 Task: Look for Airbnb options in Winnipeg, Canada from 16th December, 2023 to 28th December, 2023 for 3 adults. Place can be entire room with 2 bedrooms having 2 beds and 2 bathrooms. Property type can be hotel.
Action: Mouse moved to (612, 120)
Screenshot: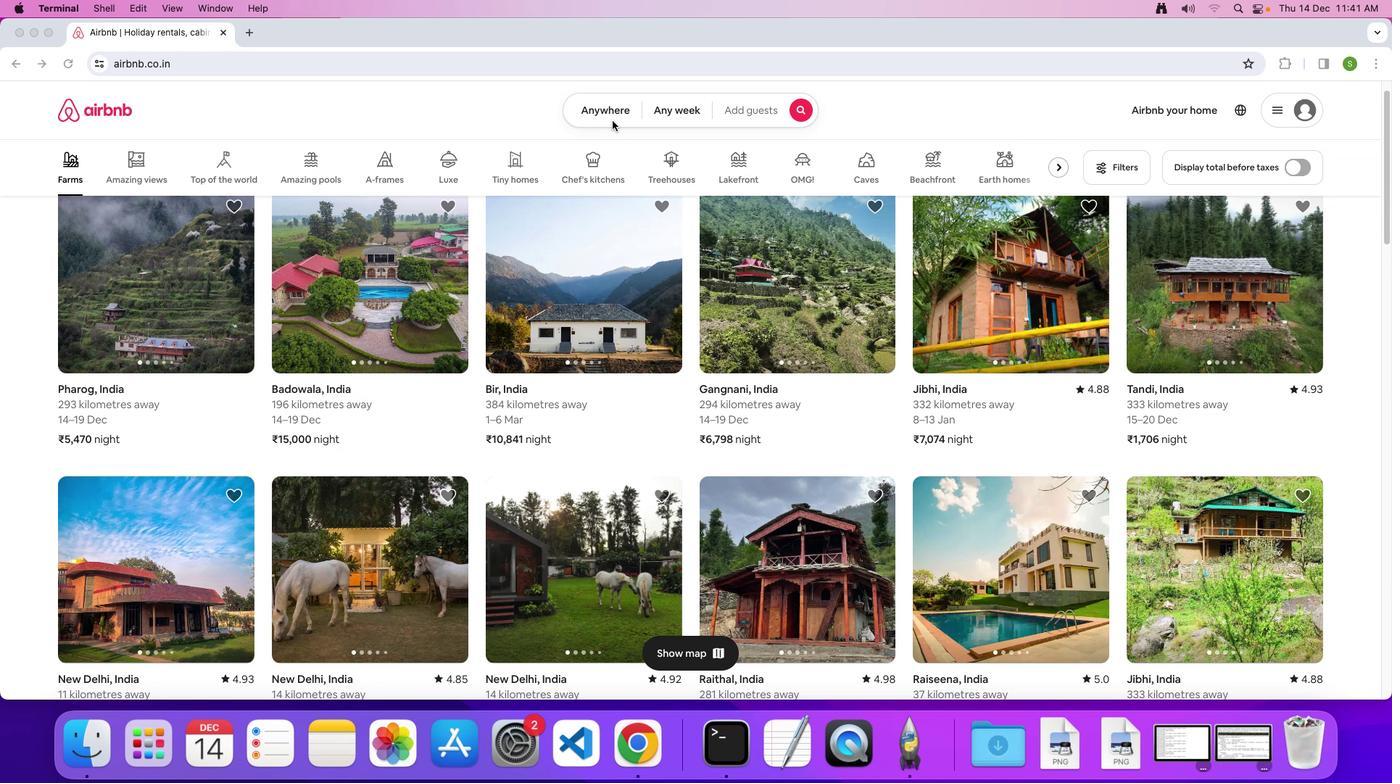 
Action: Mouse pressed left at (612, 120)
Screenshot: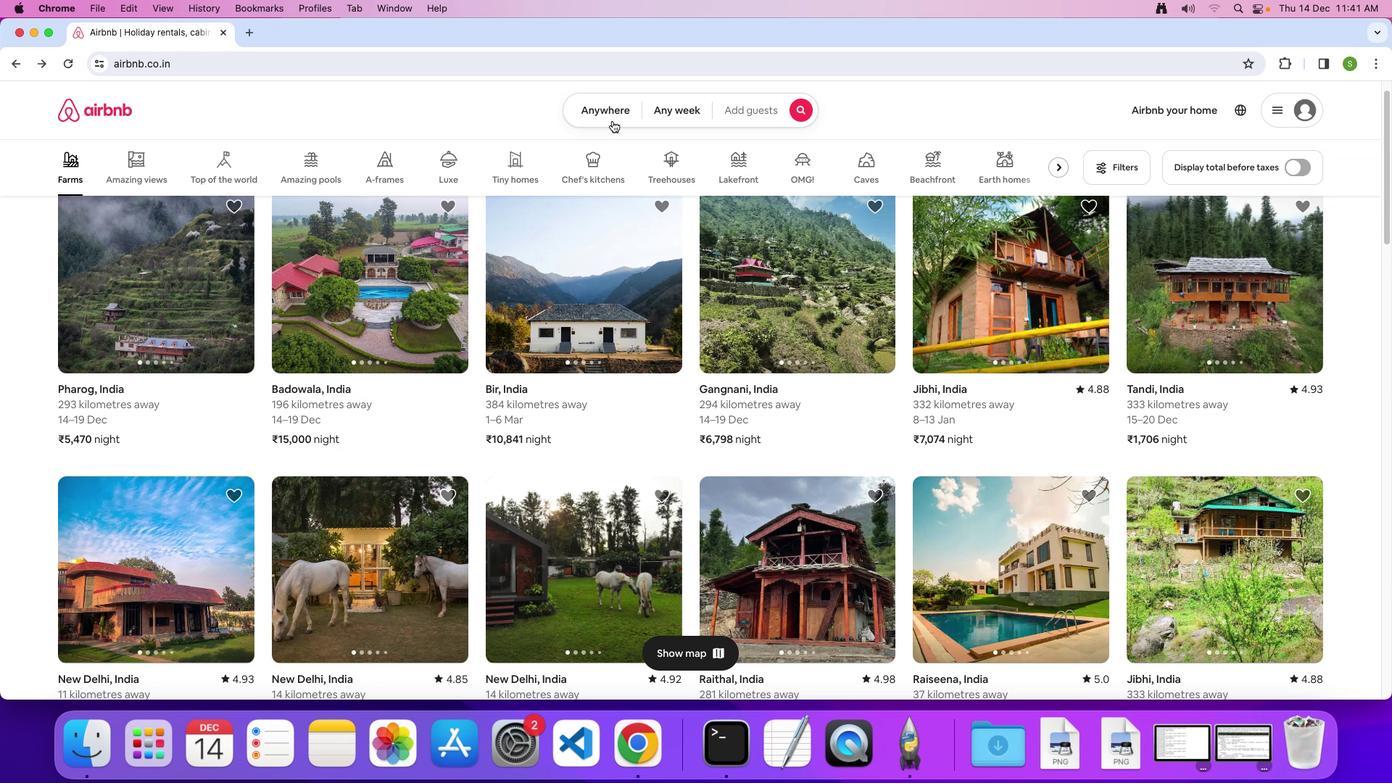 
Action: Mouse moved to (607, 117)
Screenshot: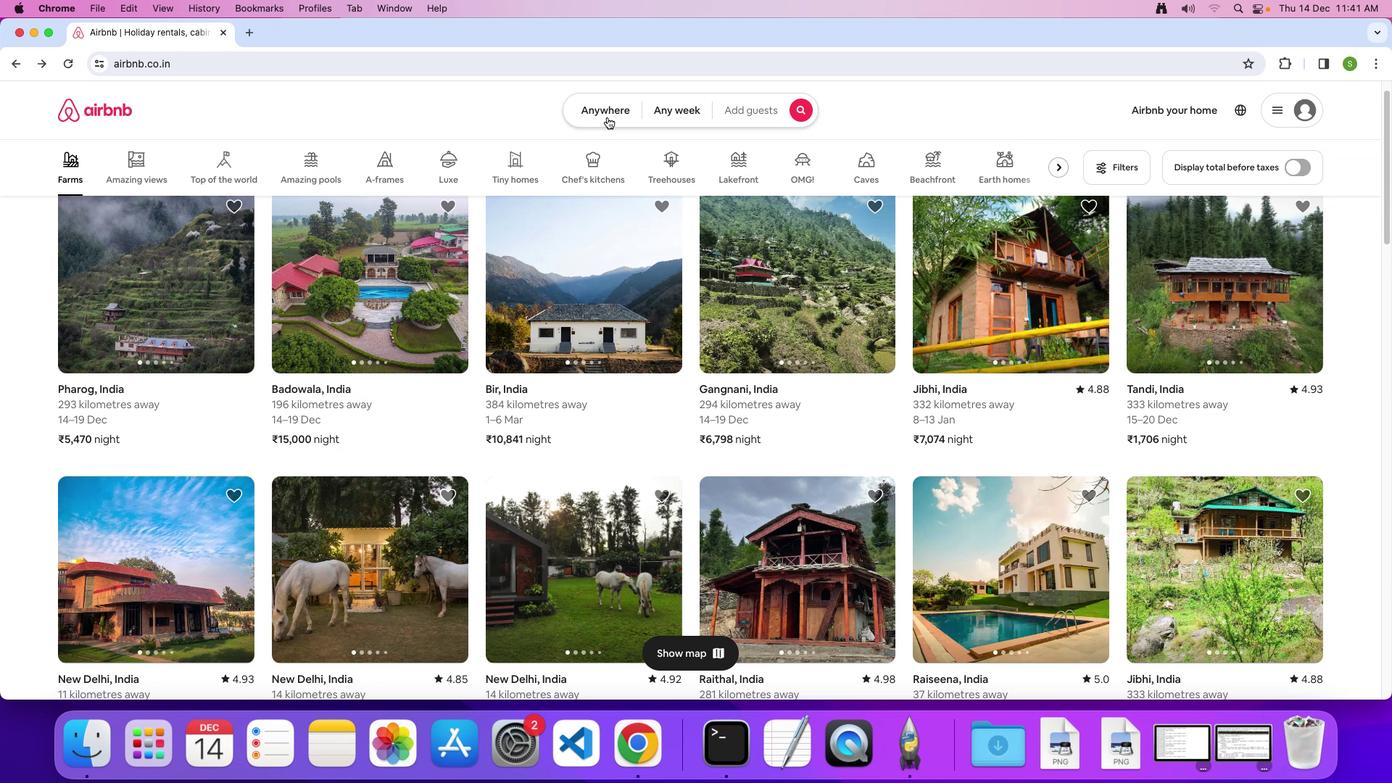 
Action: Mouse pressed left at (607, 117)
Screenshot: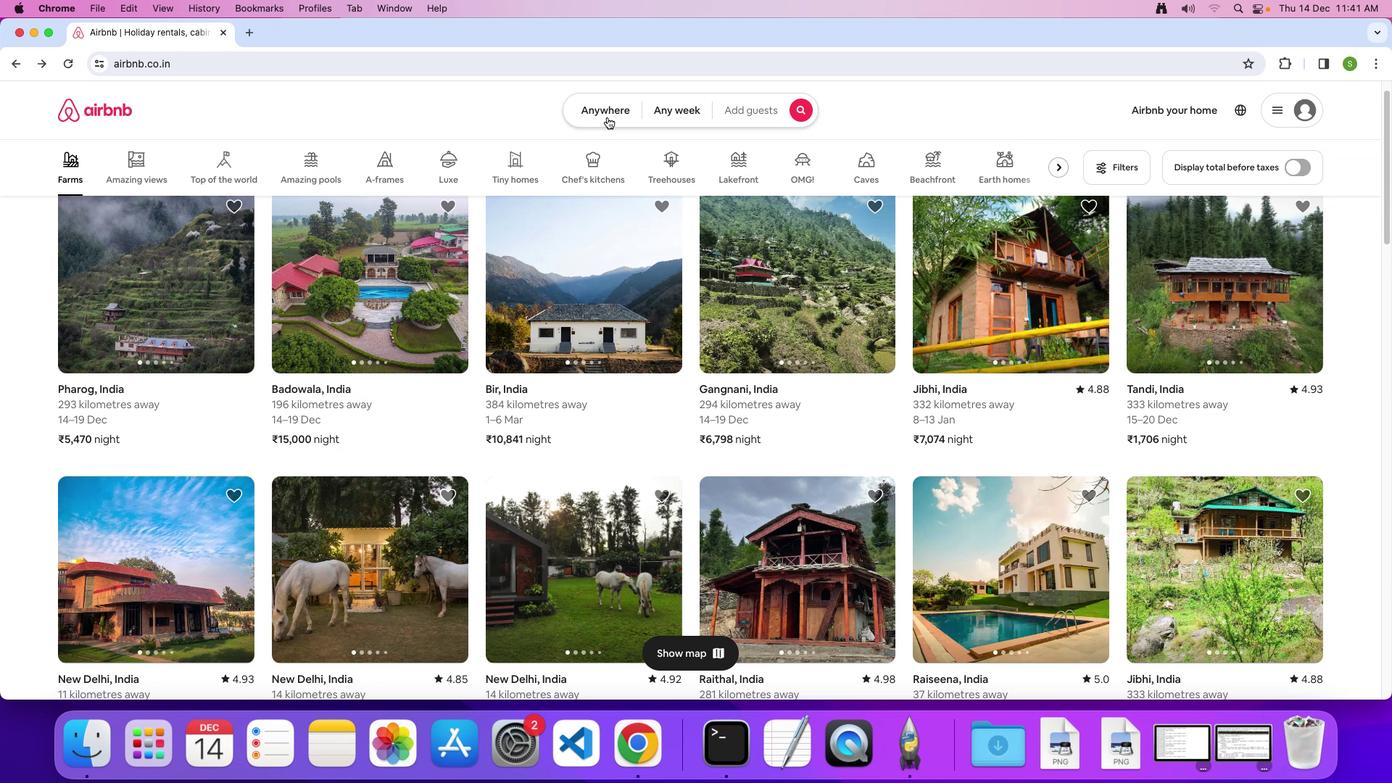 
Action: Mouse moved to (551, 159)
Screenshot: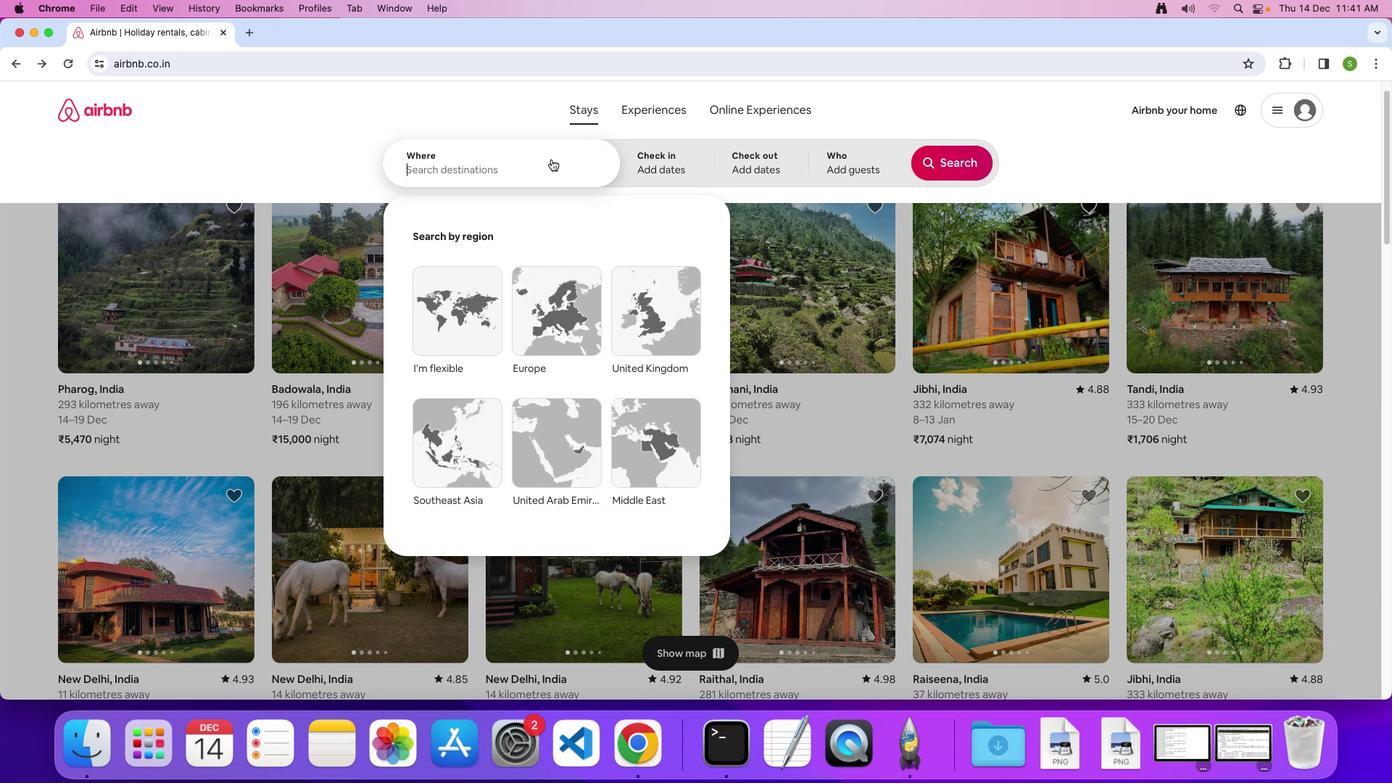 
Action: Mouse pressed left at (551, 159)
Screenshot: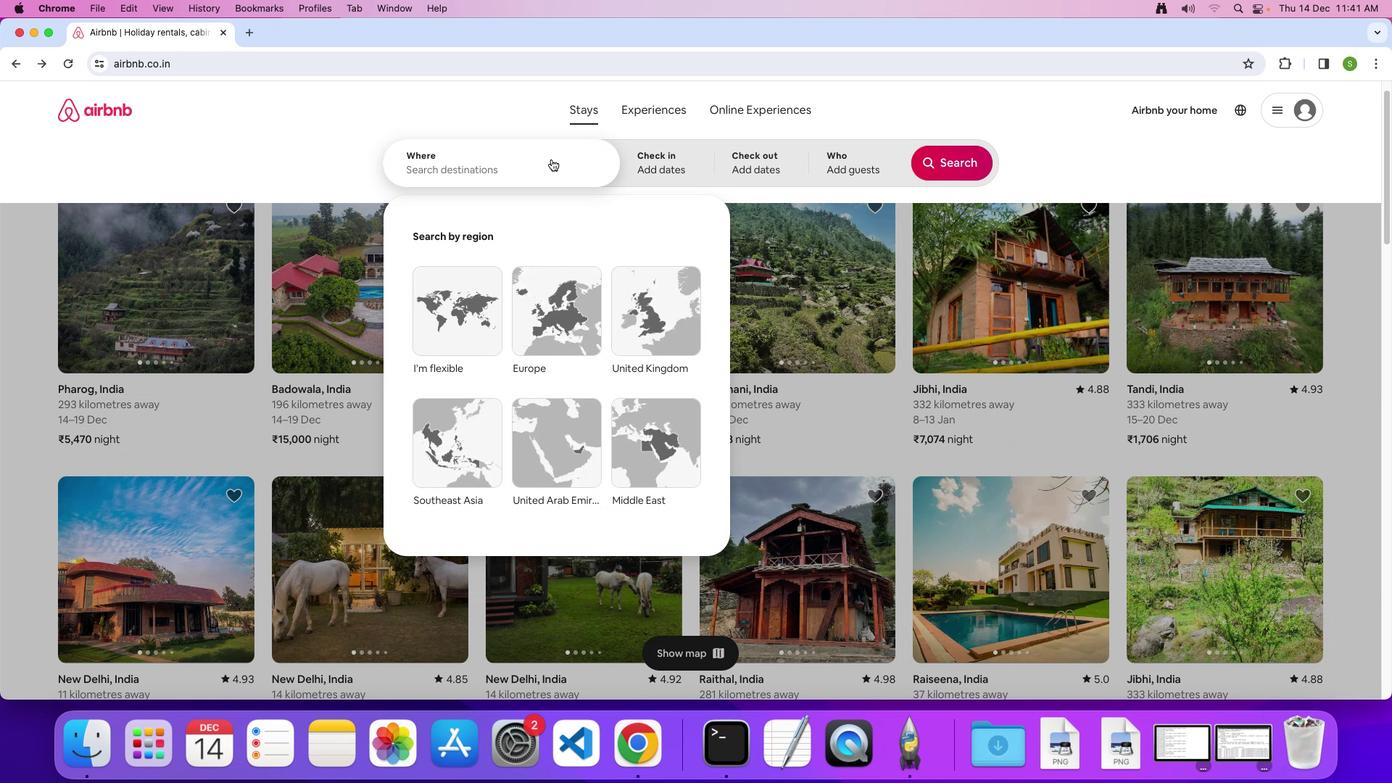 
Action: Key pressed 'W'Key.caps_lock'i''n''n''i''p''e''g'','Key.spaceKey.shift'C''a''n''a''d''a'Key.enter
Screenshot: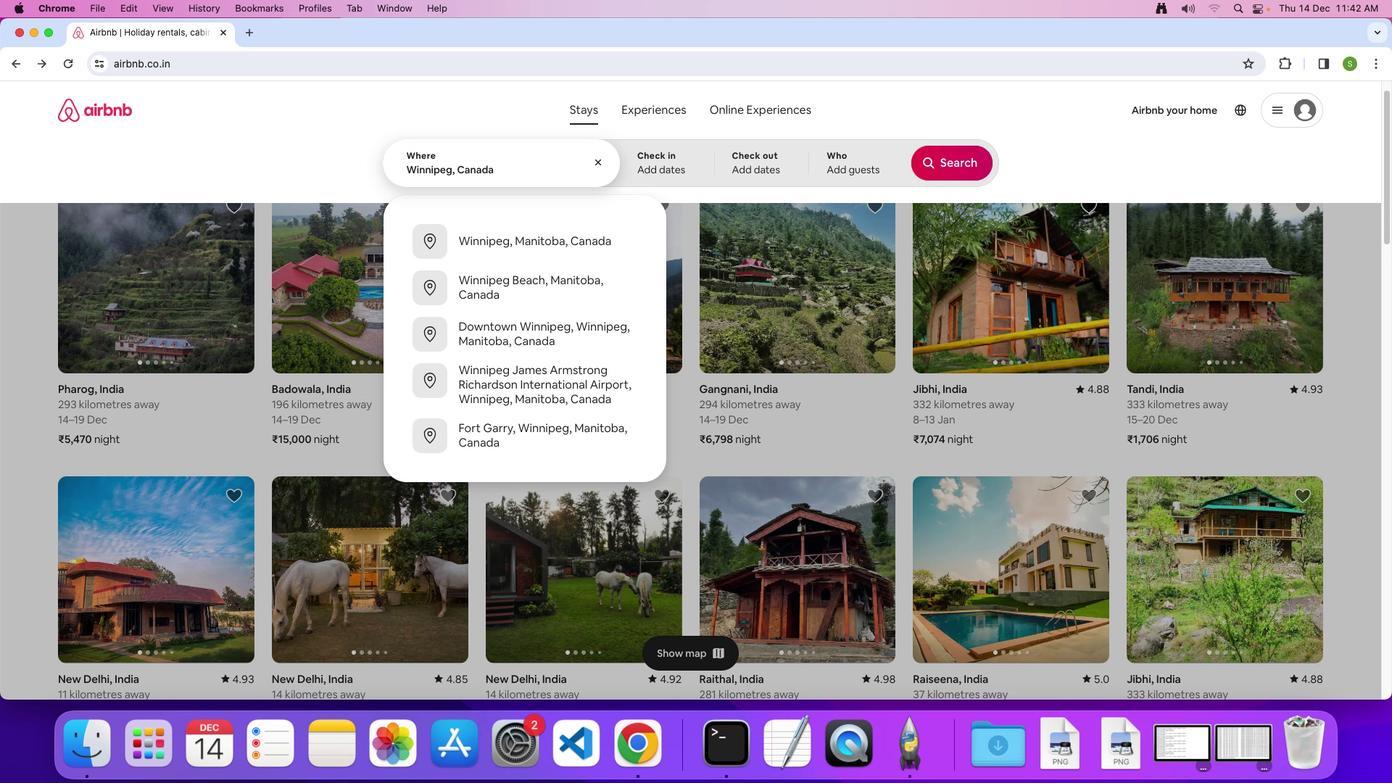 
Action: Mouse moved to (654, 408)
Screenshot: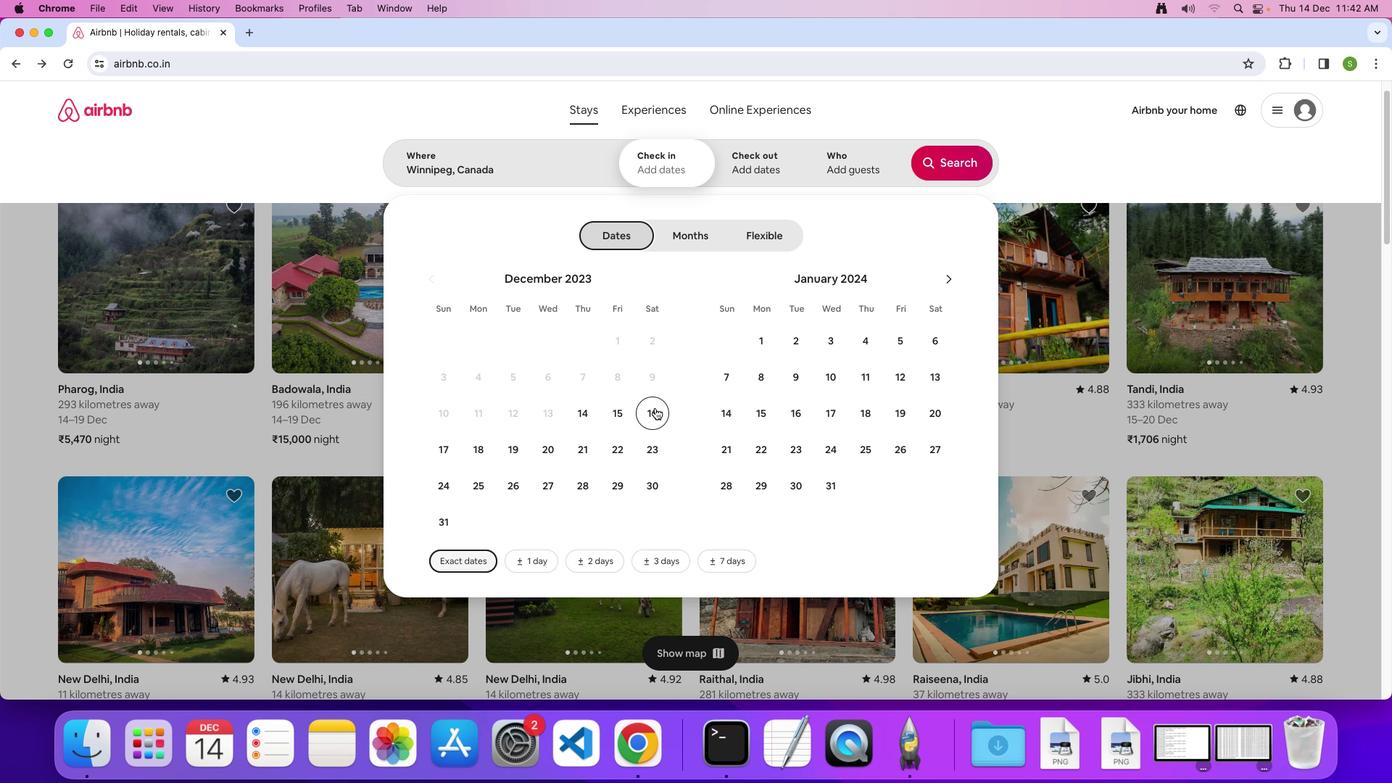 
Action: Mouse pressed left at (654, 408)
Screenshot: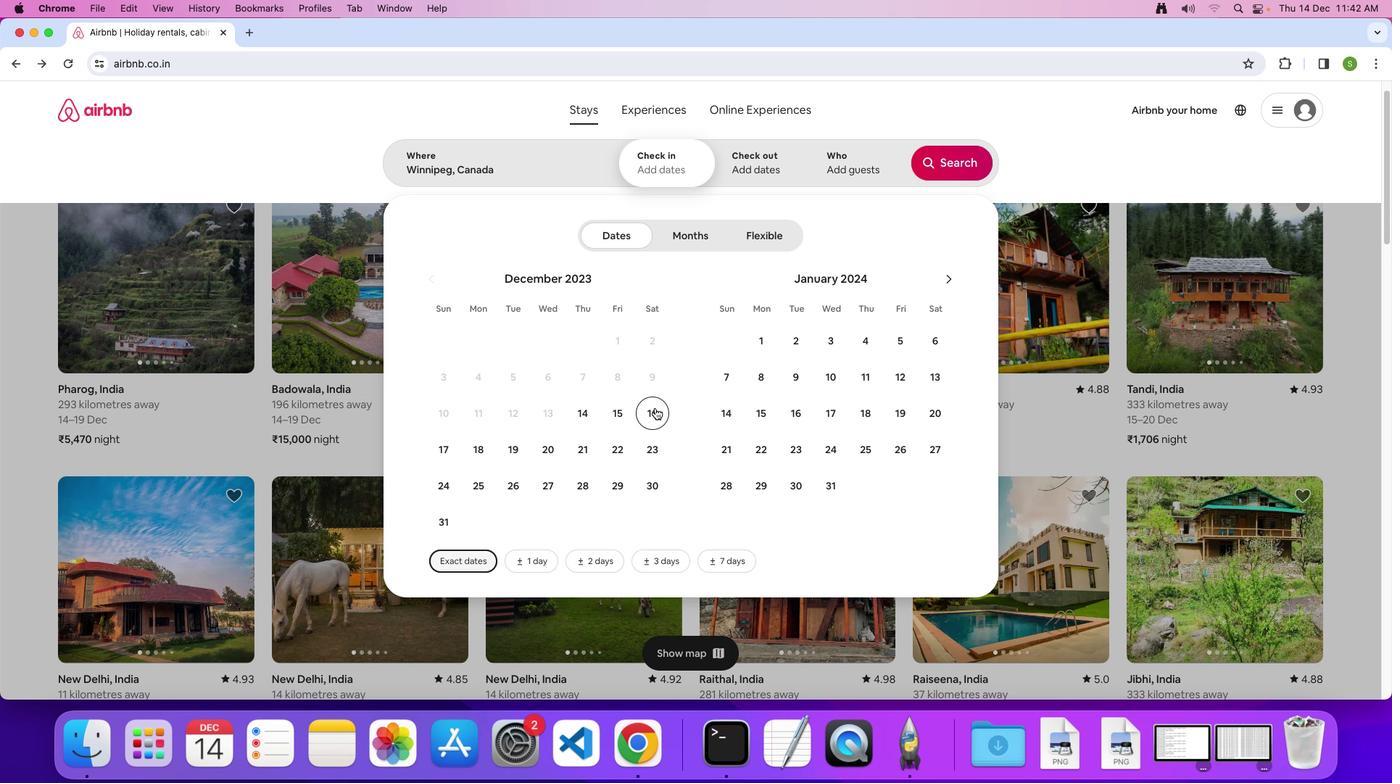 
Action: Mouse moved to (589, 487)
Screenshot: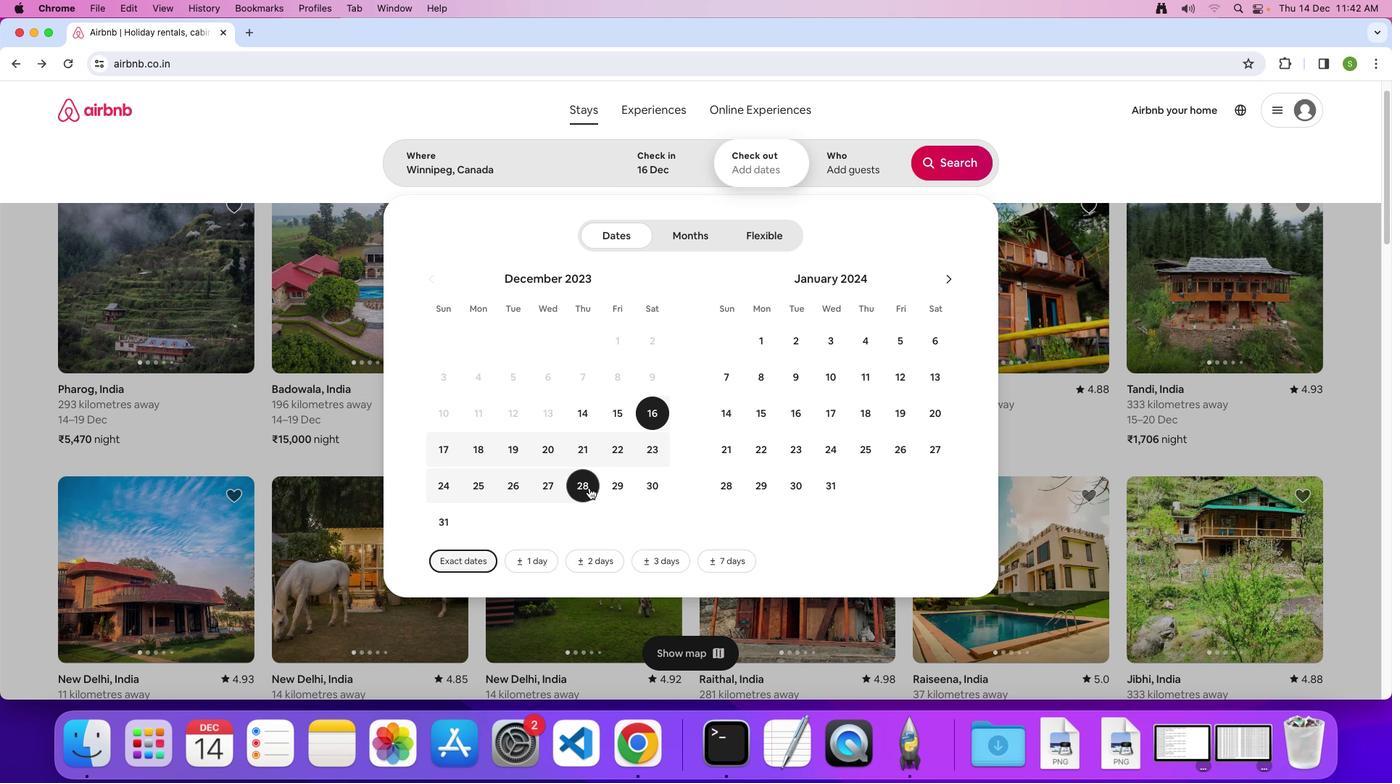 
Action: Mouse pressed left at (589, 487)
Screenshot: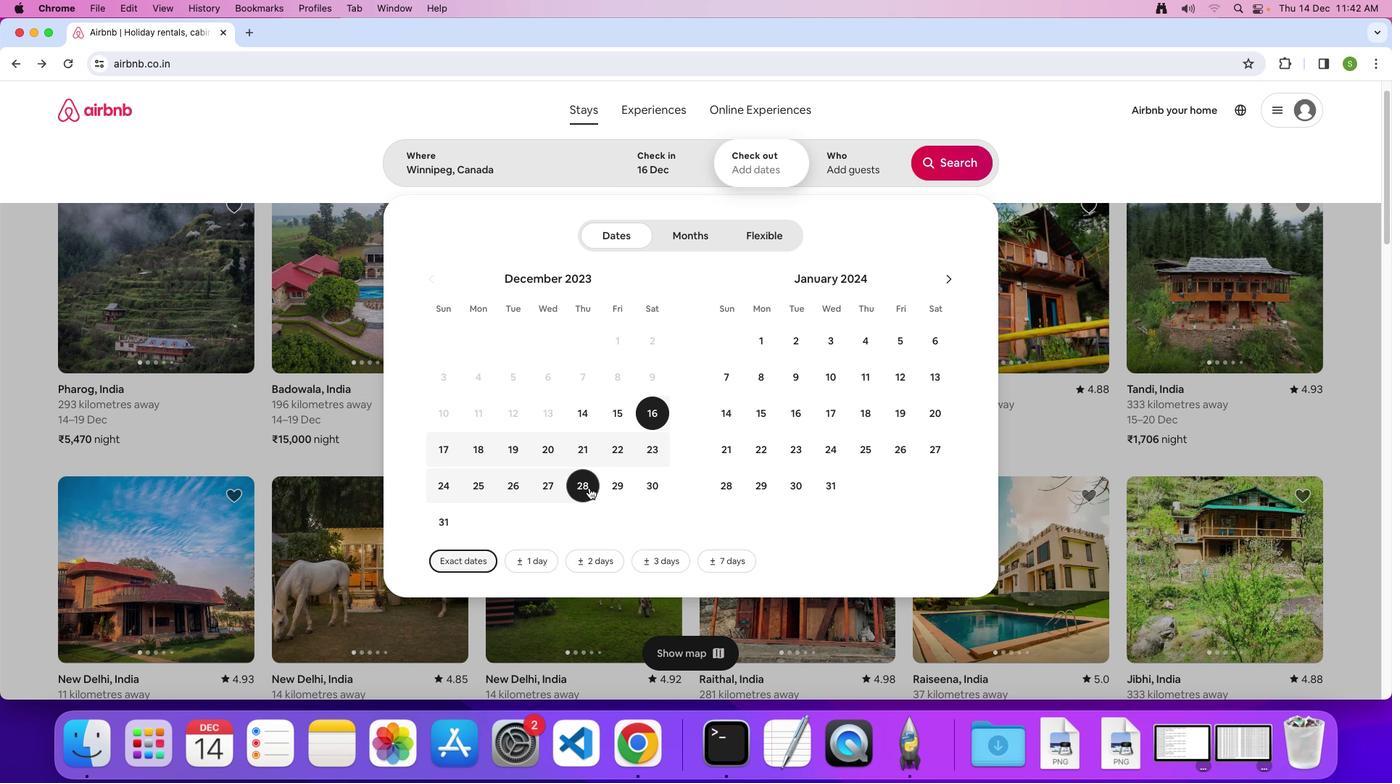 
Action: Mouse moved to (843, 157)
Screenshot: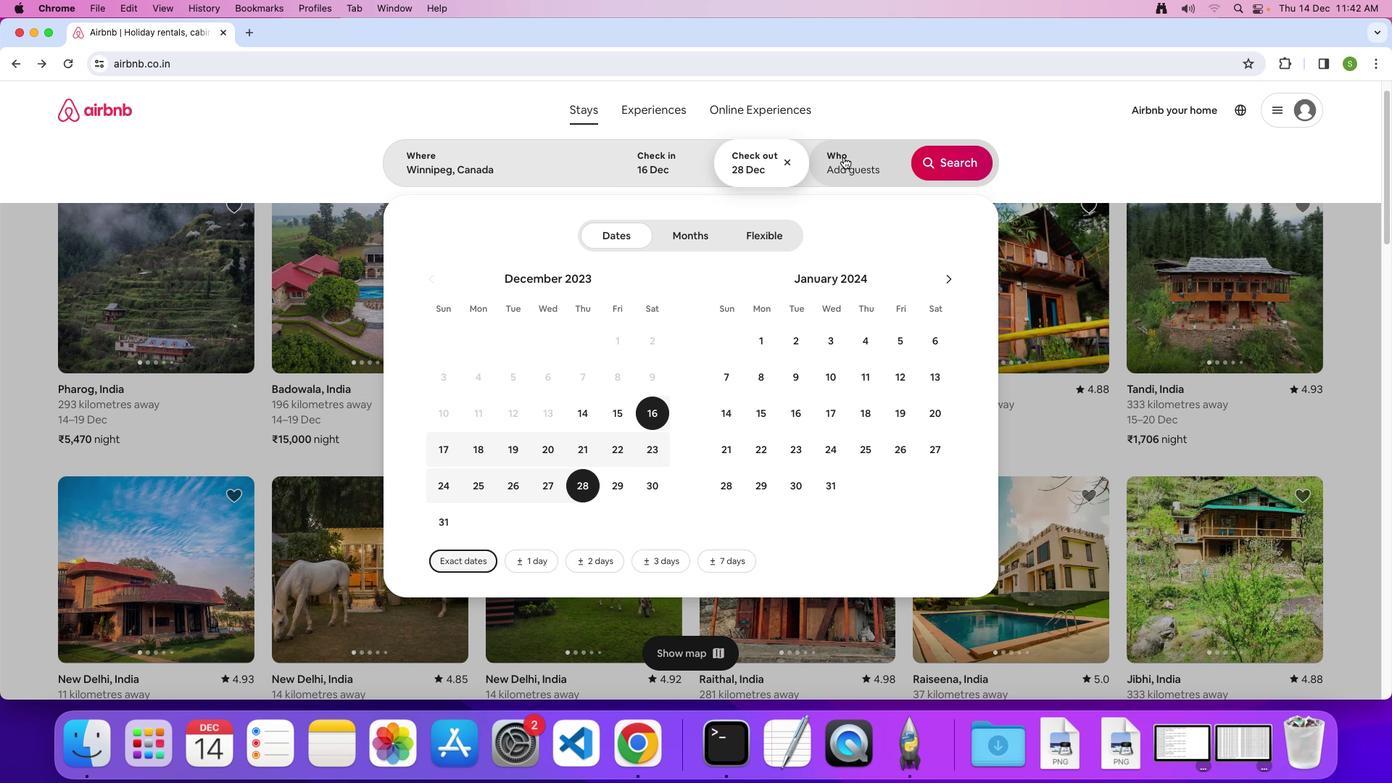 
Action: Mouse pressed left at (843, 157)
Screenshot: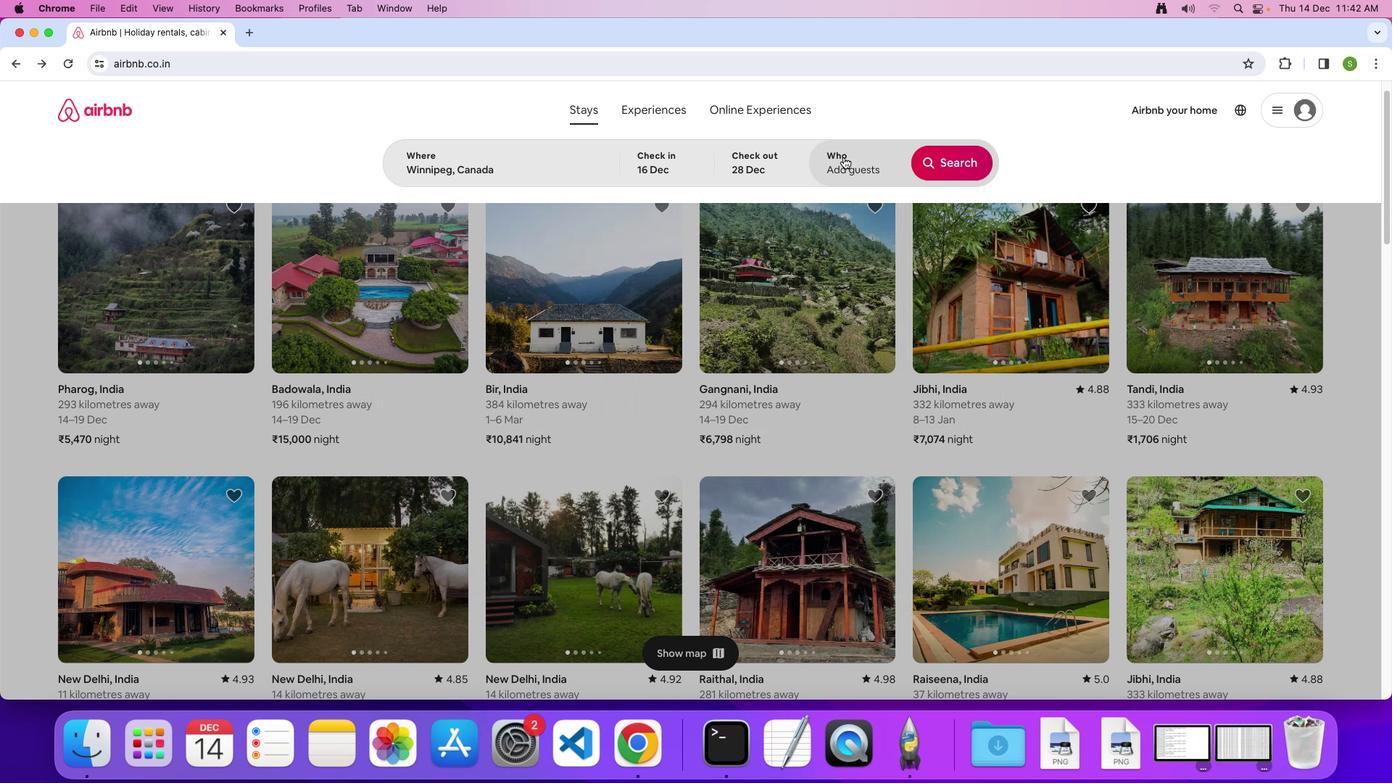 
Action: Mouse moved to (951, 237)
Screenshot: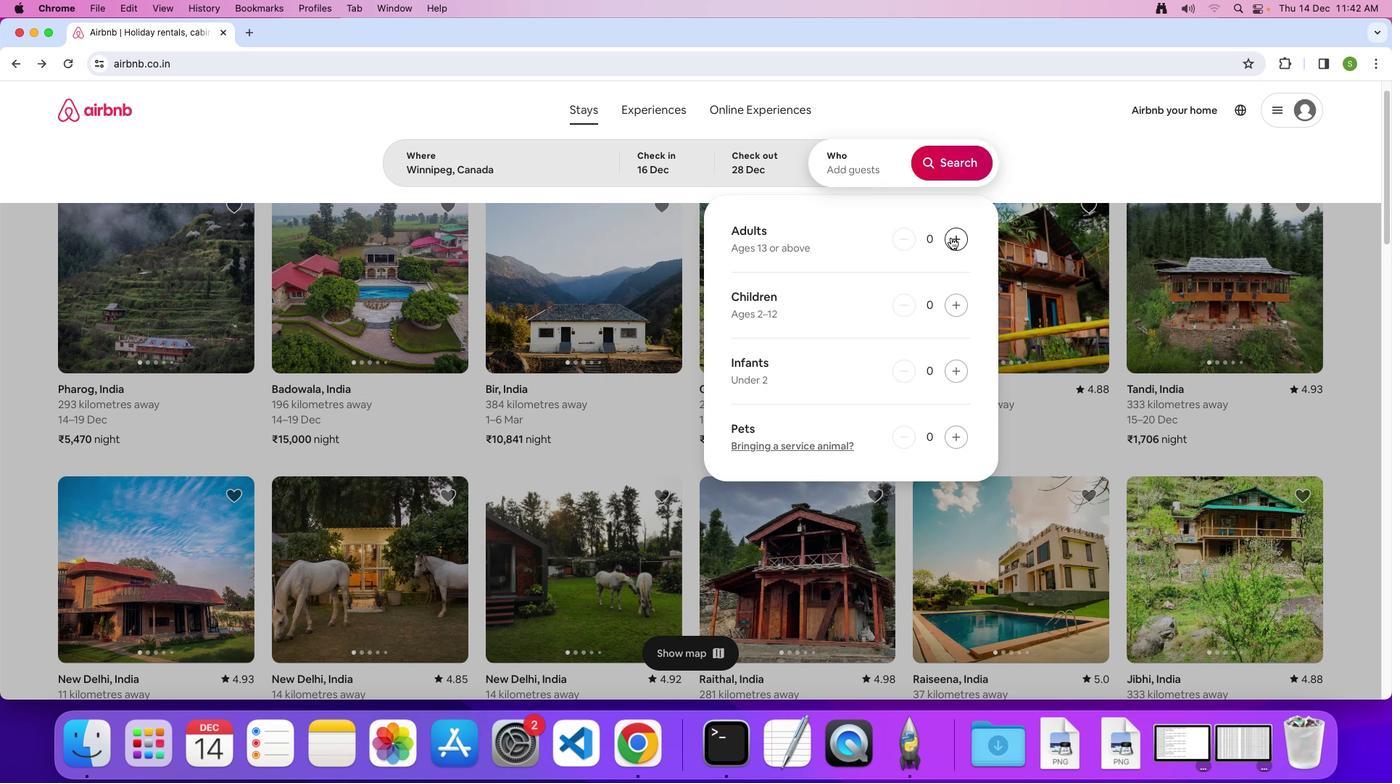 
Action: Mouse pressed left at (951, 237)
Screenshot: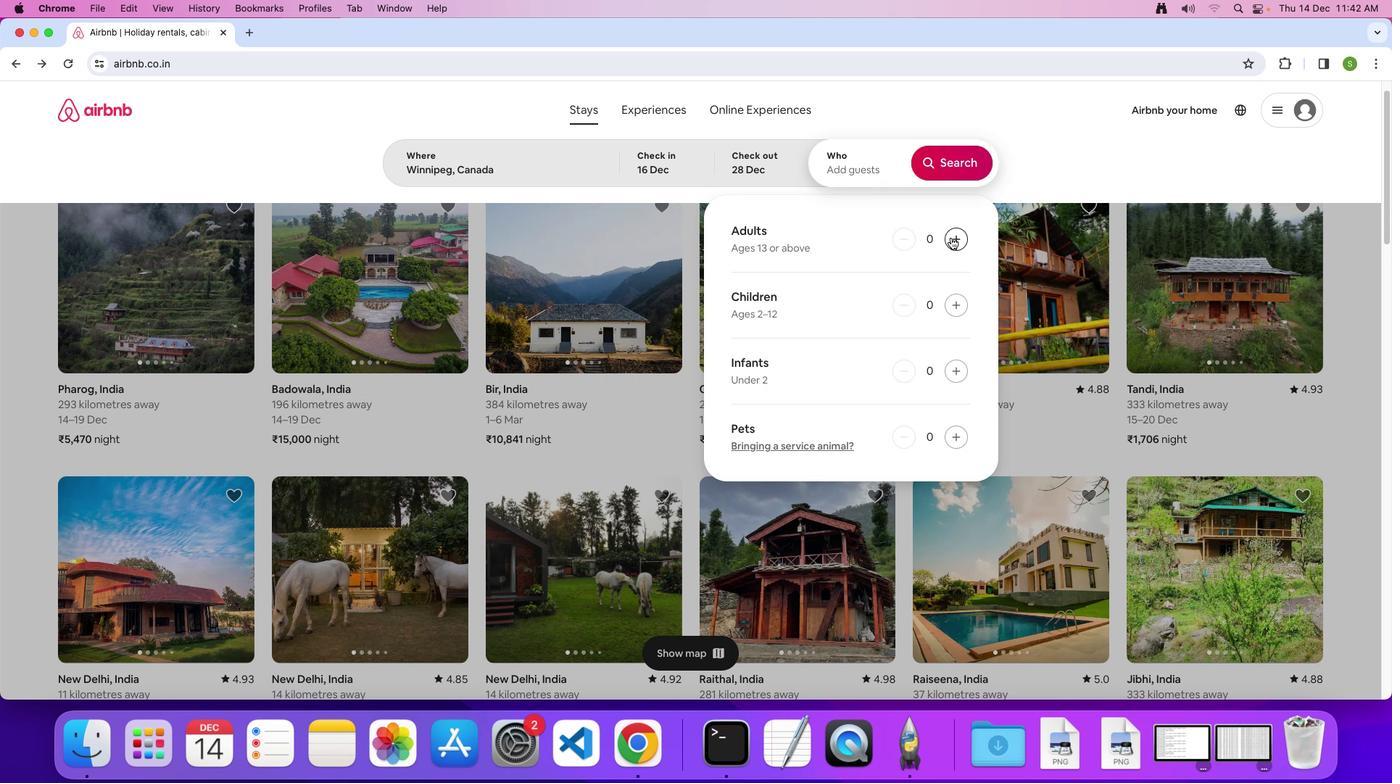 
Action: Mouse pressed left at (951, 237)
Screenshot: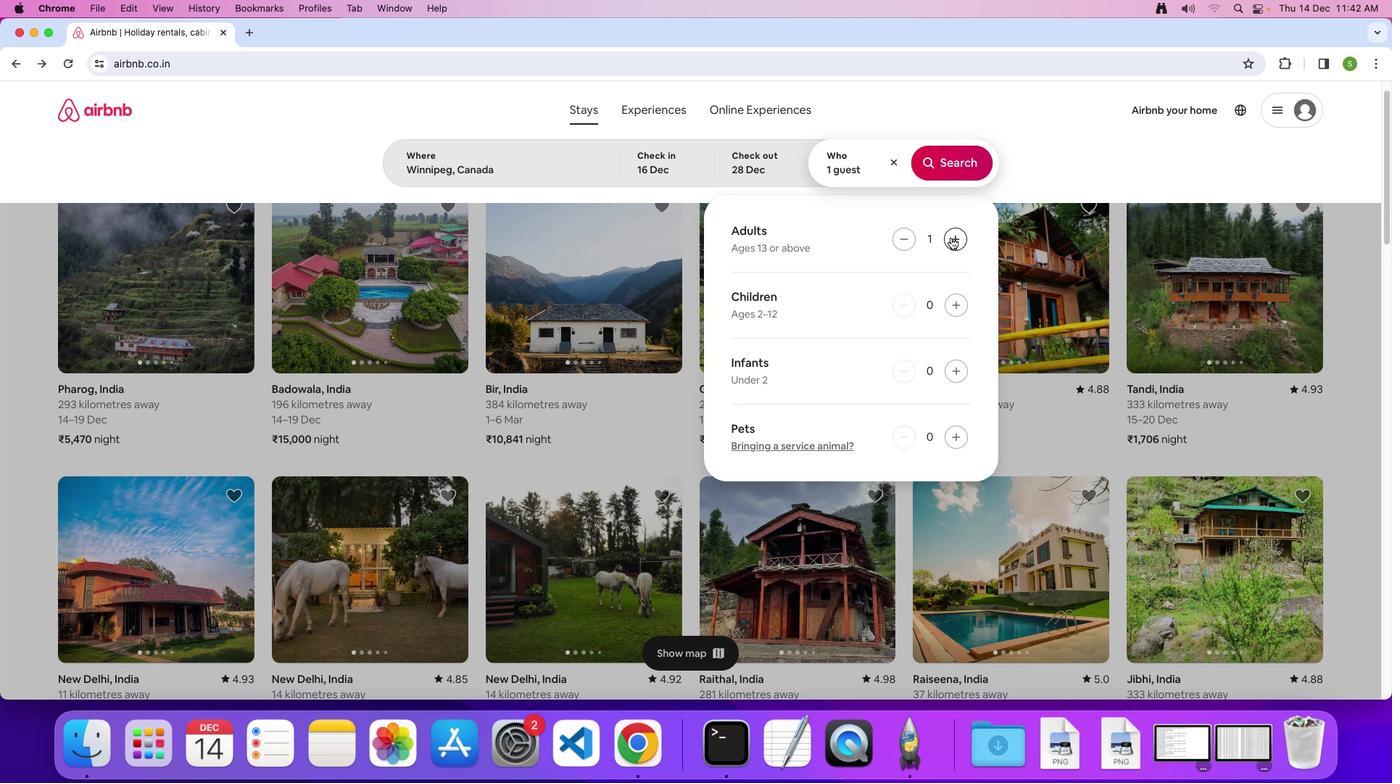 
Action: Mouse pressed left at (951, 237)
Screenshot: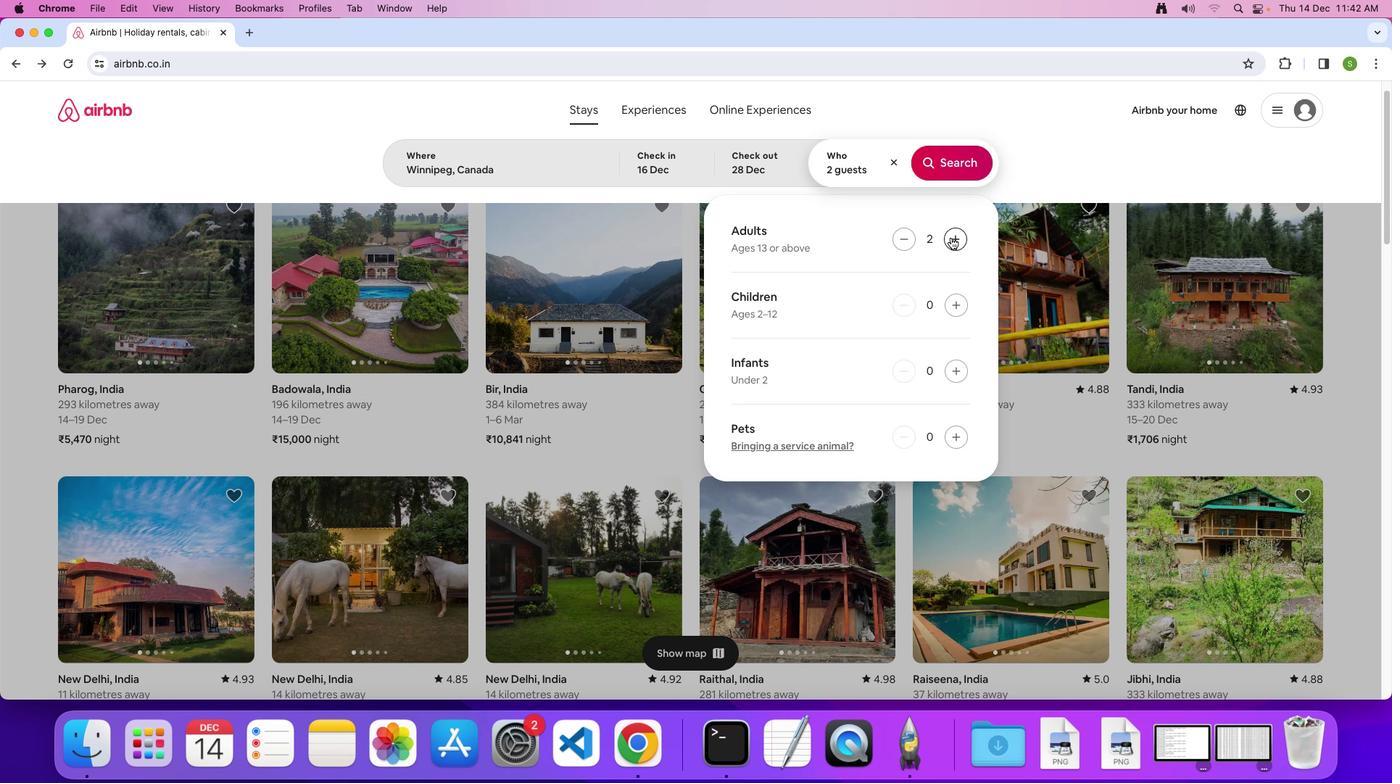 
Action: Mouse moved to (956, 172)
Screenshot: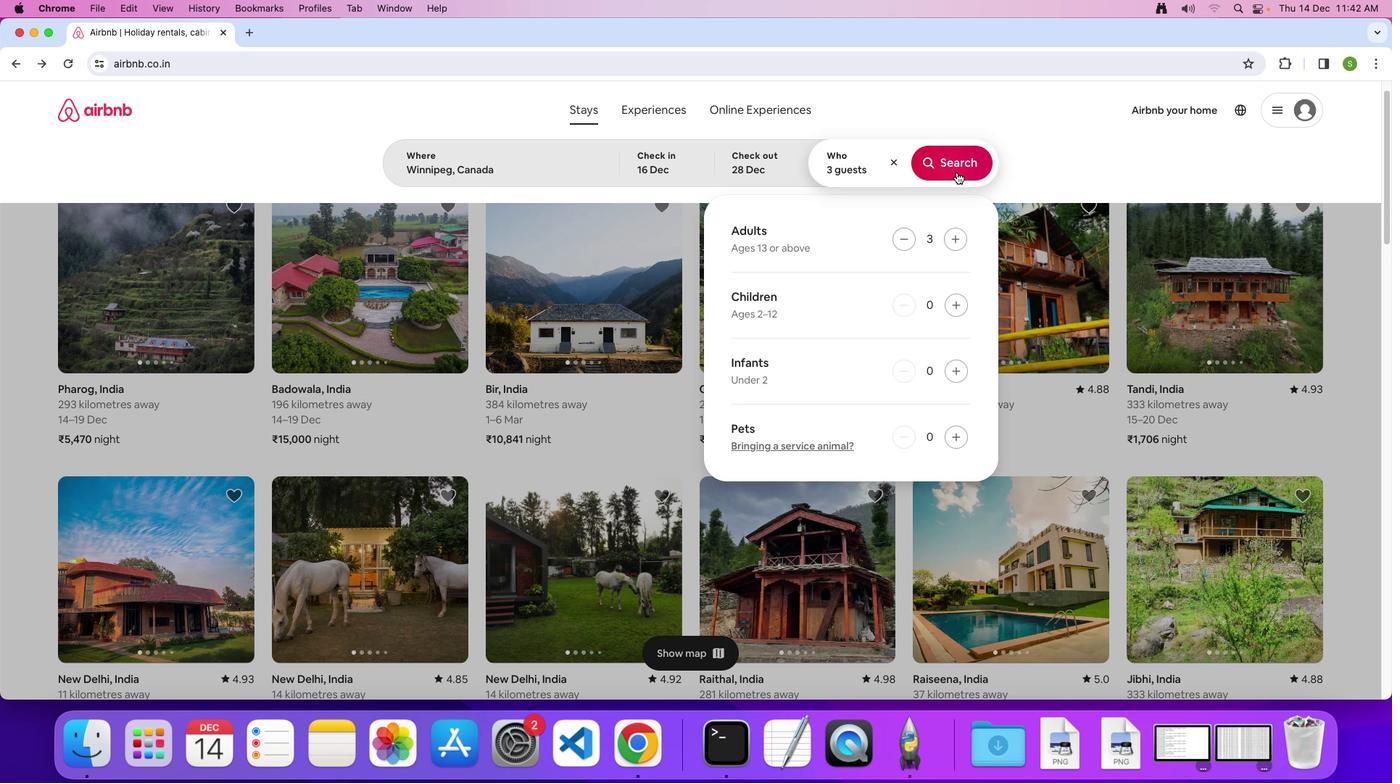 
Action: Mouse pressed left at (956, 172)
Screenshot: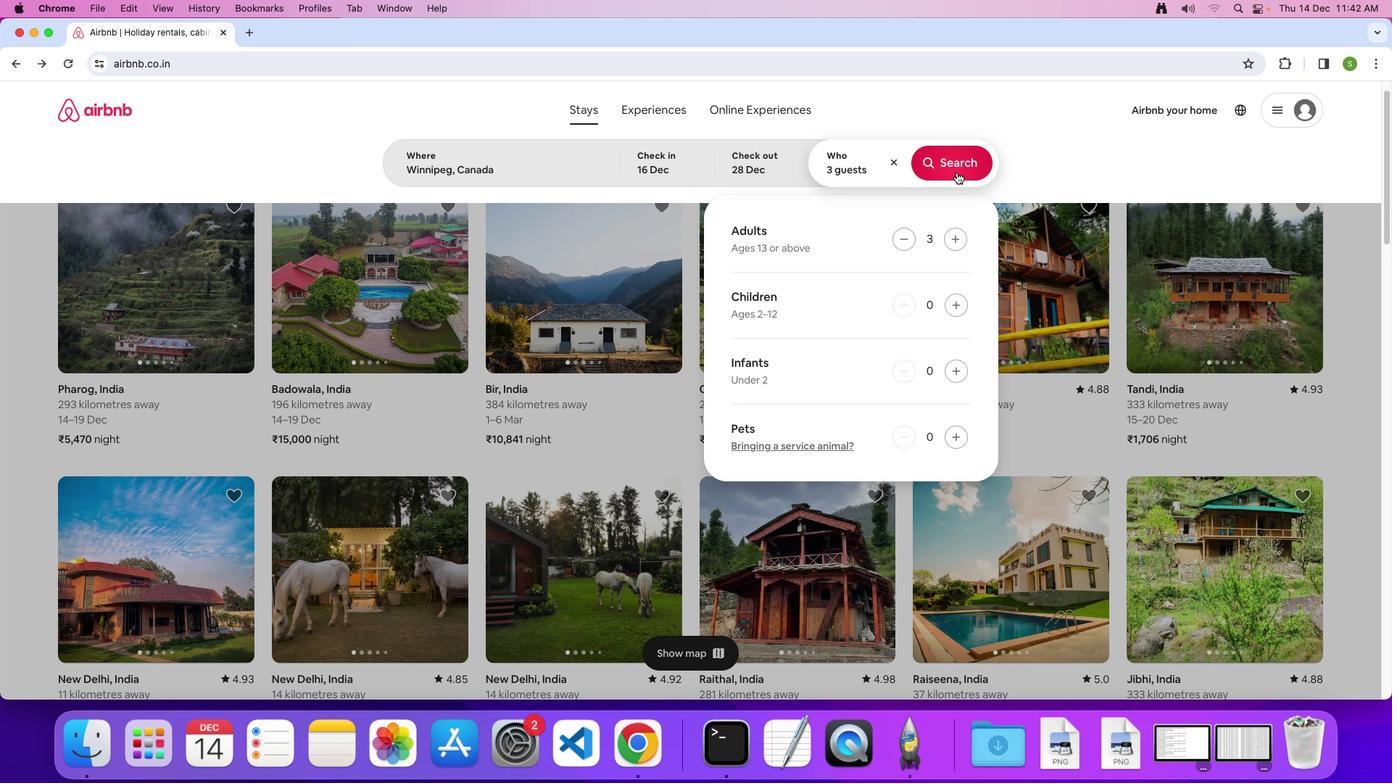 
Action: Mouse moved to (1150, 168)
Screenshot: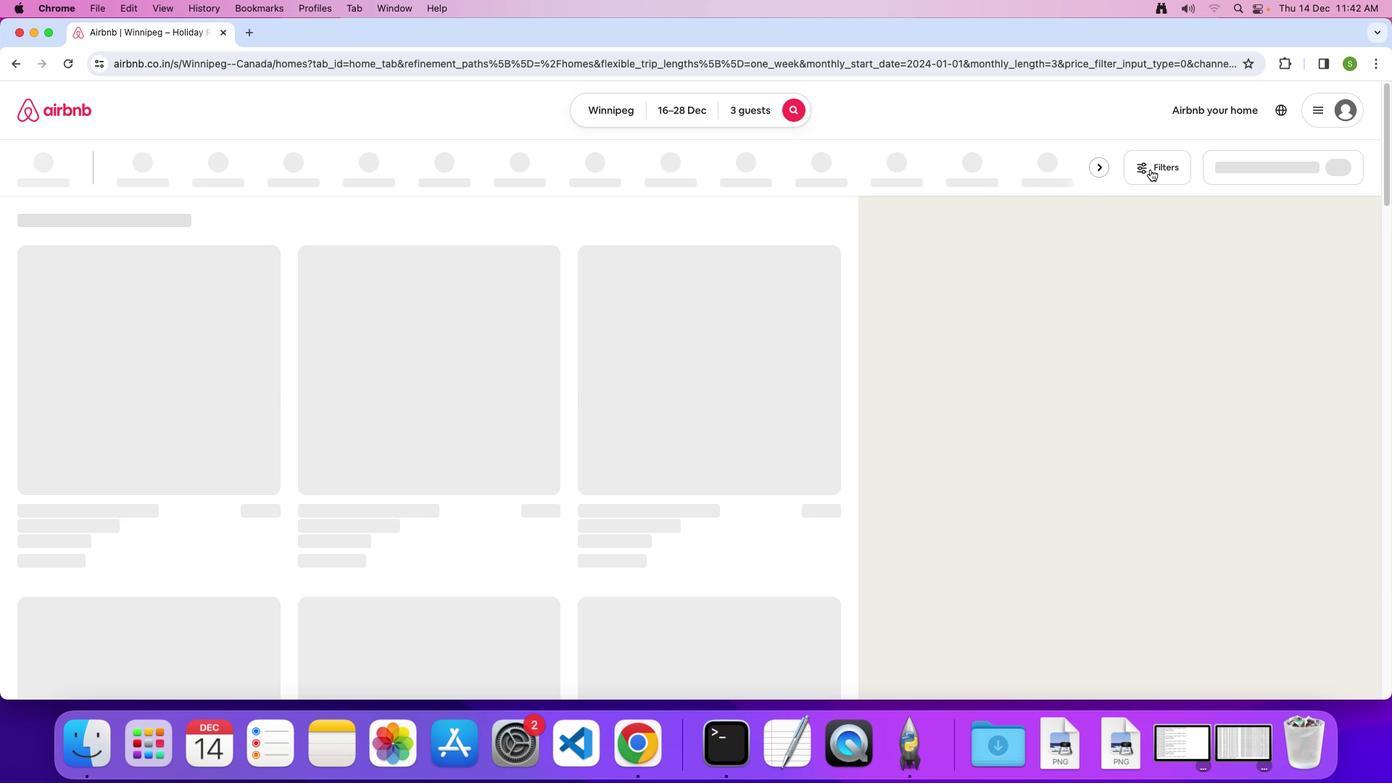 
Action: Mouse pressed left at (1150, 168)
Screenshot: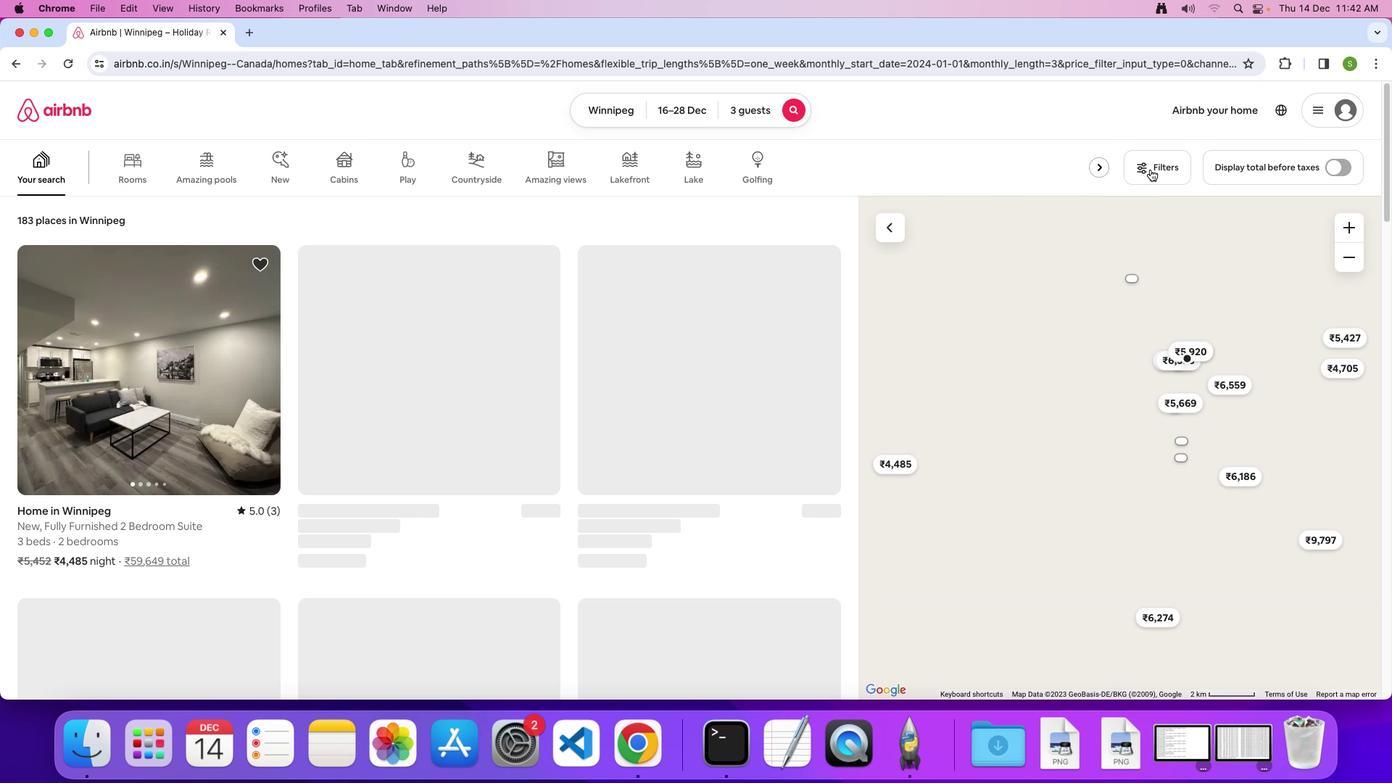
Action: Mouse moved to (624, 418)
Screenshot: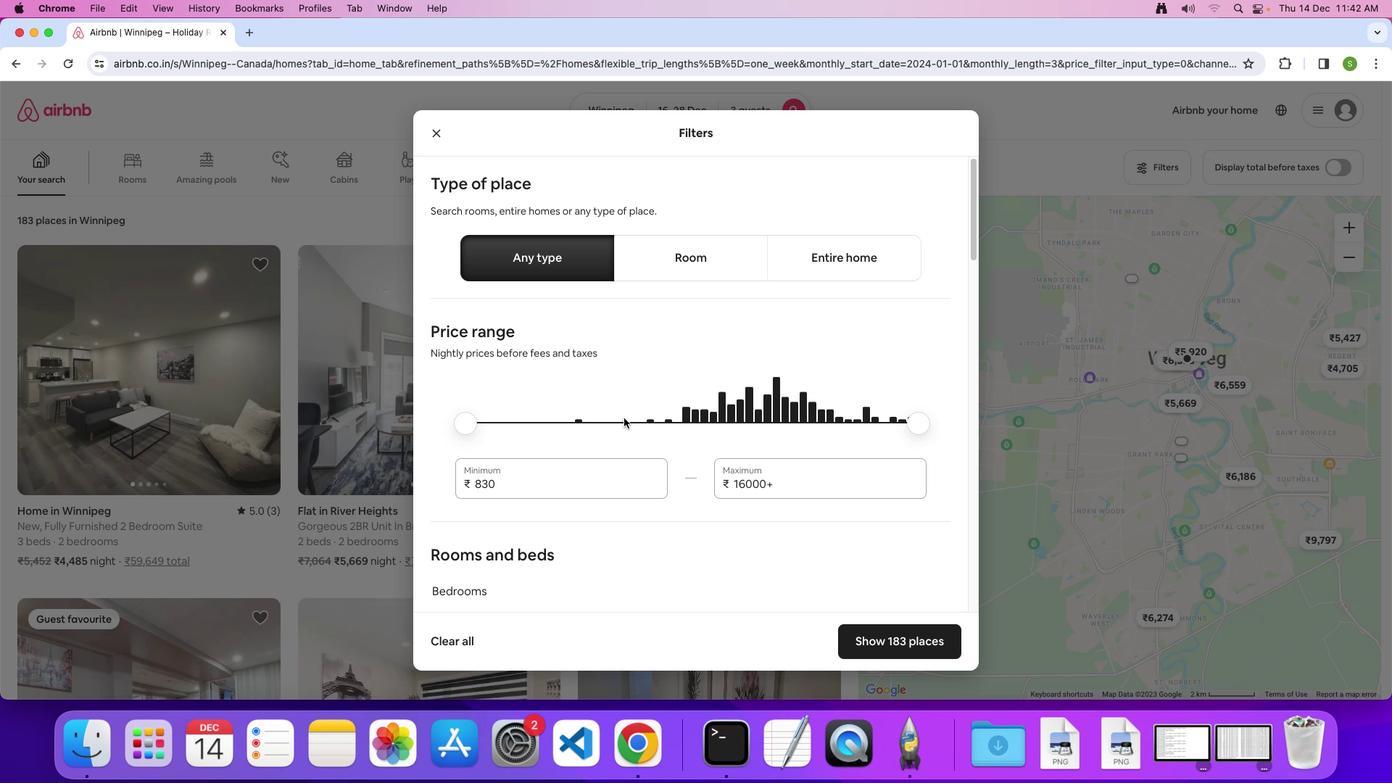 
Action: Mouse scrolled (624, 418) with delta (0, 0)
Screenshot: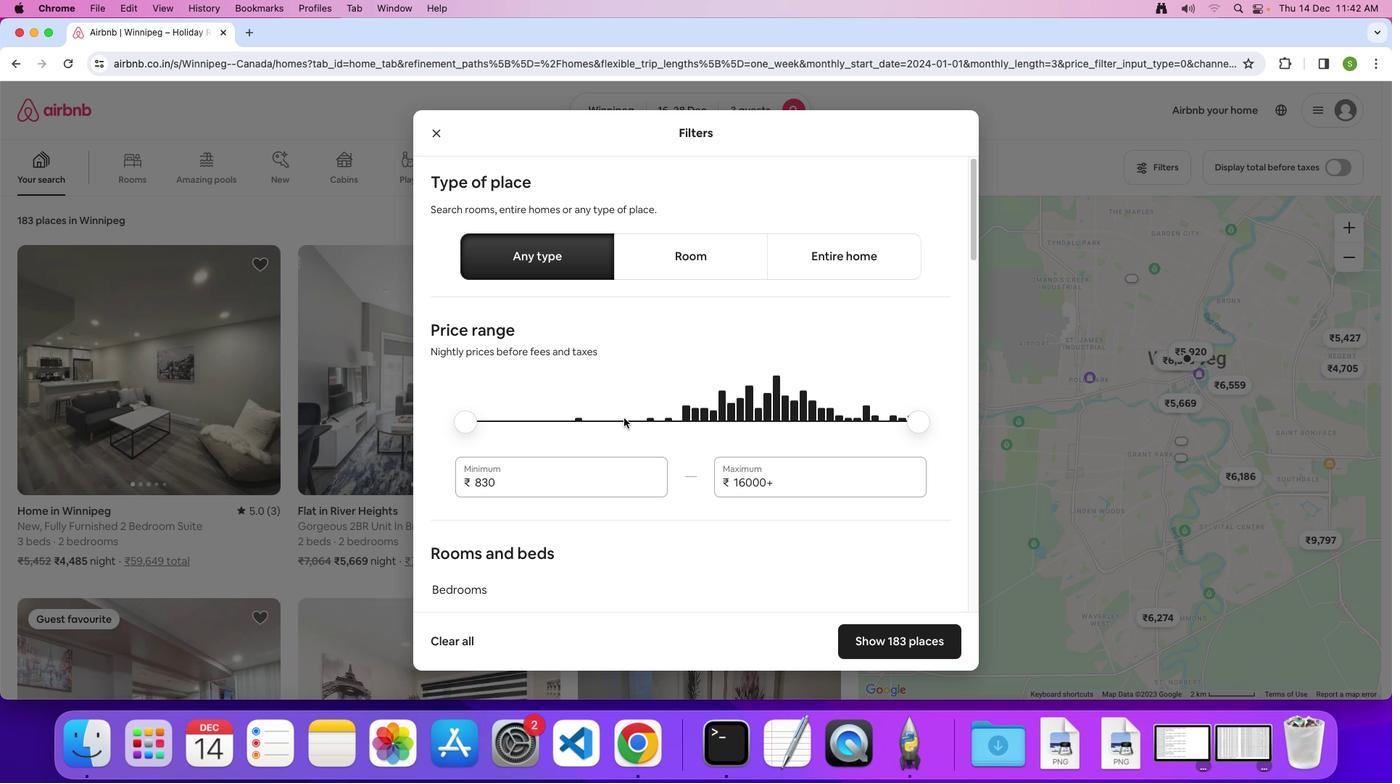 
Action: Mouse scrolled (624, 418) with delta (0, 0)
Screenshot: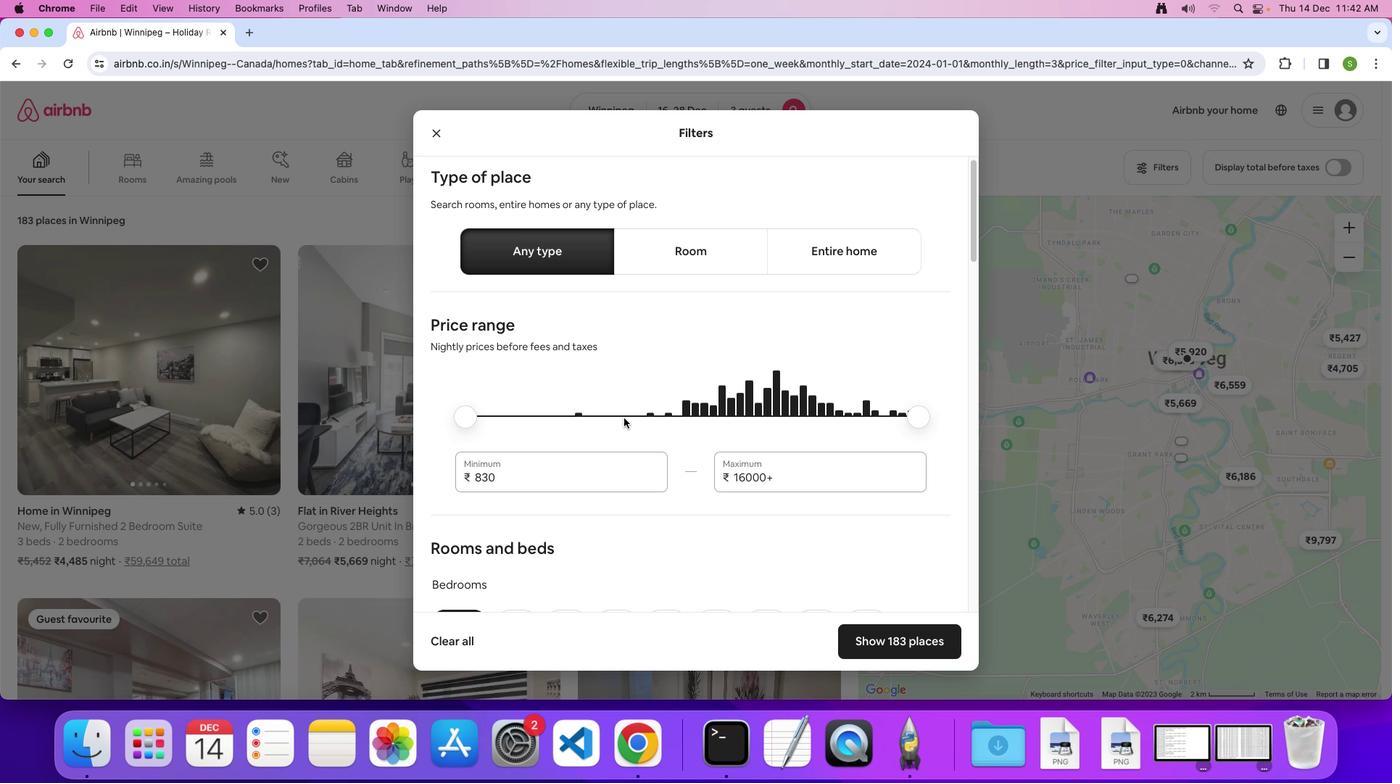 
Action: Mouse scrolled (624, 418) with delta (0, 0)
Screenshot: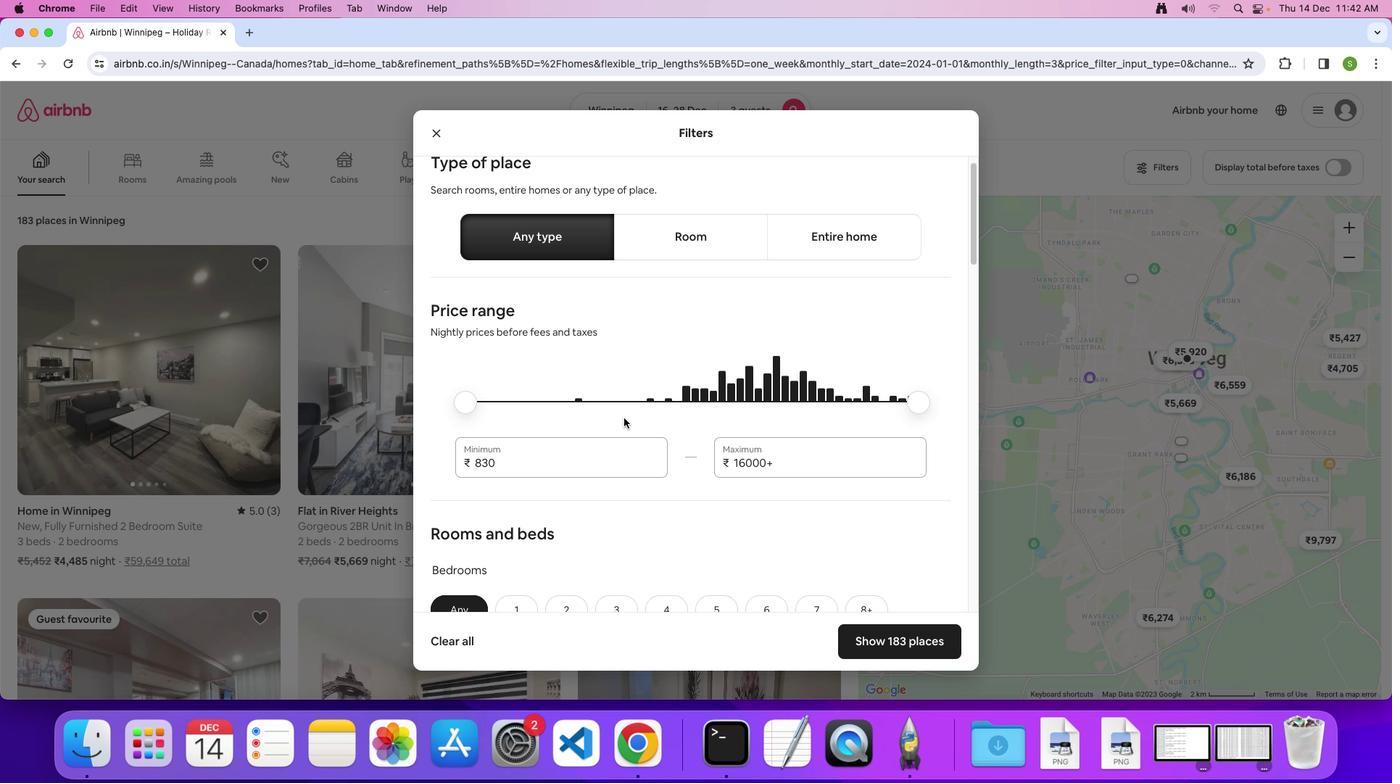 
Action: Mouse scrolled (624, 418) with delta (0, 0)
Screenshot: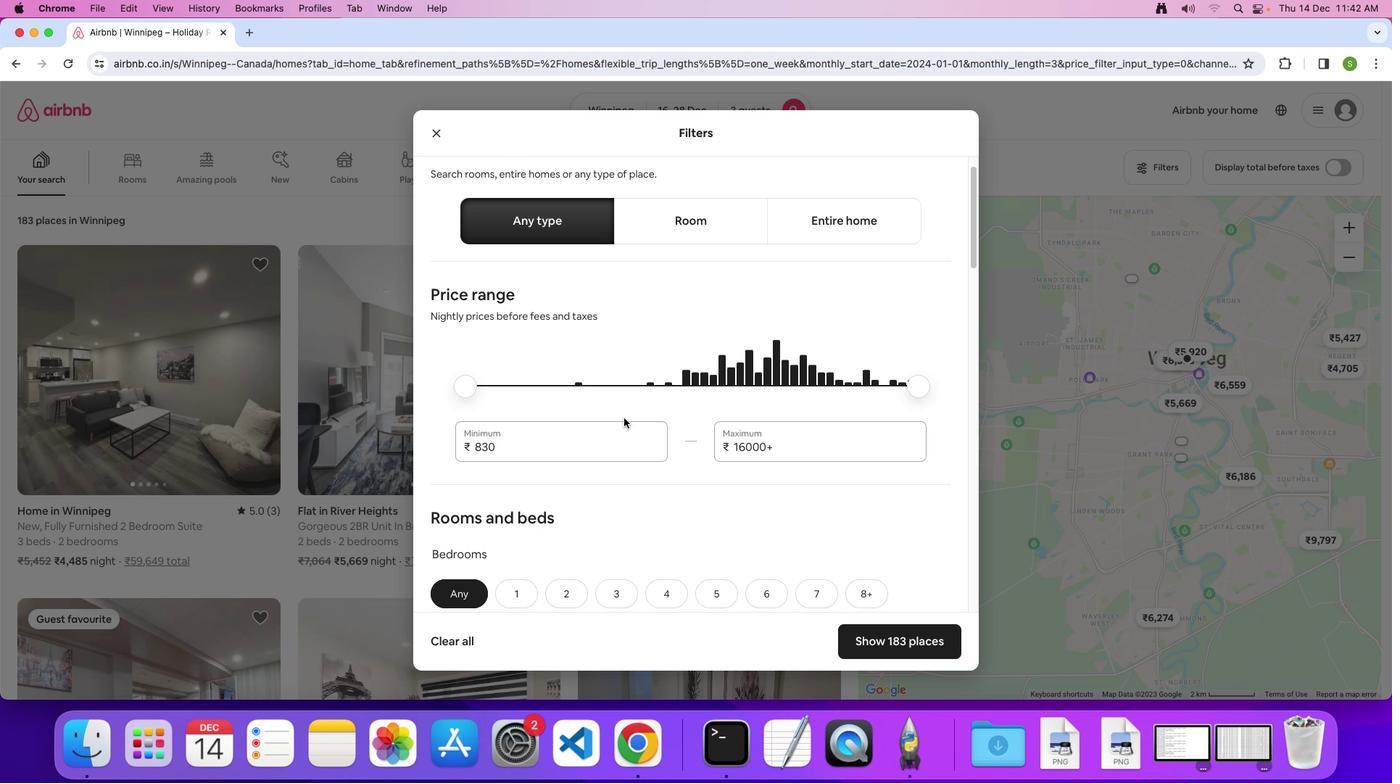
Action: Mouse scrolled (624, 418) with delta (0, 0)
Screenshot: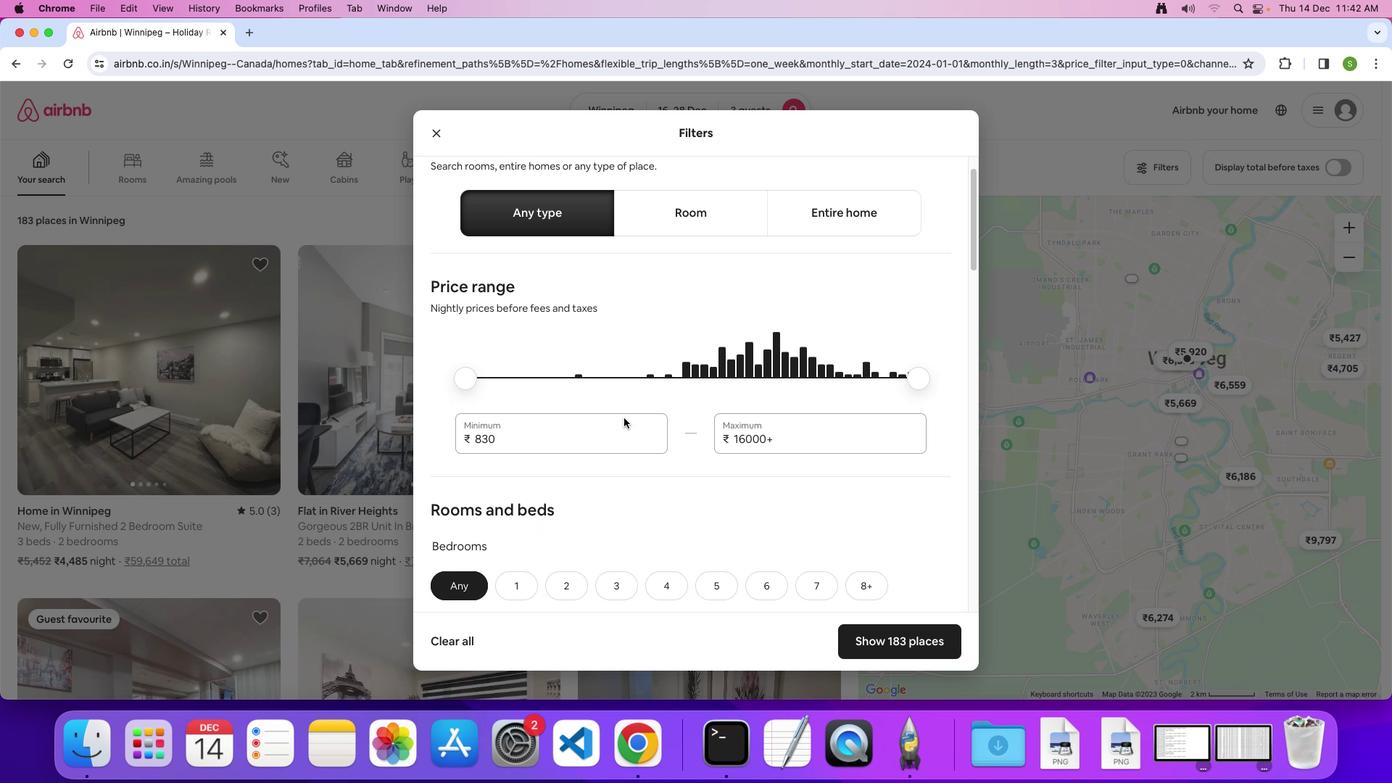 
Action: Mouse scrolled (624, 418) with delta (0, 0)
Screenshot: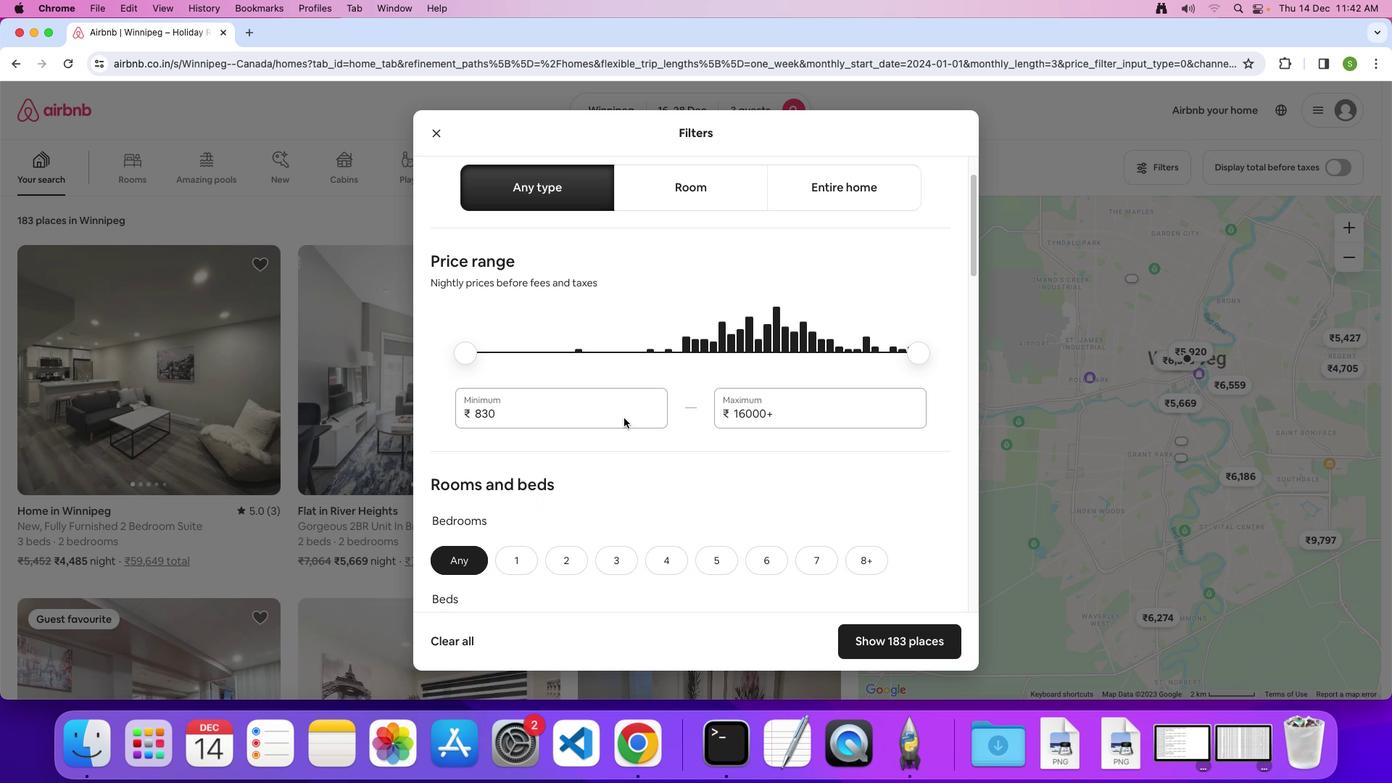 
Action: Mouse scrolled (624, 418) with delta (0, 0)
Screenshot: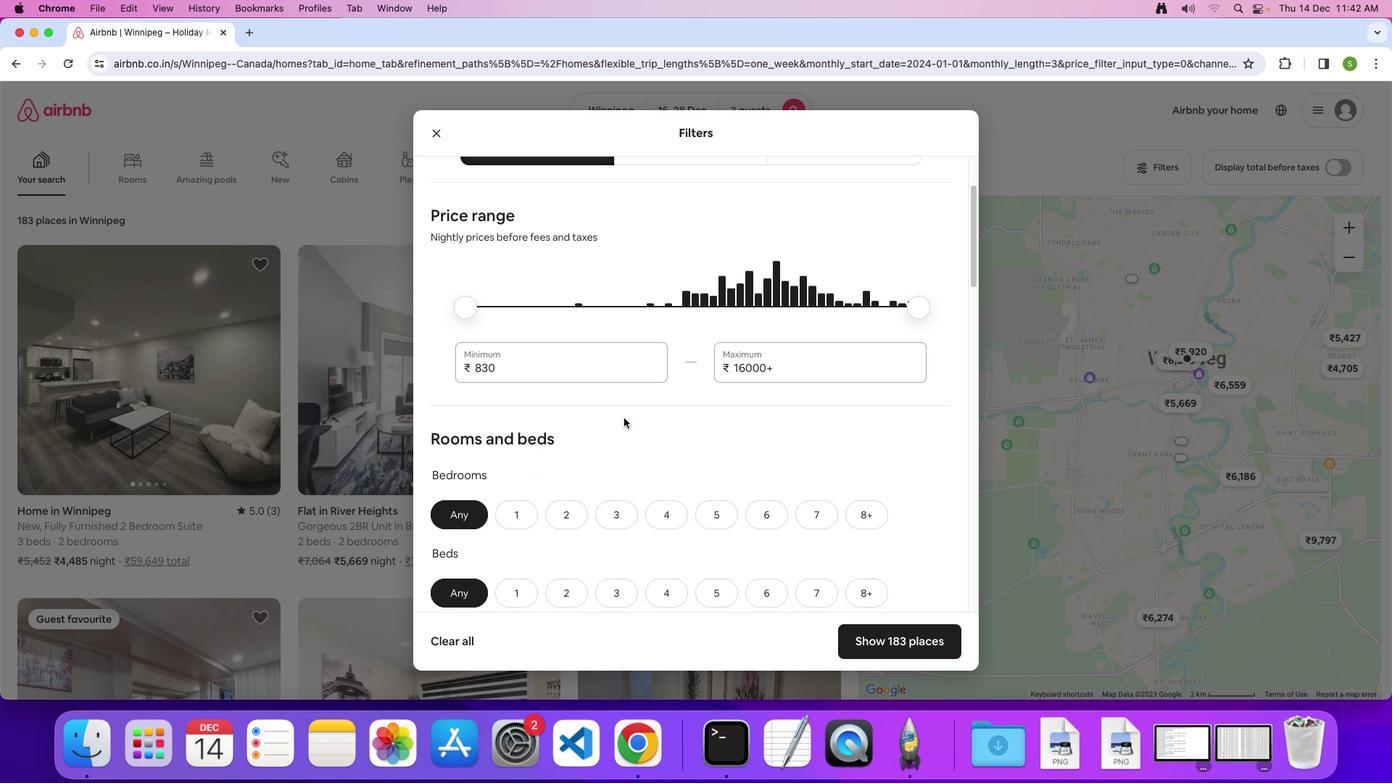 
Action: Mouse scrolled (624, 418) with delta (0, 0)
Screenshot: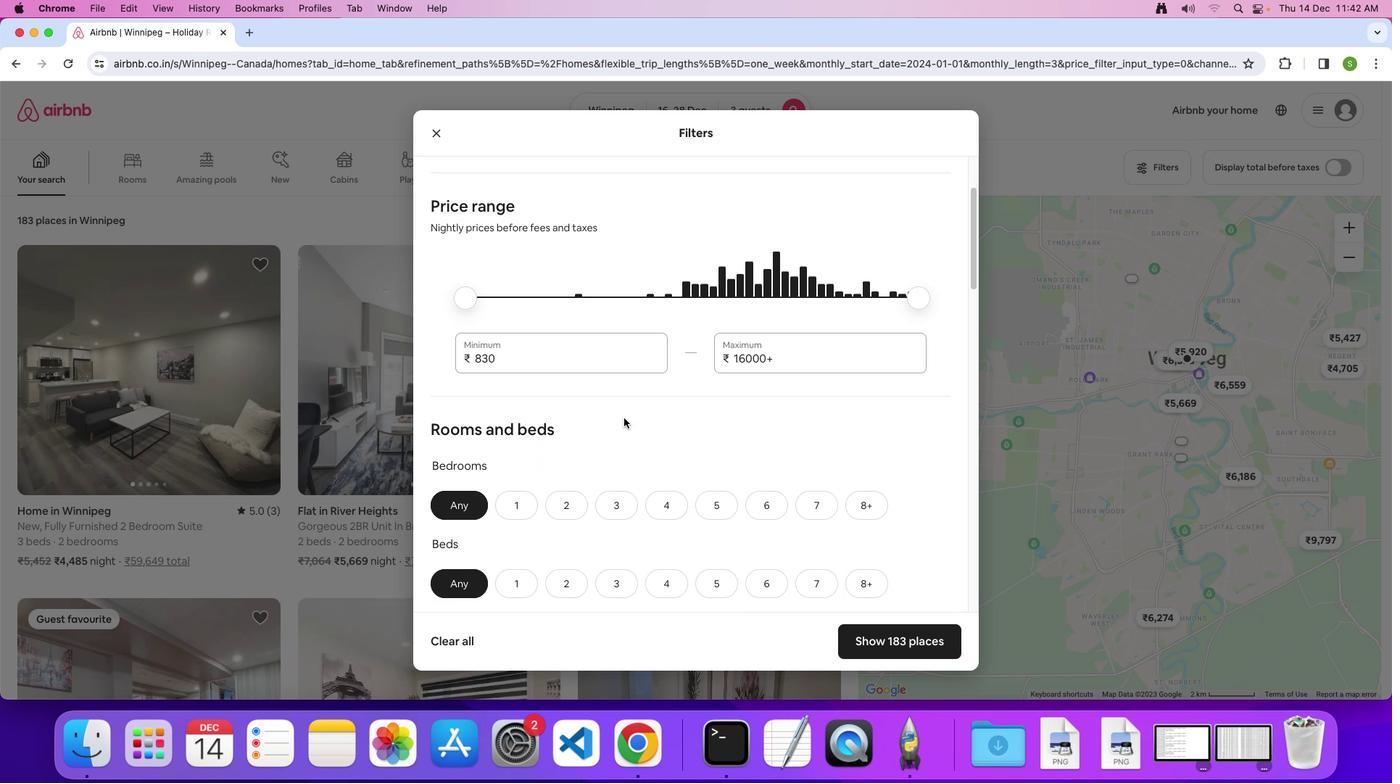 
Action: Mouse scrolled (624, 418) with delta (0, -1)
Screenshot: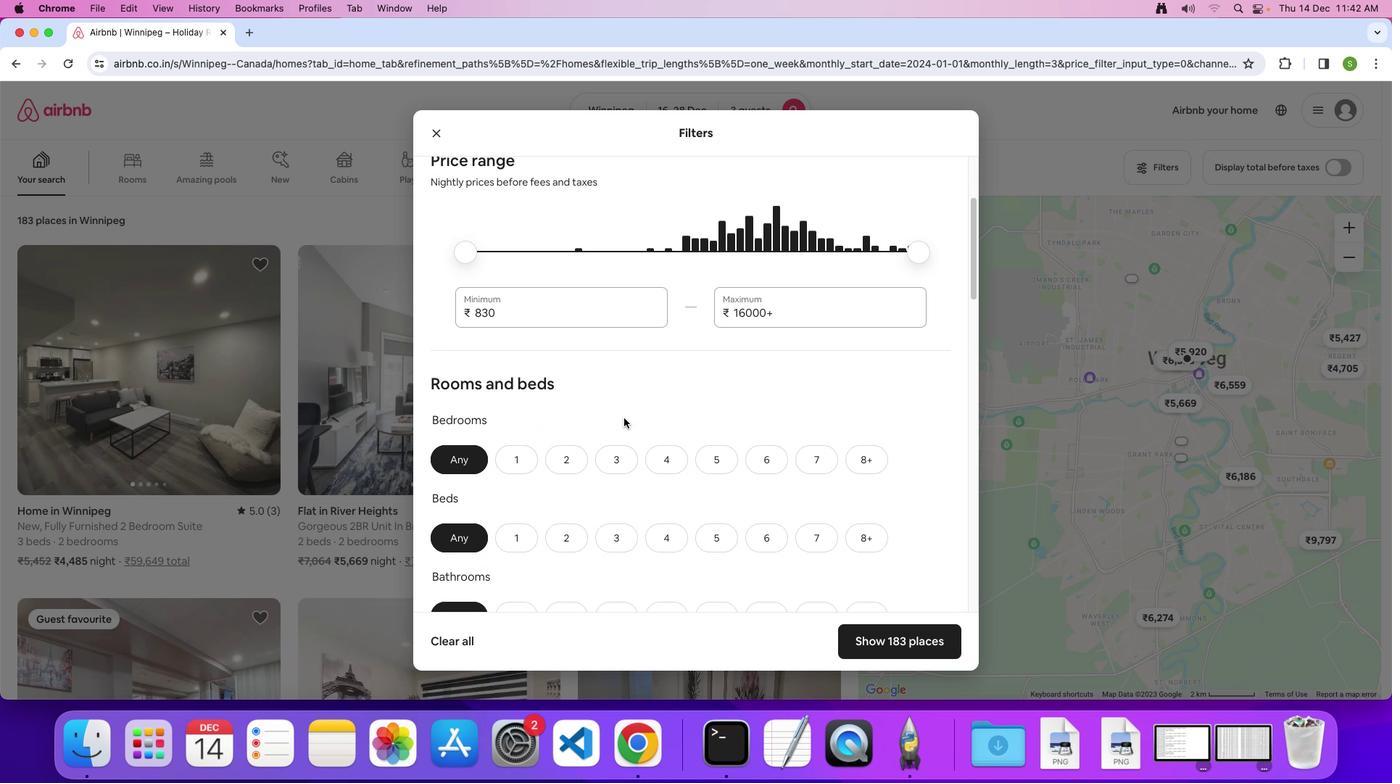 
Action: Mouse scrolled (624, 418) with delta (0, 0)
Screenshot: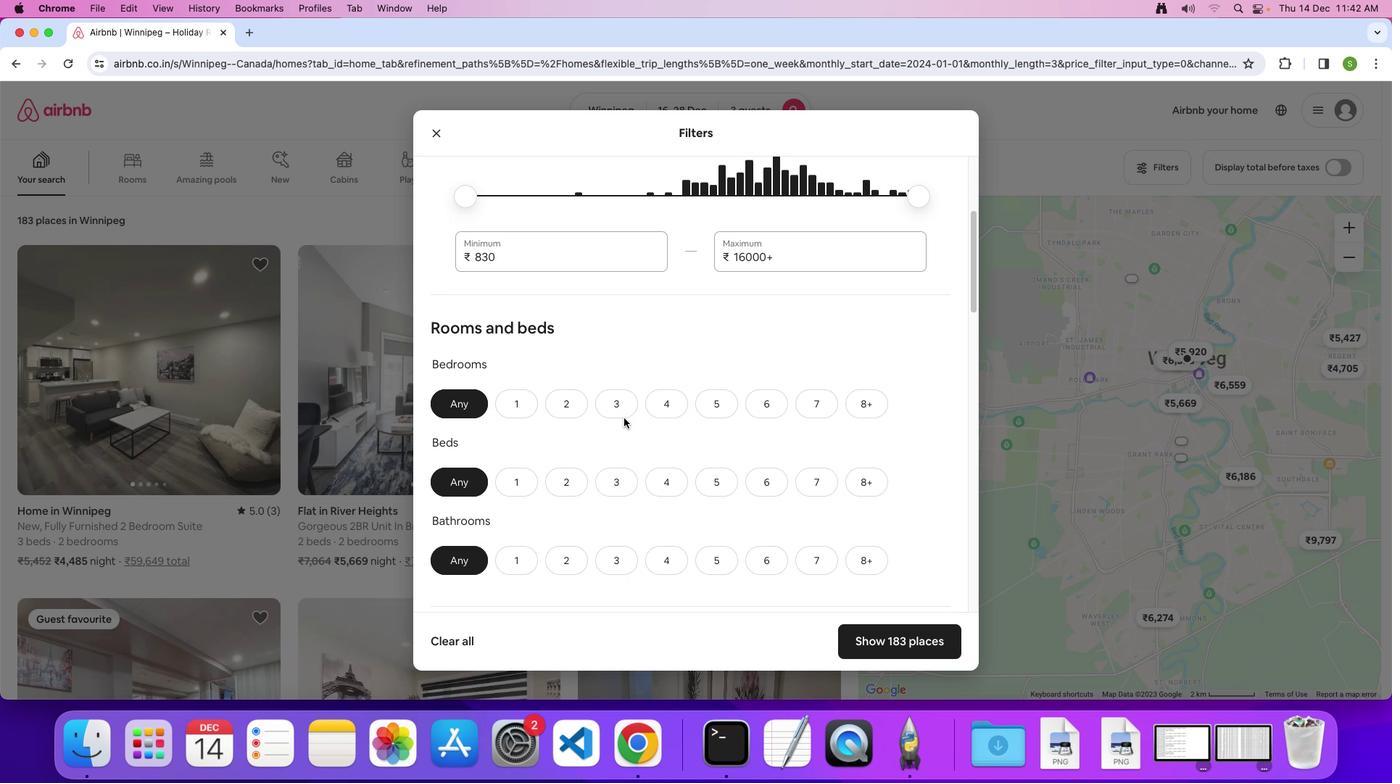 
Action: Mouse scrolled (624, 418) with delta (0, 0)
Screenshot: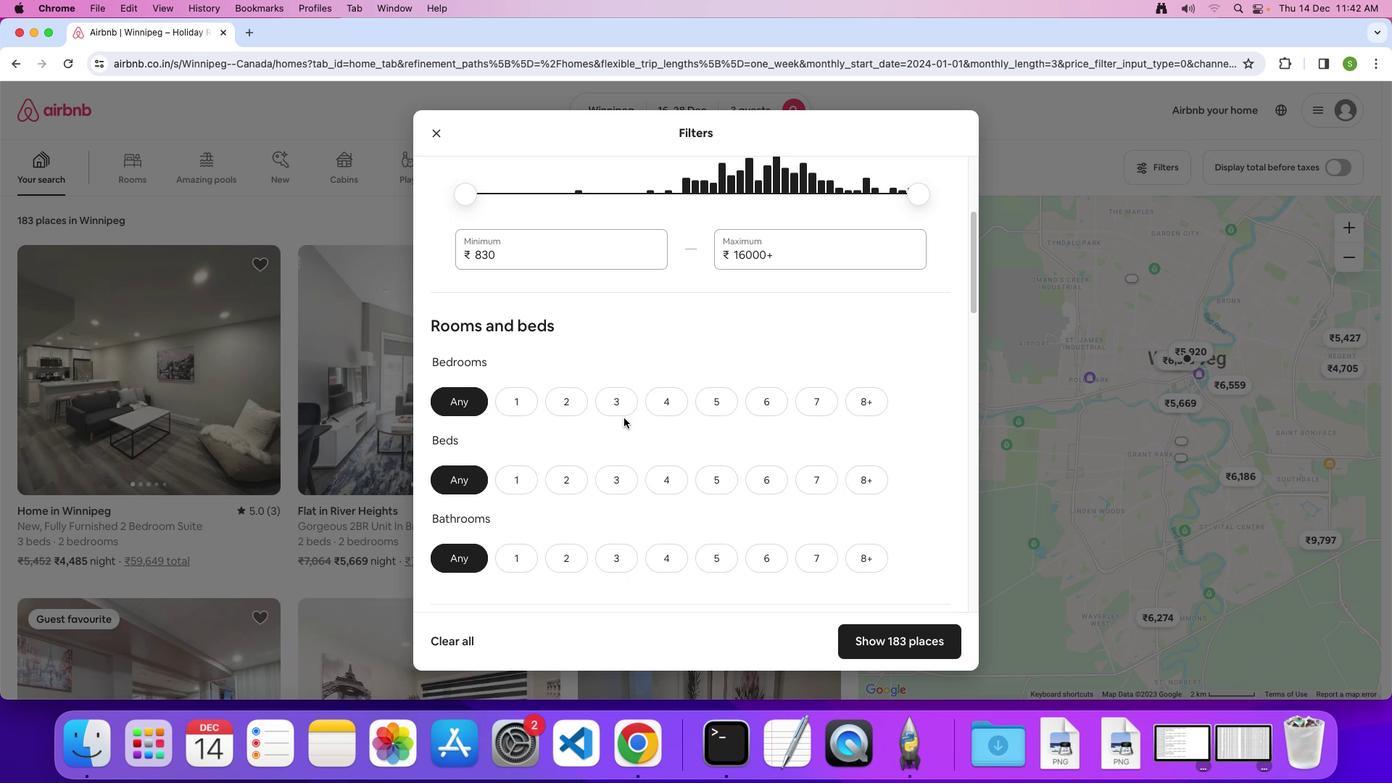 
Action: Mouse scrolled (624, 418) with delta (0, 0)
Screenshot: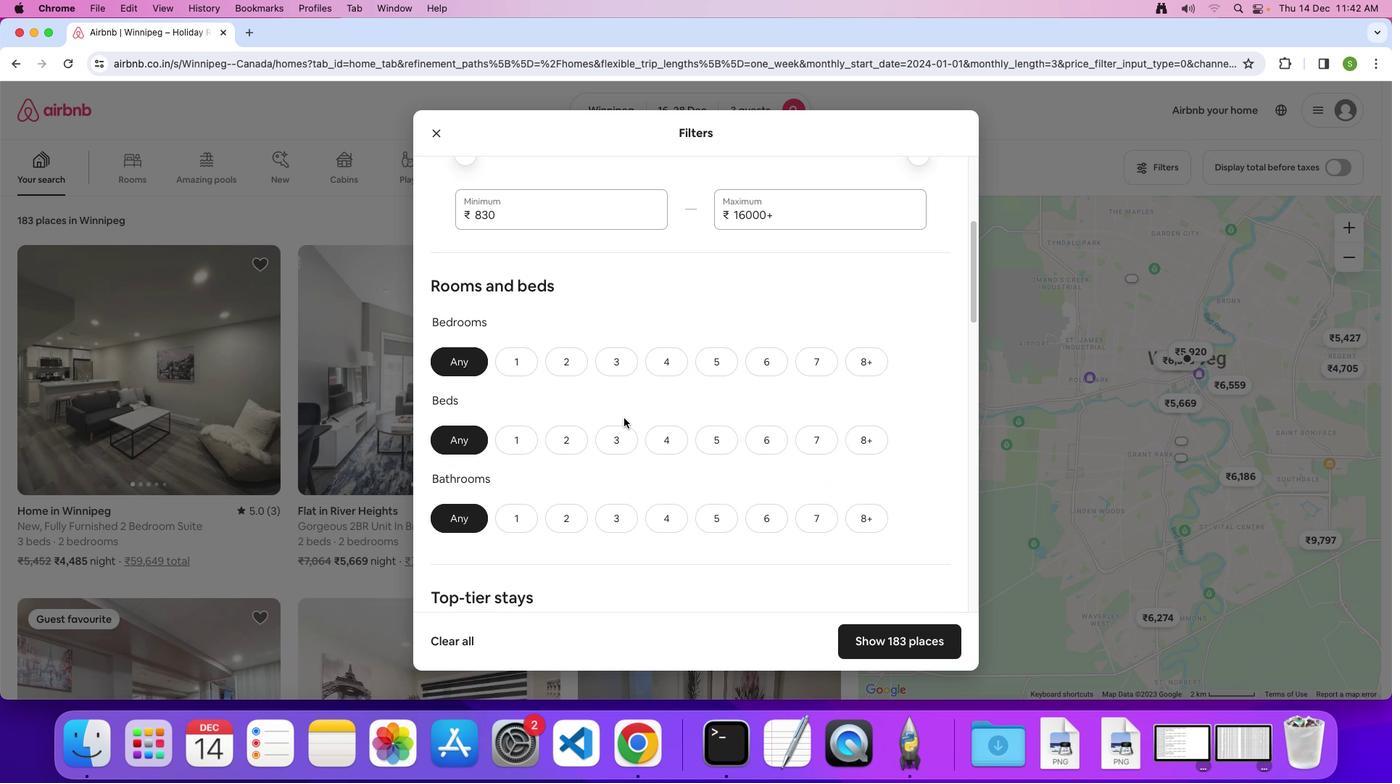 
Action: Mouse moved to (575, 351)
Screenshot: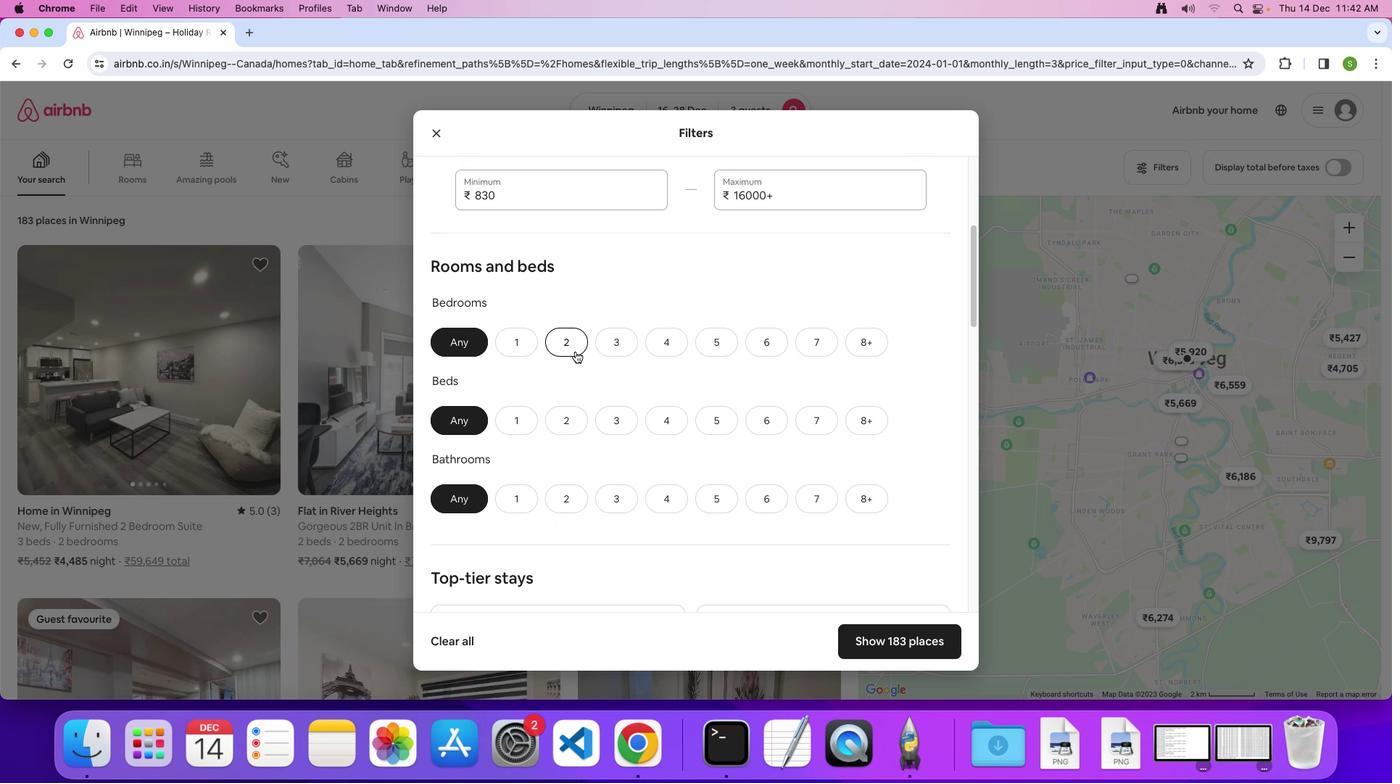 
Action: Mouse pressed left at (575, 351)
Screenshot: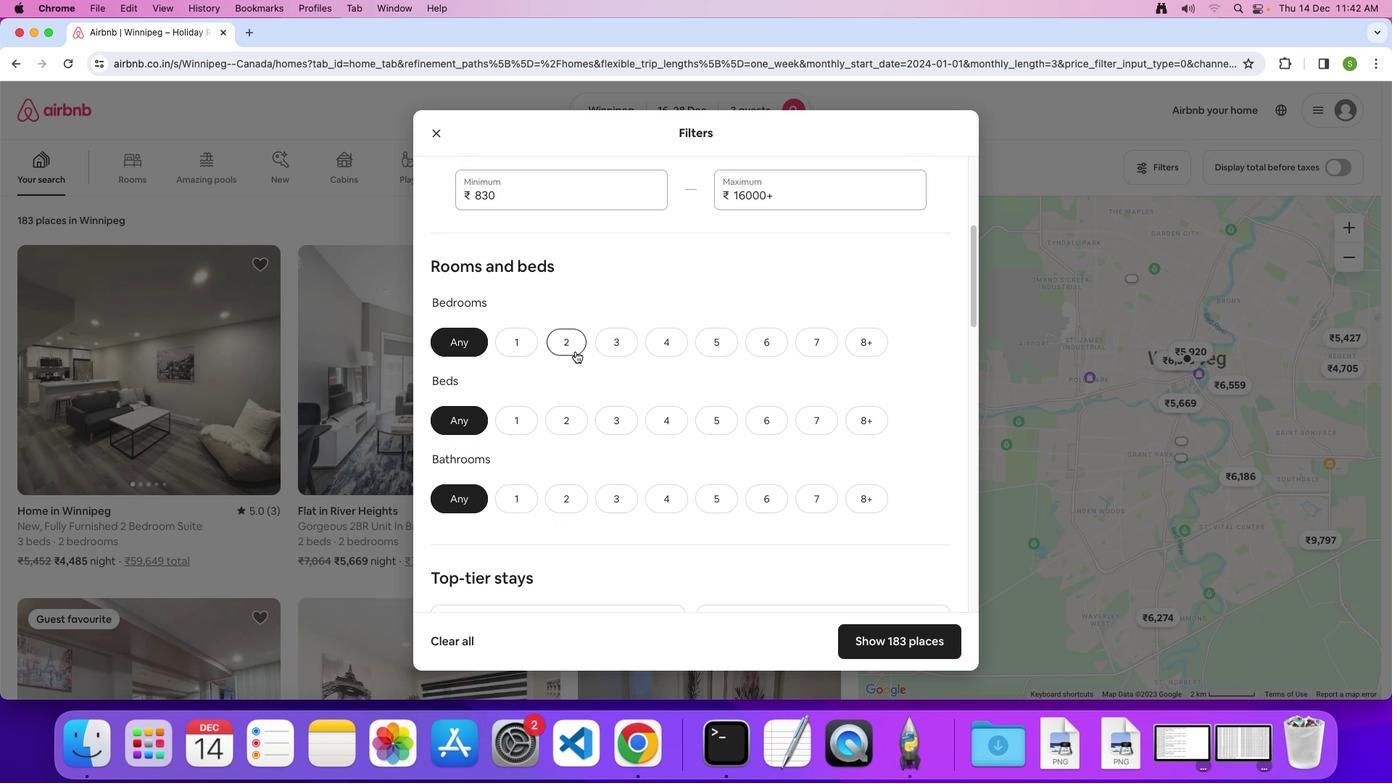 
Action: Mouse moved to (573, 421)
Screenshot: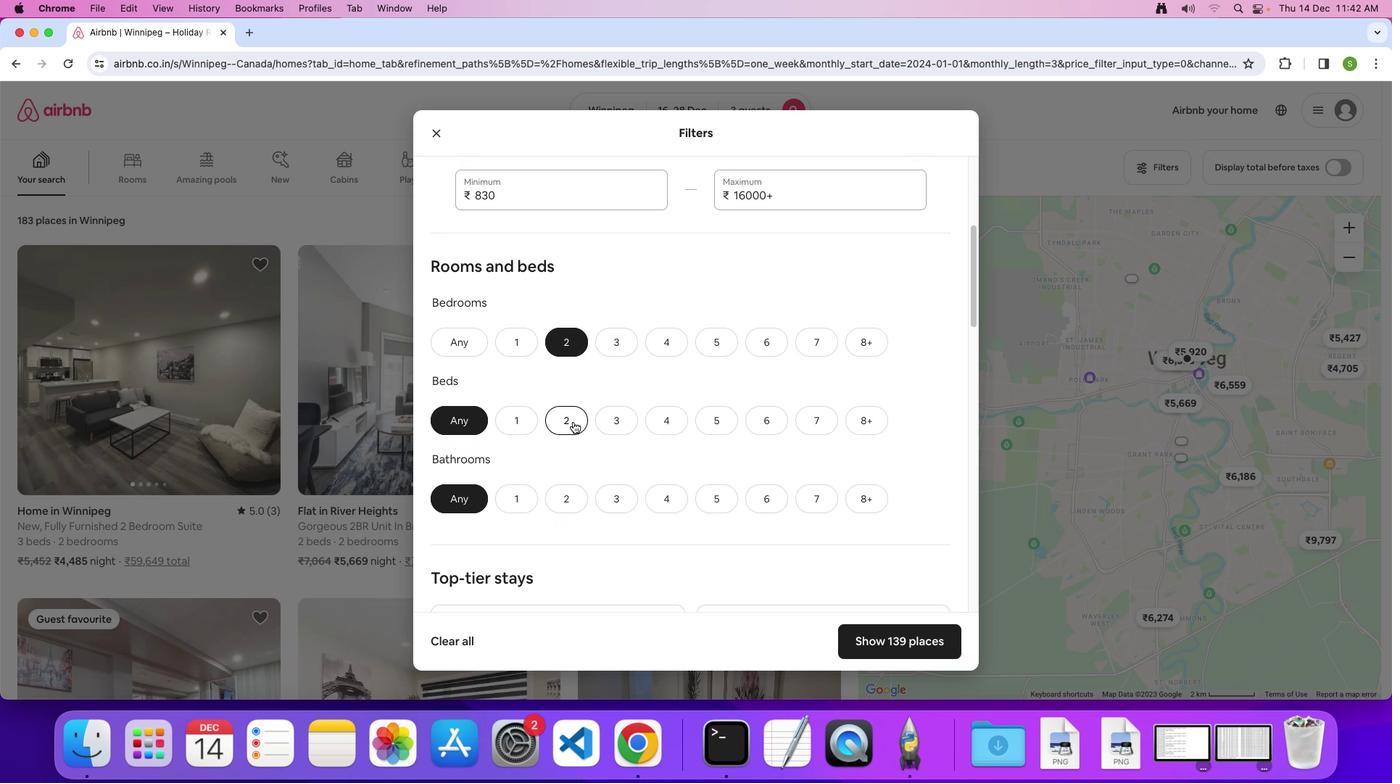 
Action: Mouse pressed left at (573, 421)
Screenshot: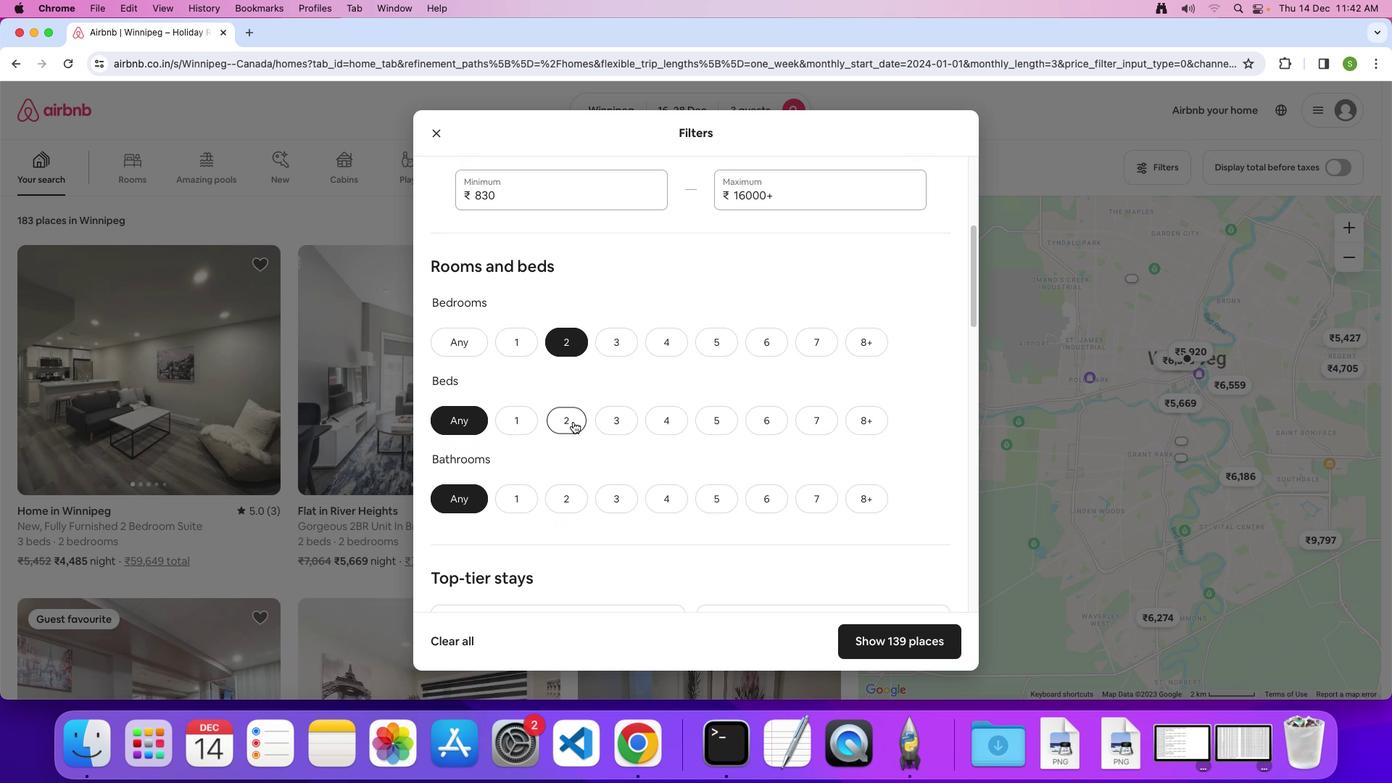 
Action: Mouse moved to (554, 506)
Screenshot: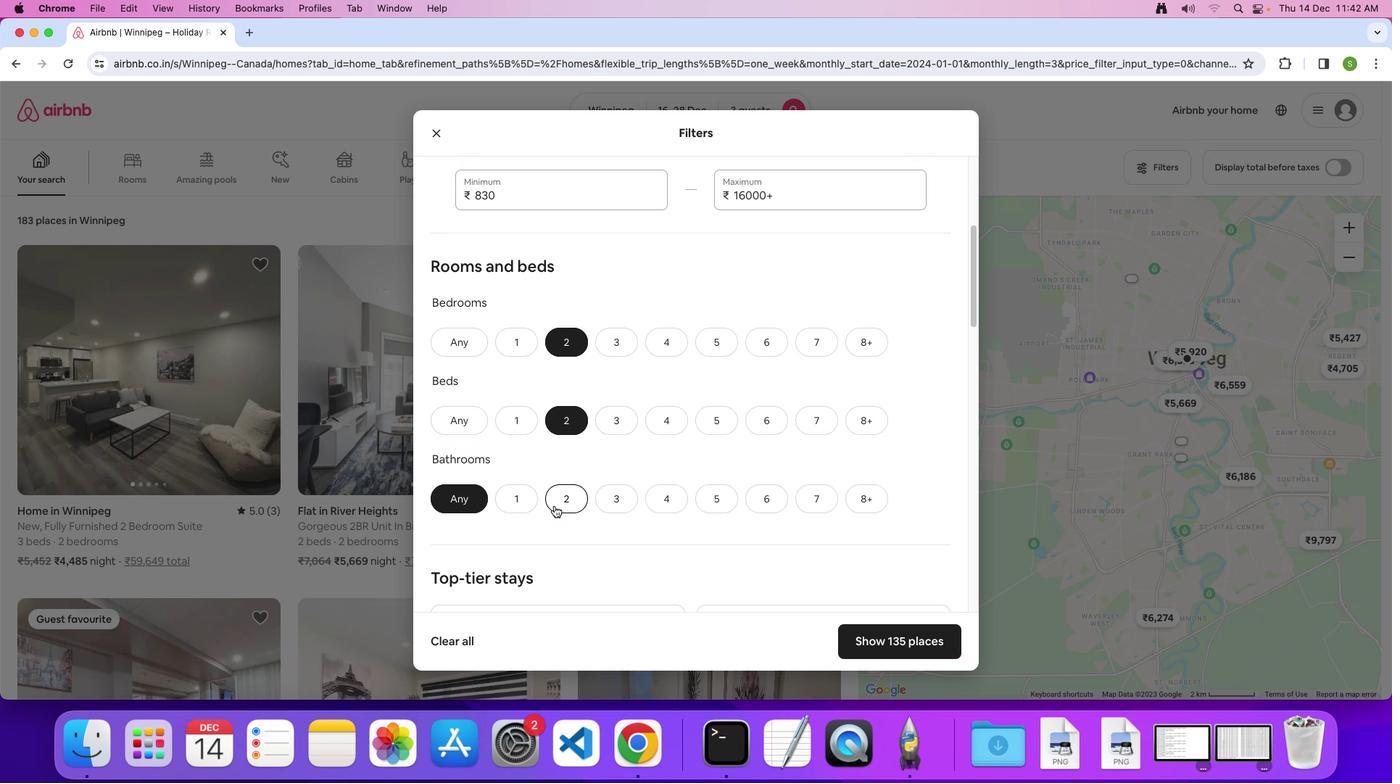 
Action: Mouse pressed left at (554, 506)
Screenshot: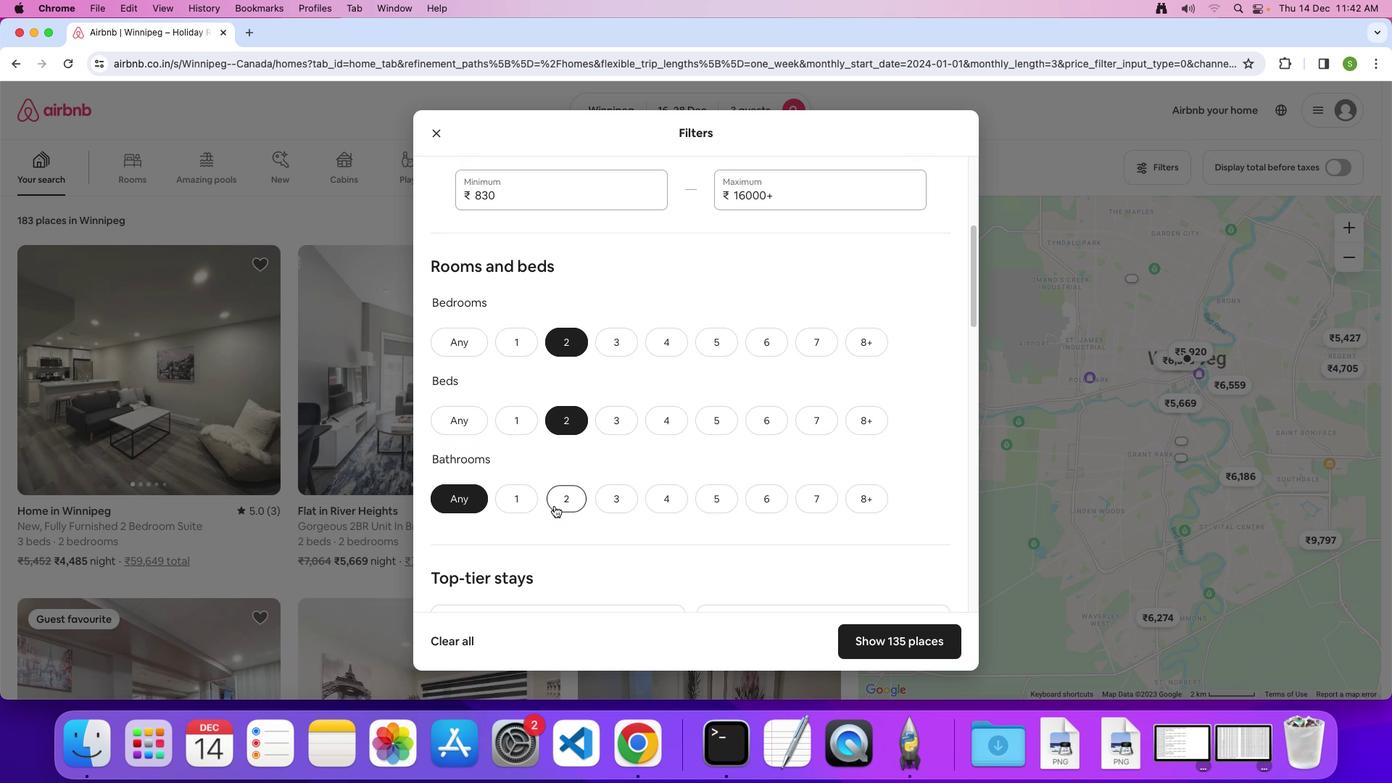 
Action: Mouse moved to (760, 423)
Screenshot: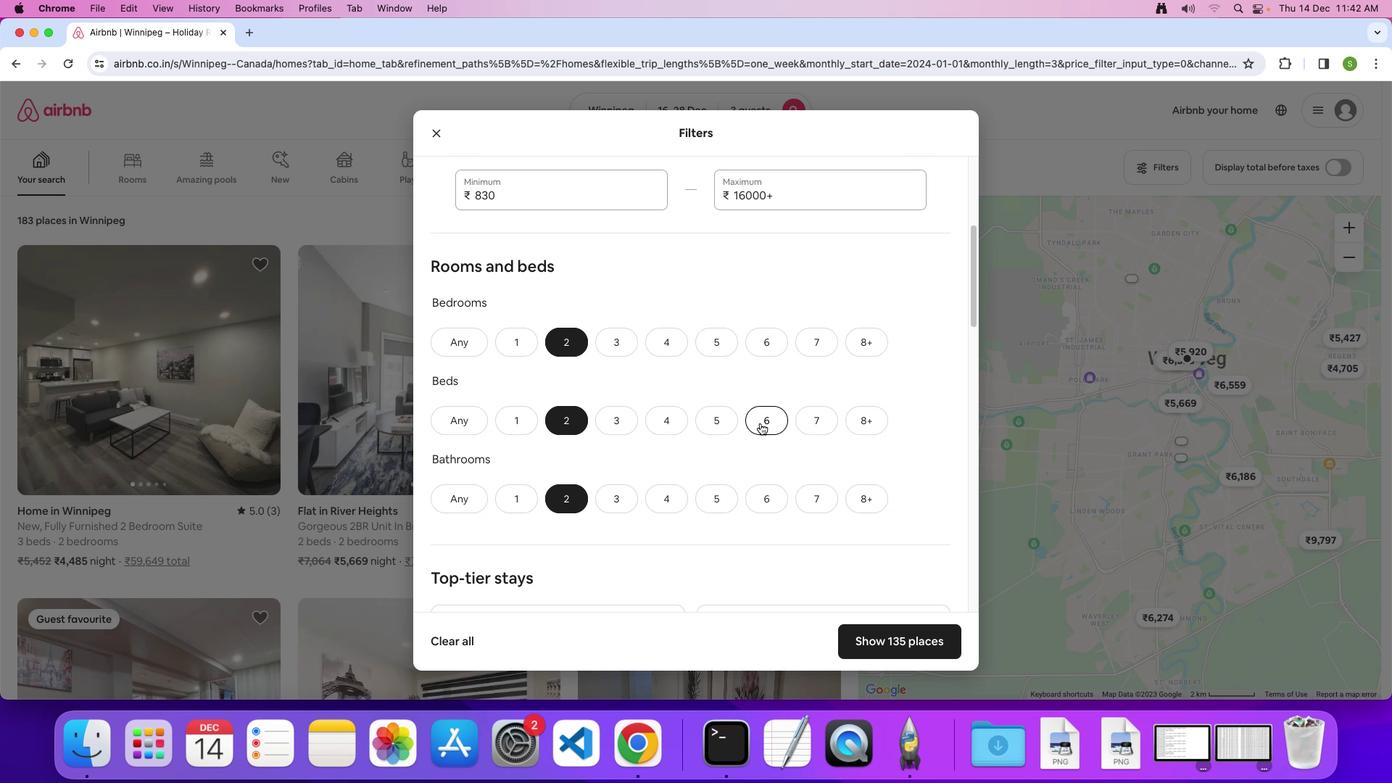 
Action: Mouse scrolled (760, 423) with delta (0, 0)
Screenshot: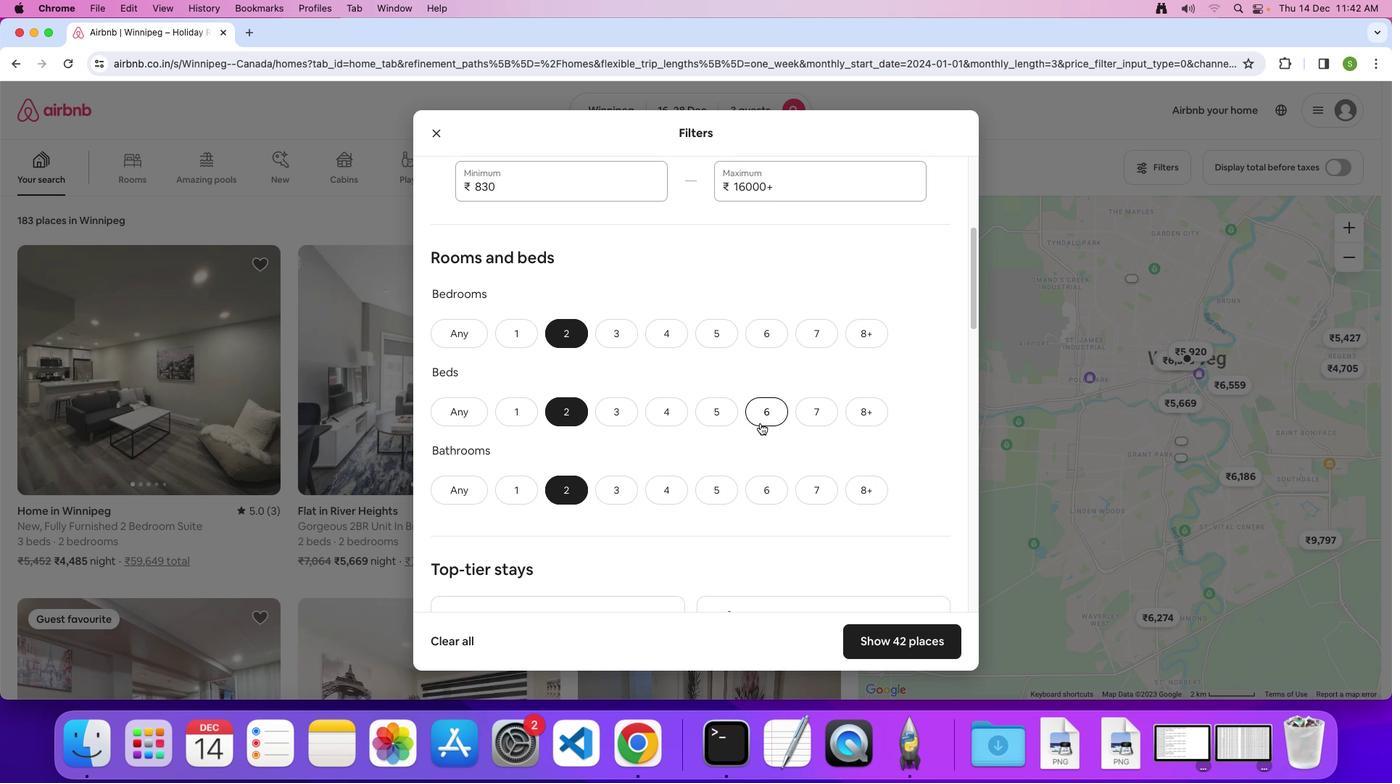 
Action: Mouse scrolled (760, 423) with delta (0, 0)
Screenshot: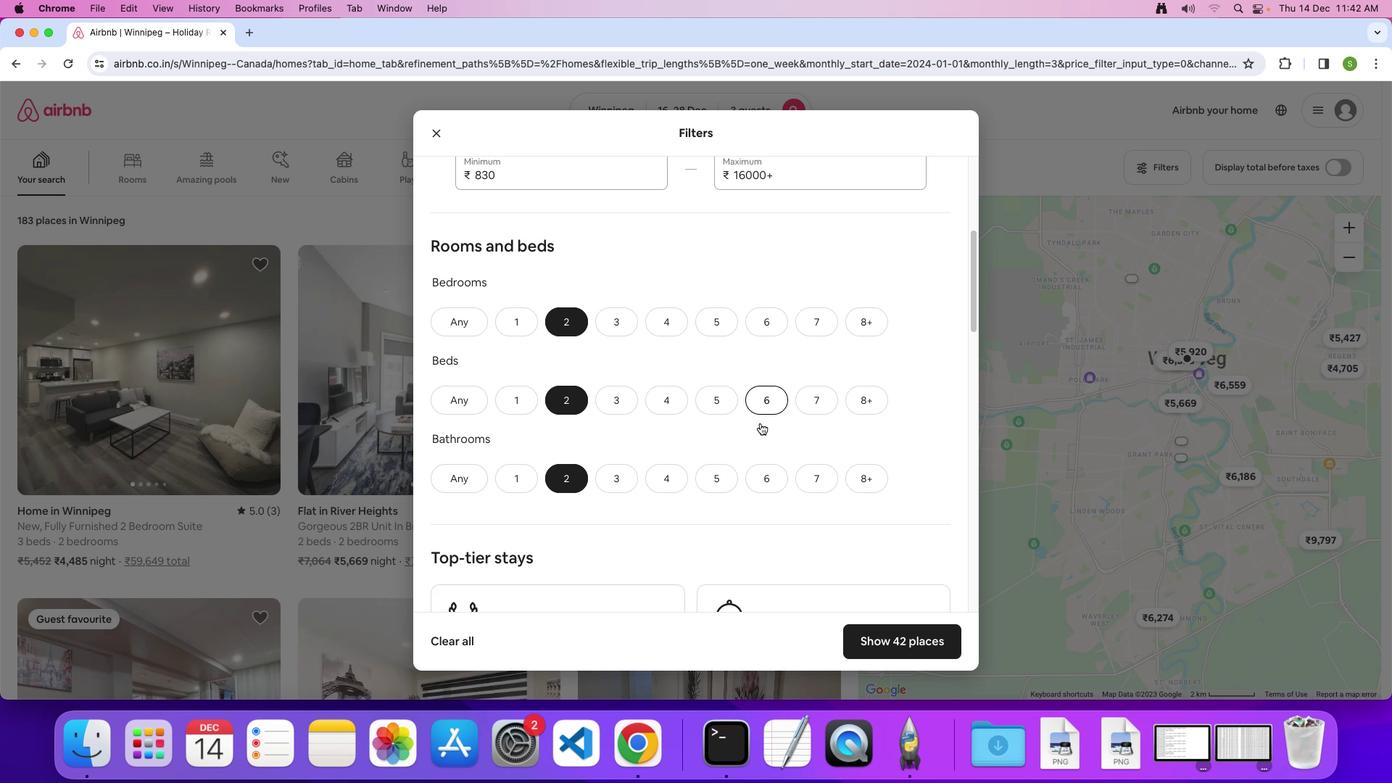 
Action: Mouse scrolled (760, 423) with delta (0, -1)
Screenshot: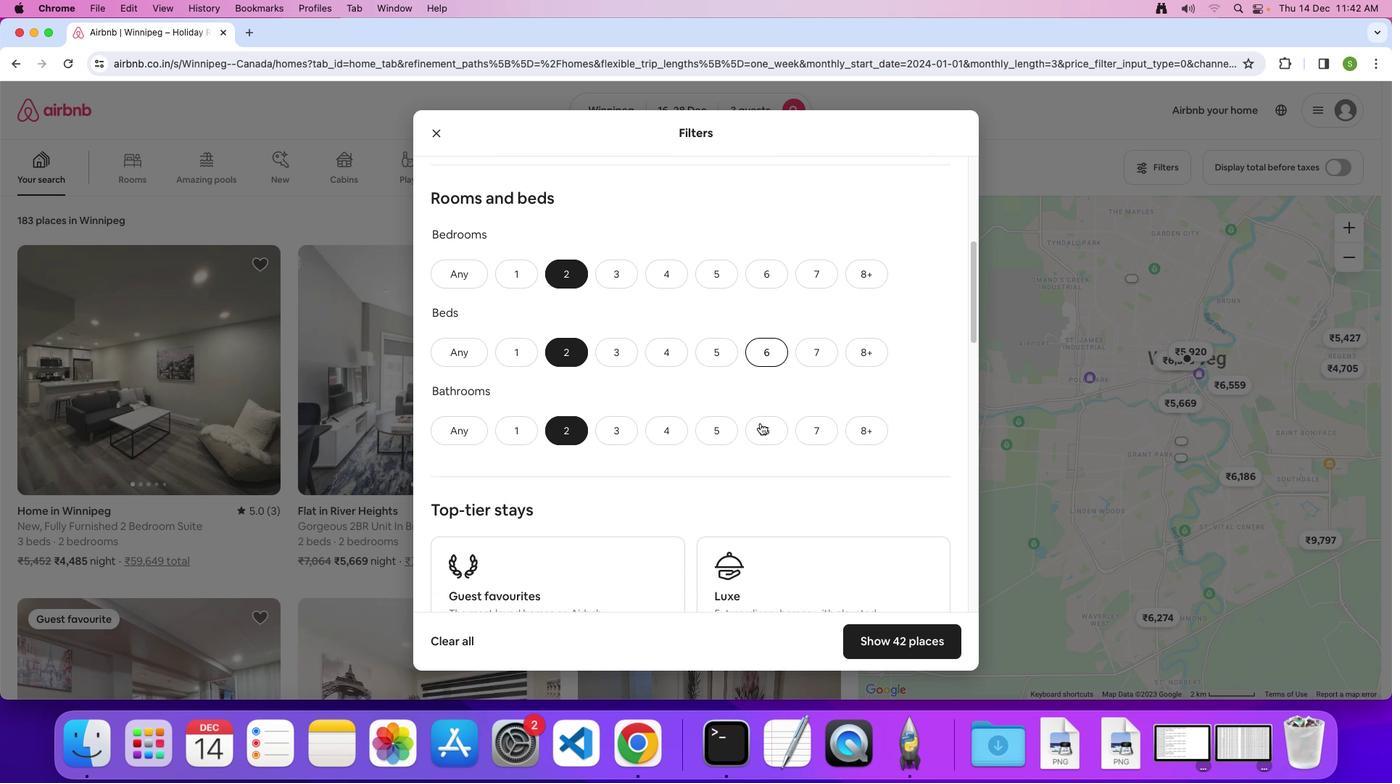 
Action: Mouse scrolled (760, 423) with delta (0, 0)
Screenshot: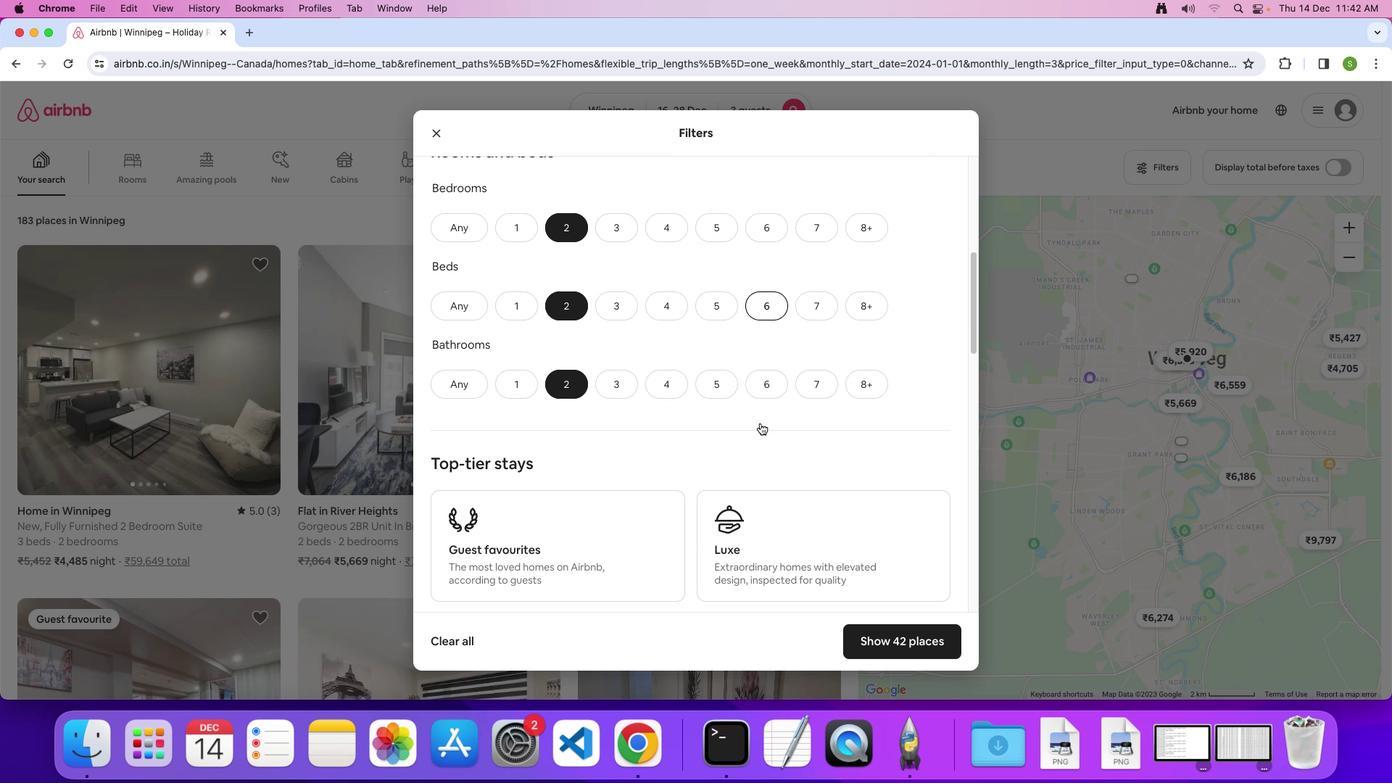 
Action: Mouse scrolled (760, 423) with delta (0, 0)
Screenshot: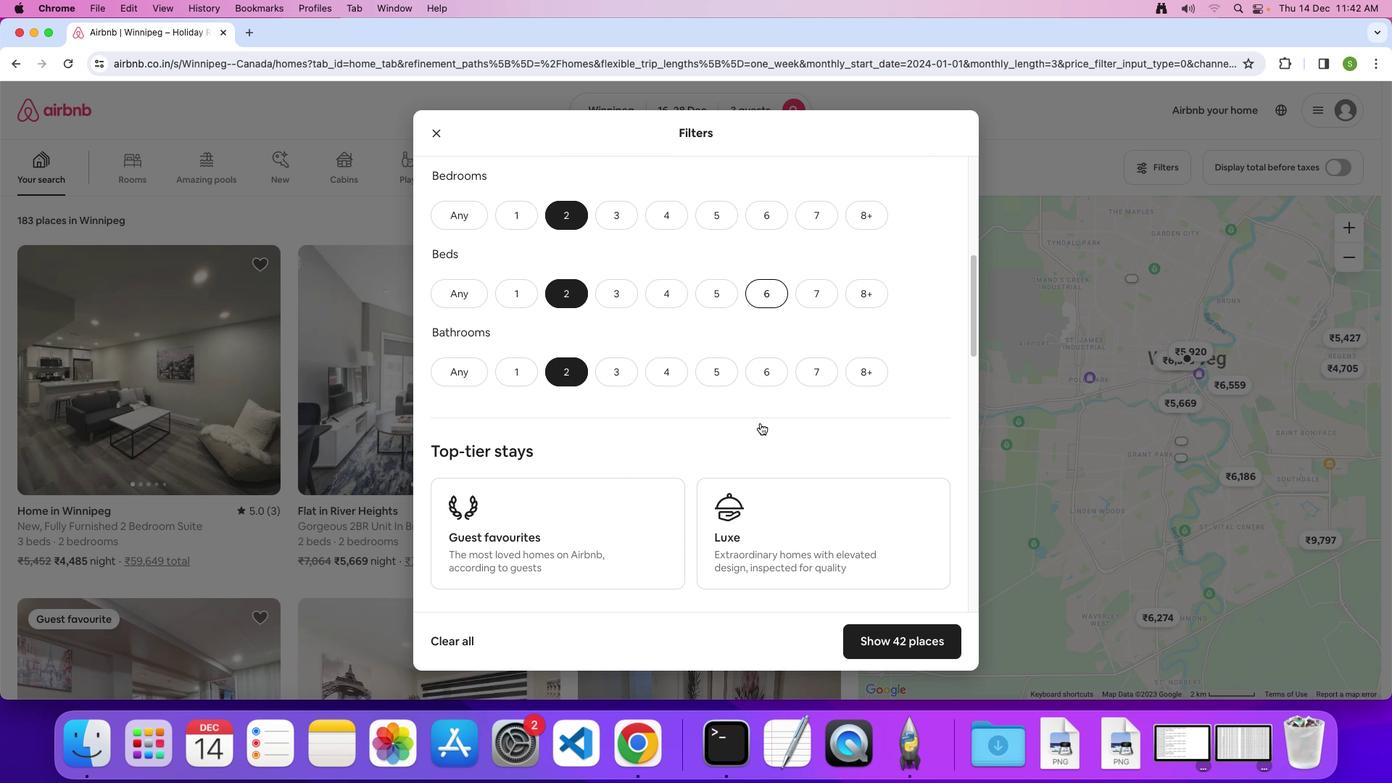 
Action: Mouse scrolled (760, 423) with delta (0, -1)
Screenshot: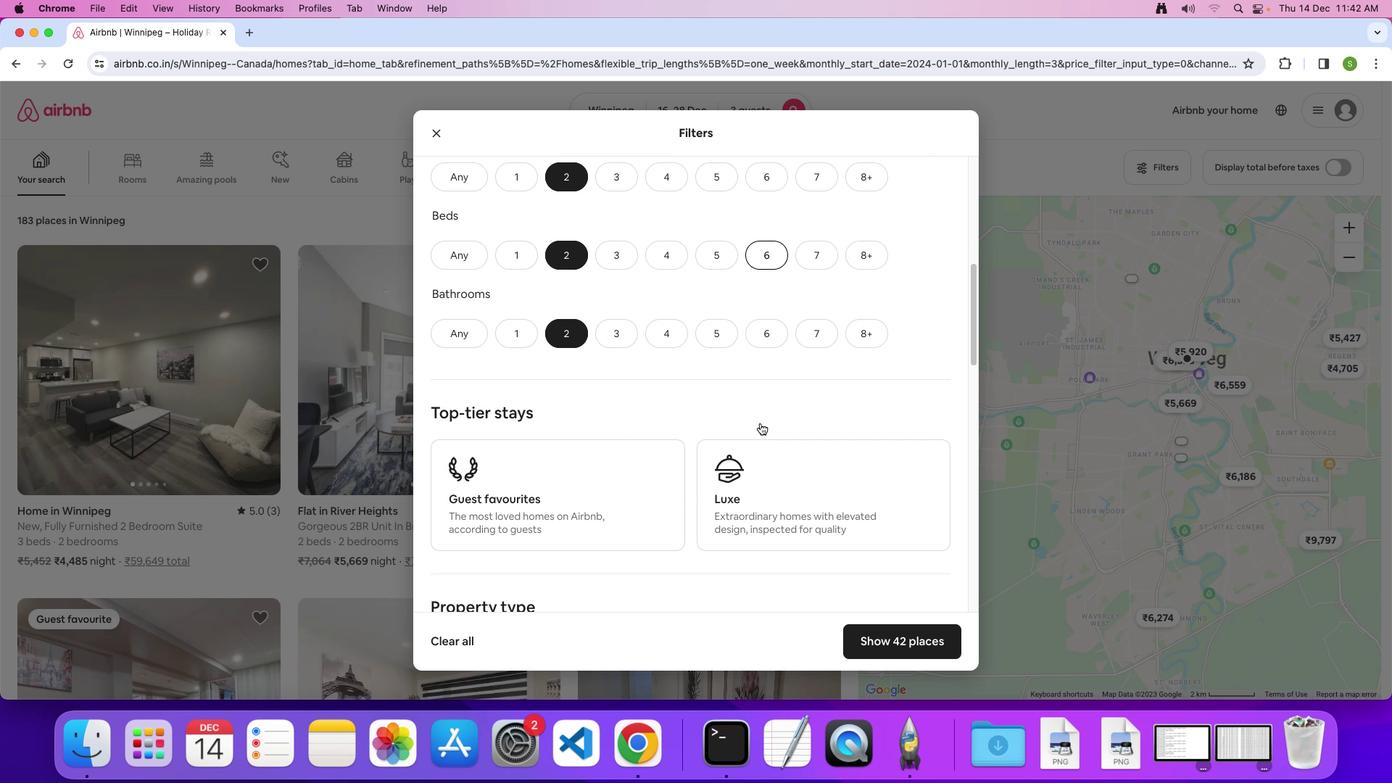 
Action: Mouse scrolled (760, 423) with delta (0, 0)
Screenshot: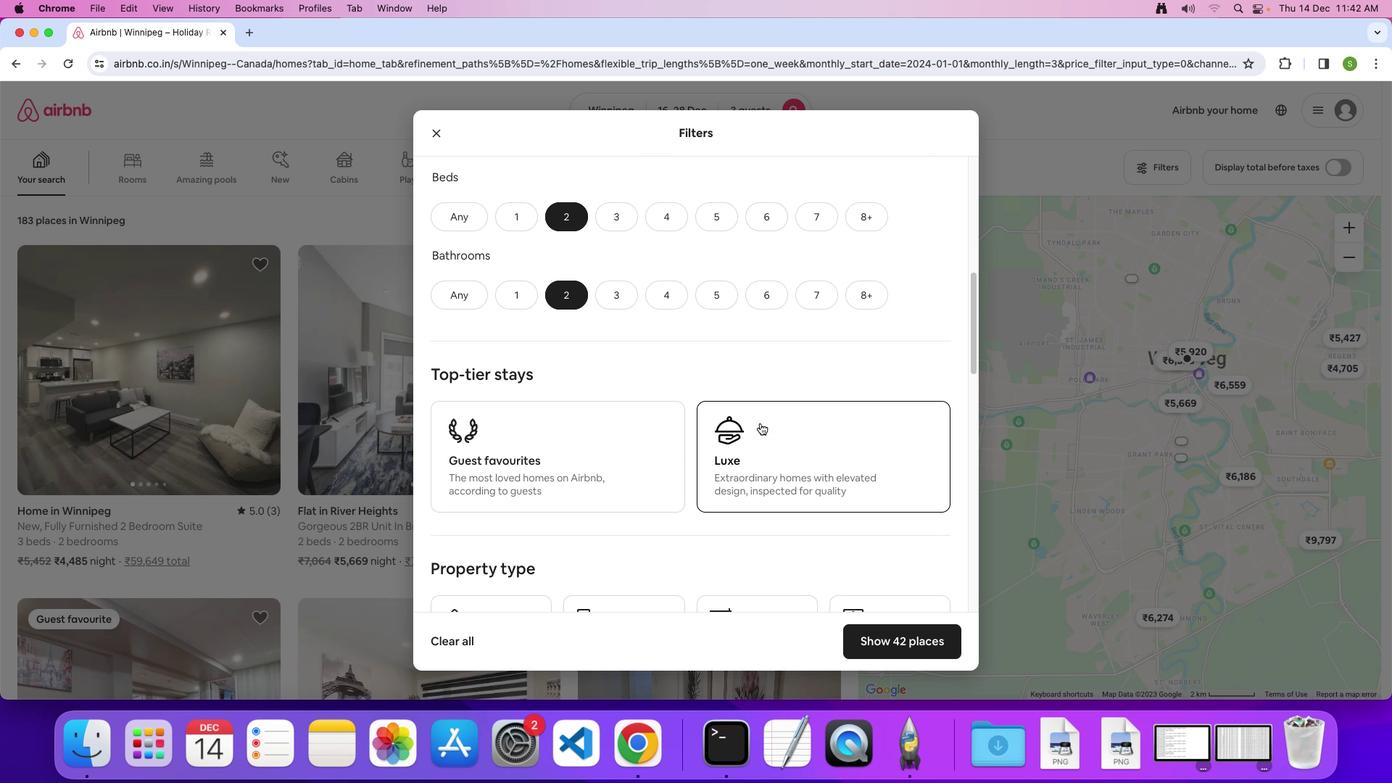 
Action: Mouse scrolled (760, 423) with delta (0, 0)
Screenshot: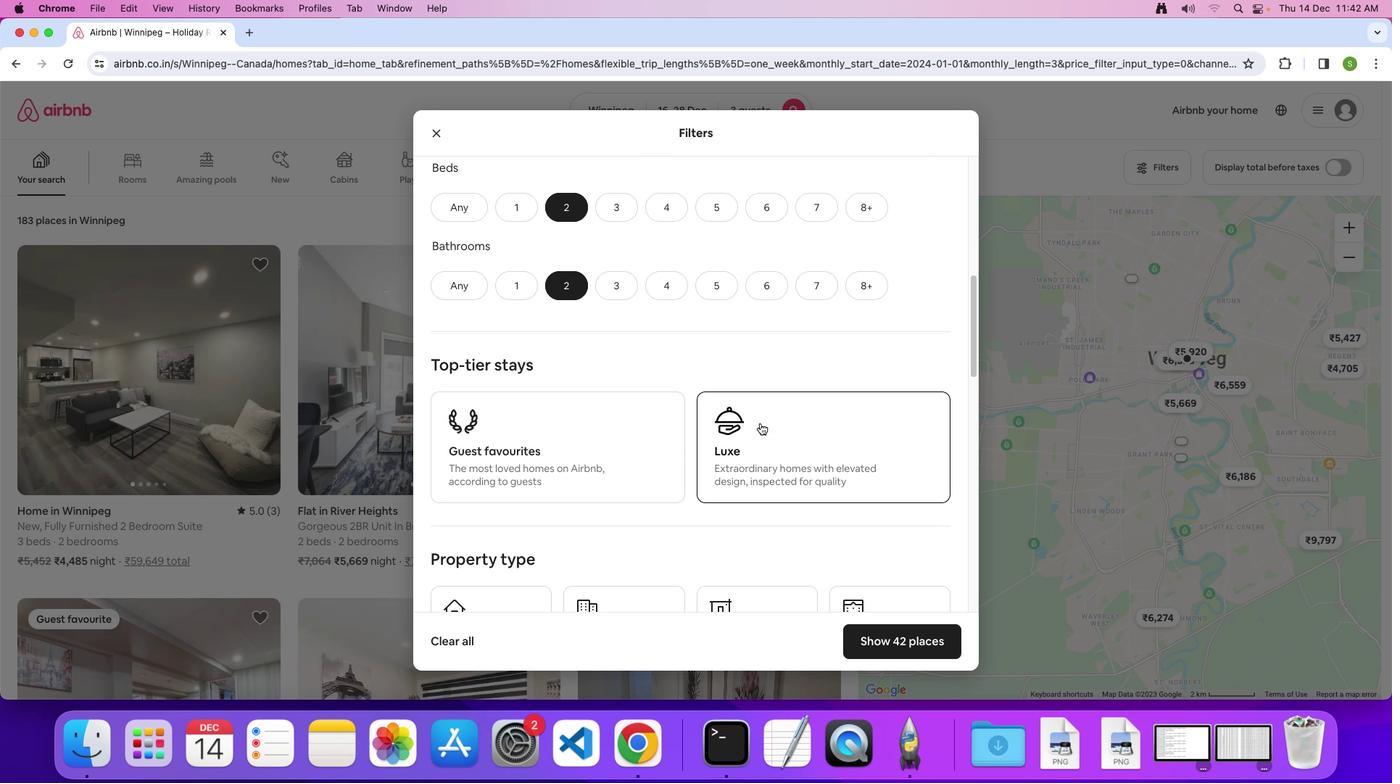 
Action: Mouse scrolled (760, 423) with delta (0, 0)
Screenshot: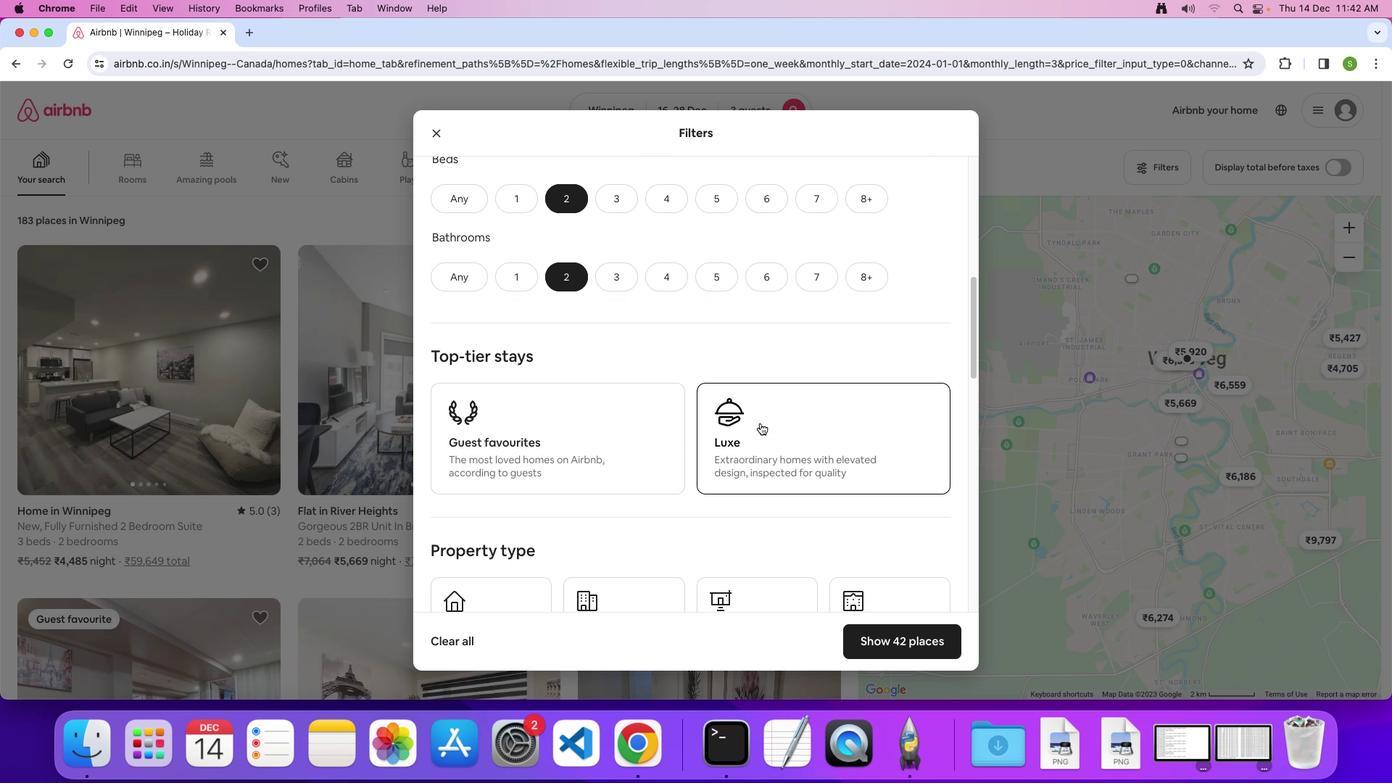 
Action: Mouse scrolled (760, 423) with delta (0, 0)
Screenshot: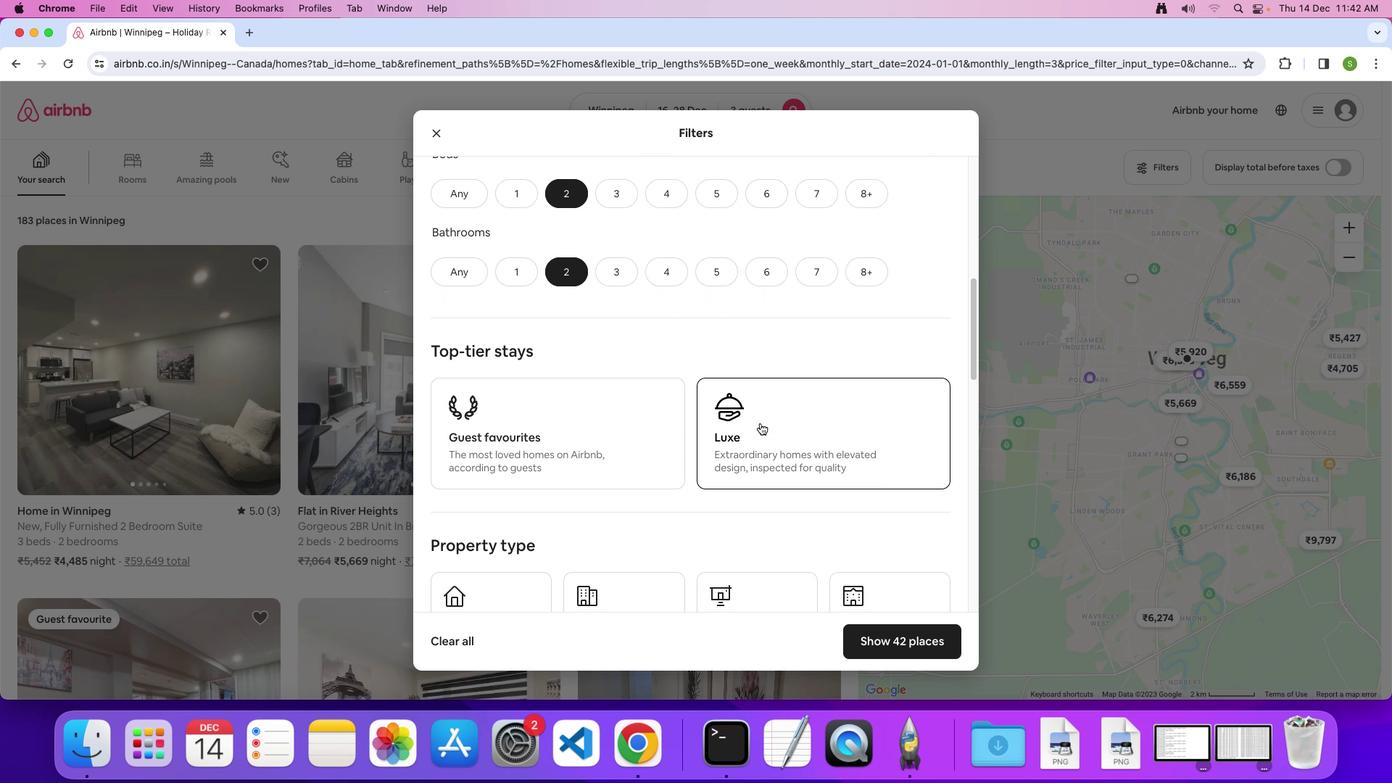 
Action: Mouse scrolled (760, 423) with delta (0, 0)
Screenshot: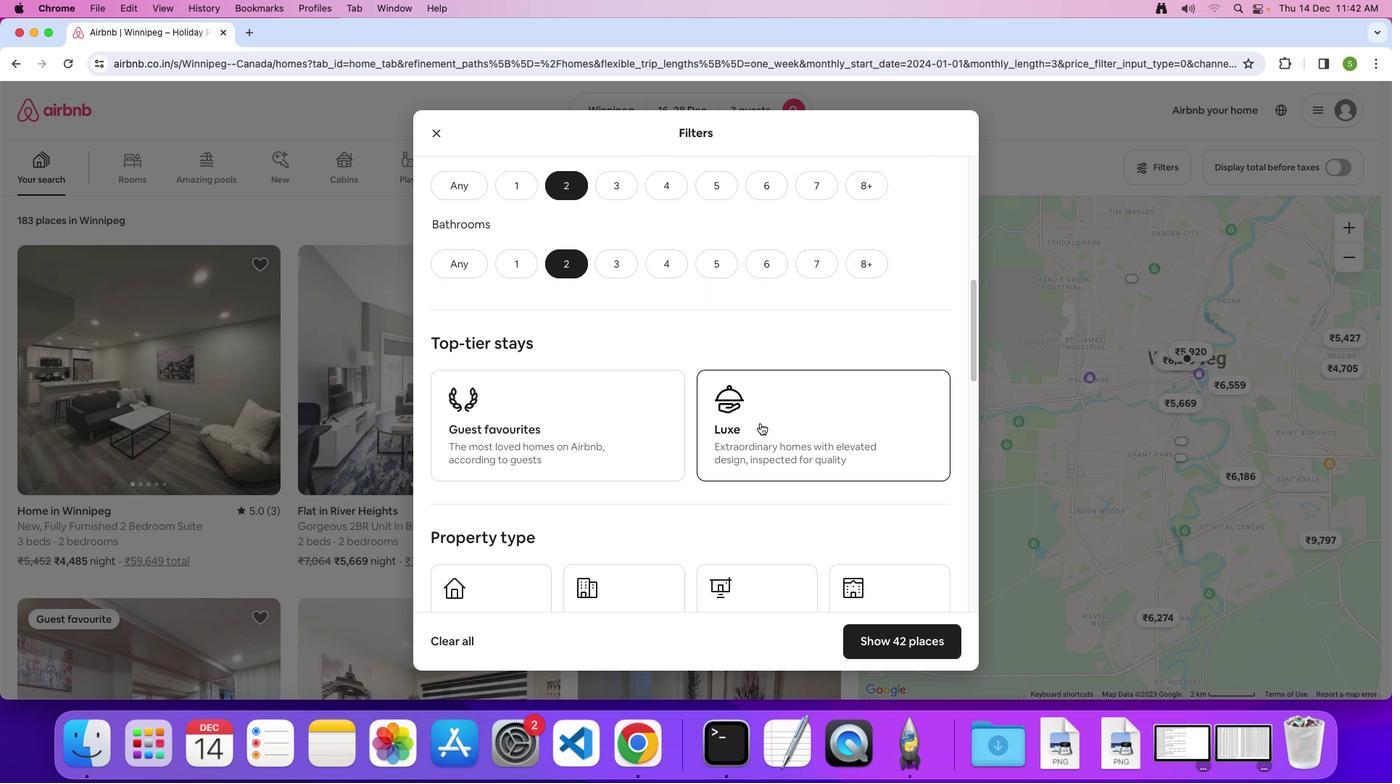 
Action: Mouse scrolled (760, 423) with delta (0, 0)
Screenshot: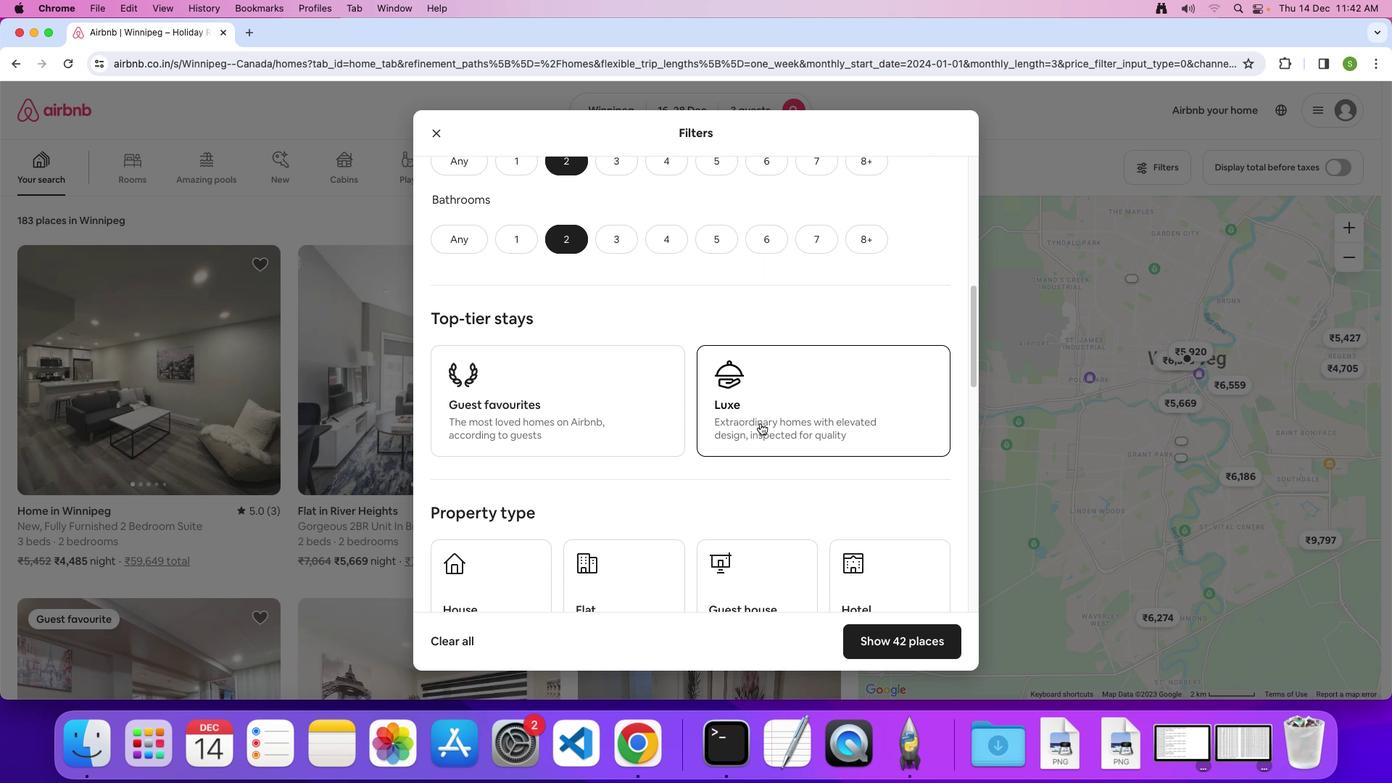
Action: Mouse scrolled (760, 423) with delta (0, 0)
Screenshot: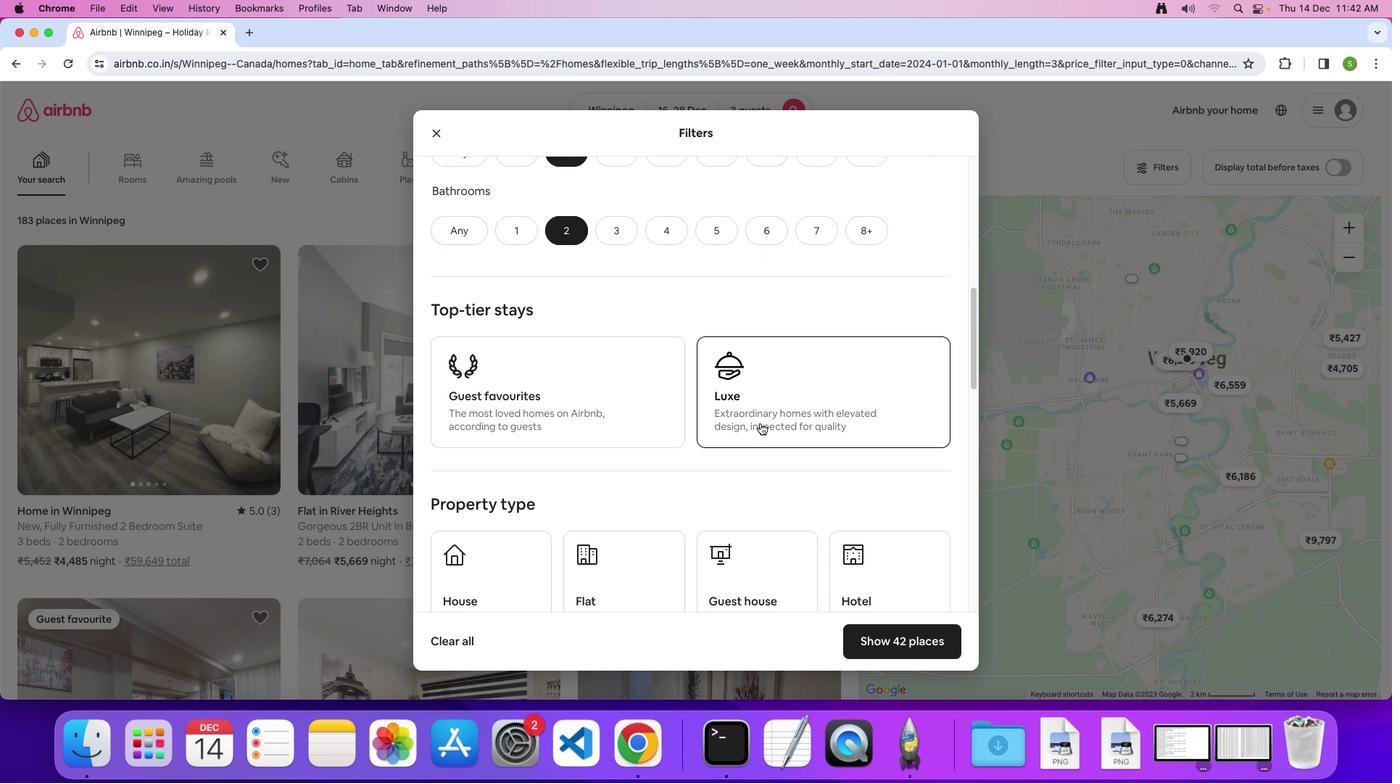 
Action: Mouse scrolled (760, 423) with delta (0, -1)
Screenshot: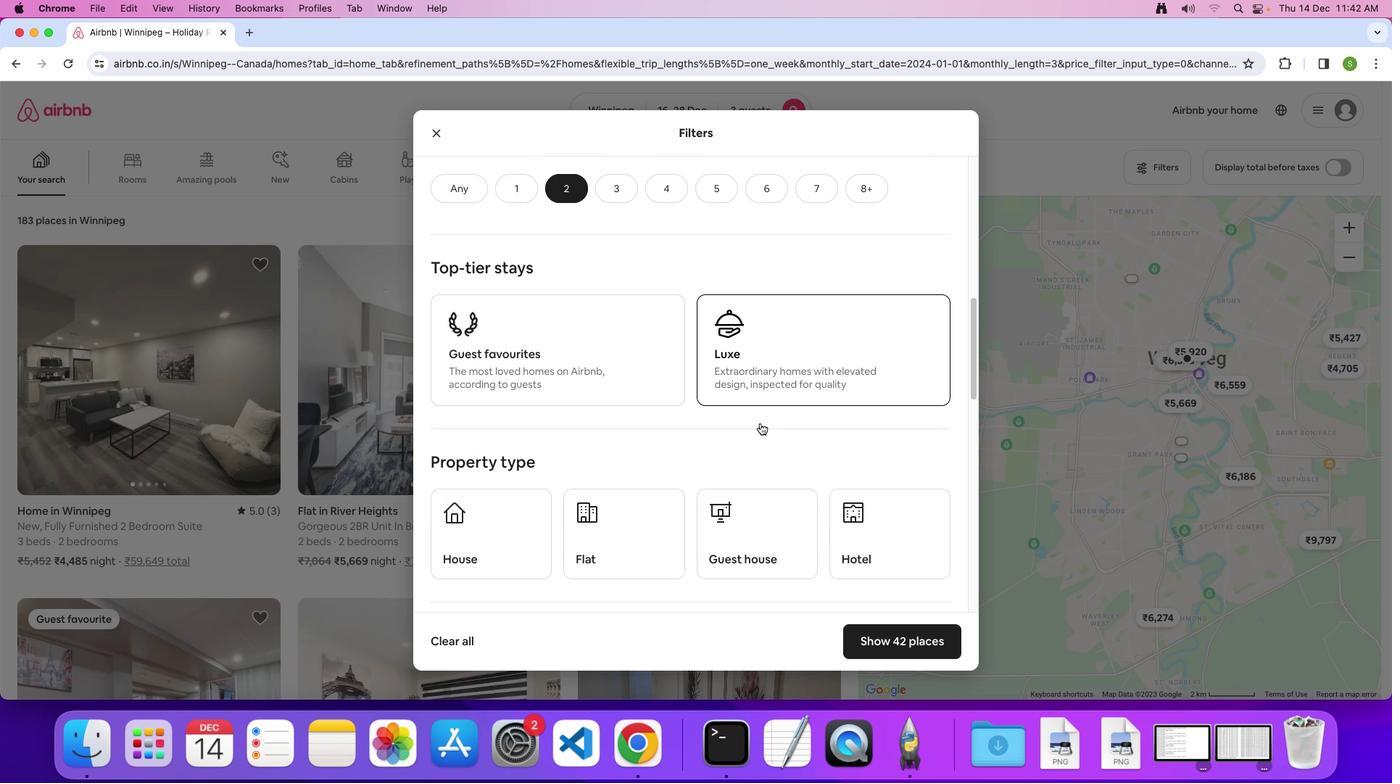 
Action: Mouse scrolled (760, 423) with delta (0, 0)
Screenshot: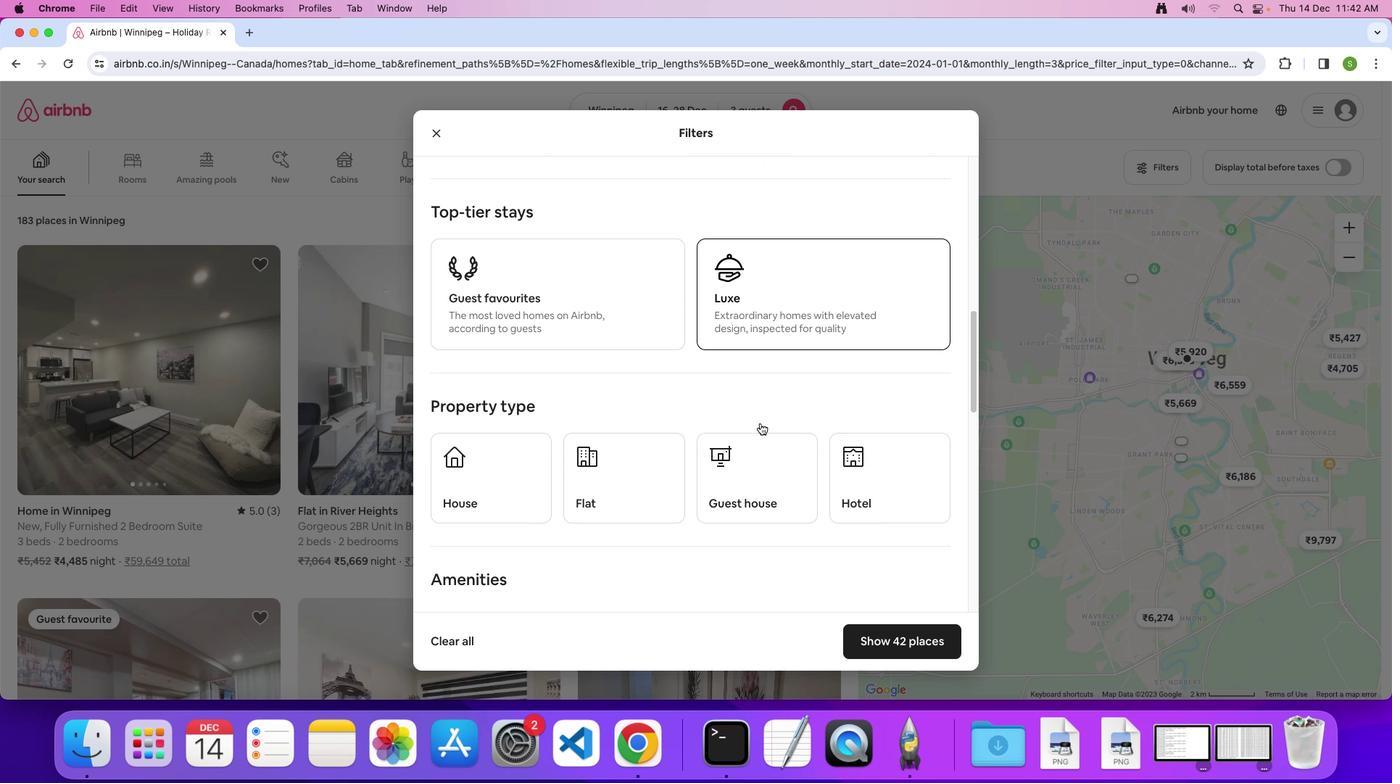 
Action: Mouse scrolled (760, 423) with delta (0, 0)
Screenshot: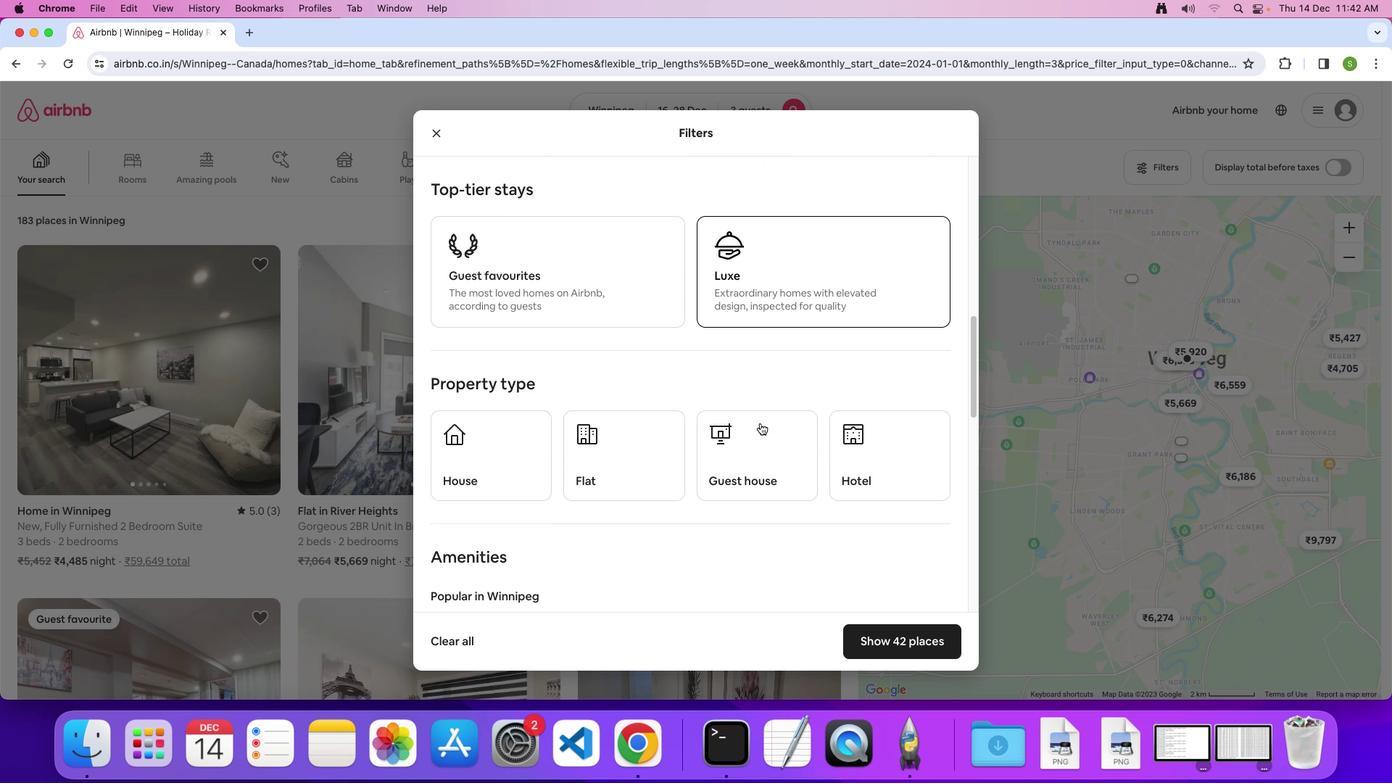 
Action: Mouse scrolled (760, 423) with delta (0, -2)
Screenshot: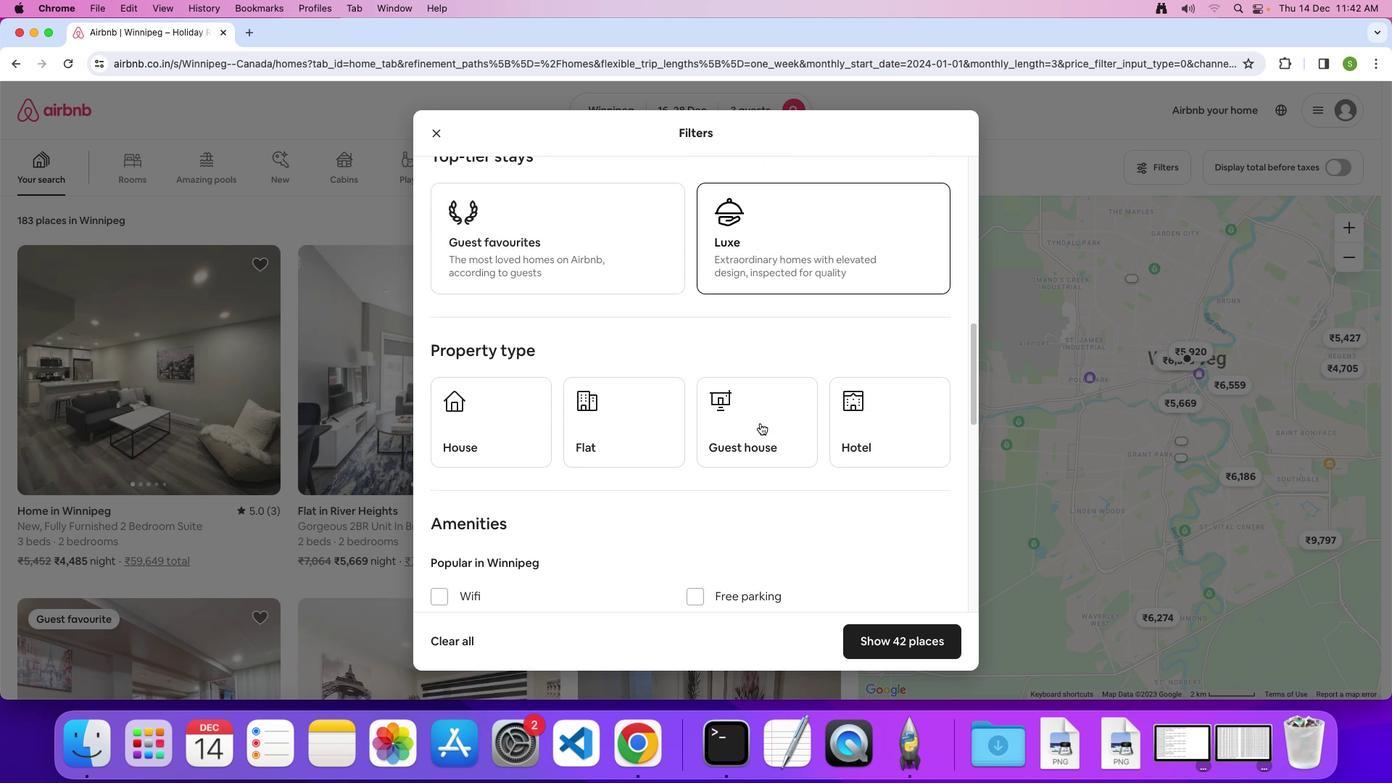 
Action: Mouse moved to (879, 375)
Screenshot: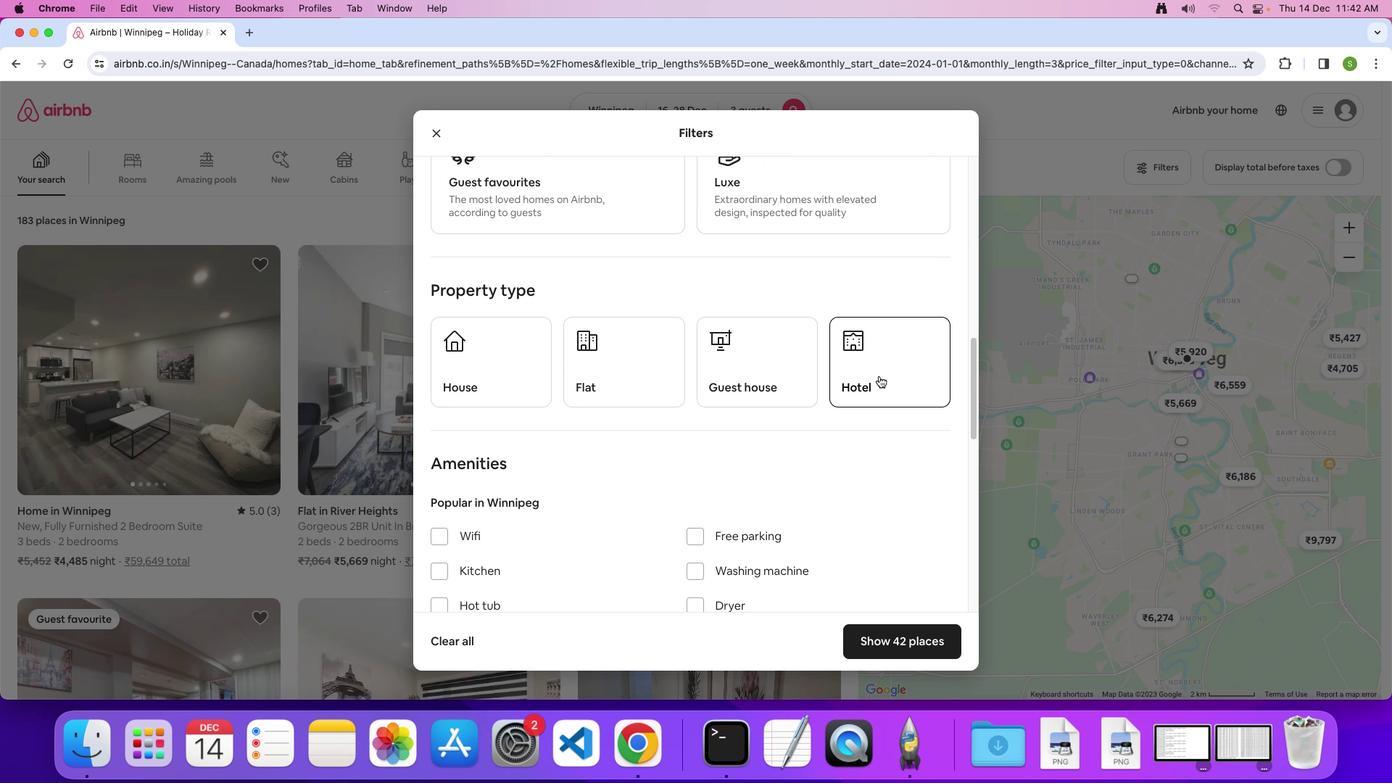 
Action: Mouse pressed left at (879, 375)
Screenshot: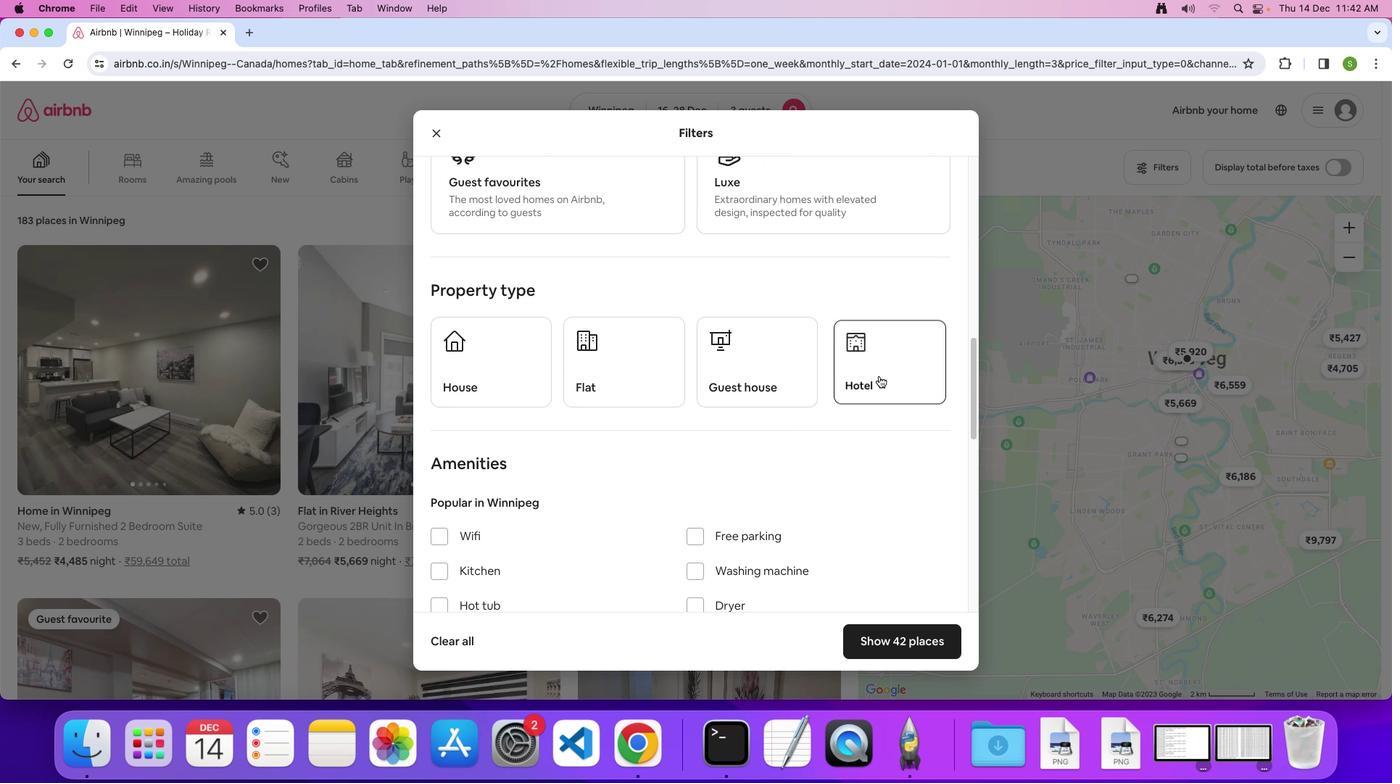 
Action: Mouse moved to (636, 409)
Screenshot: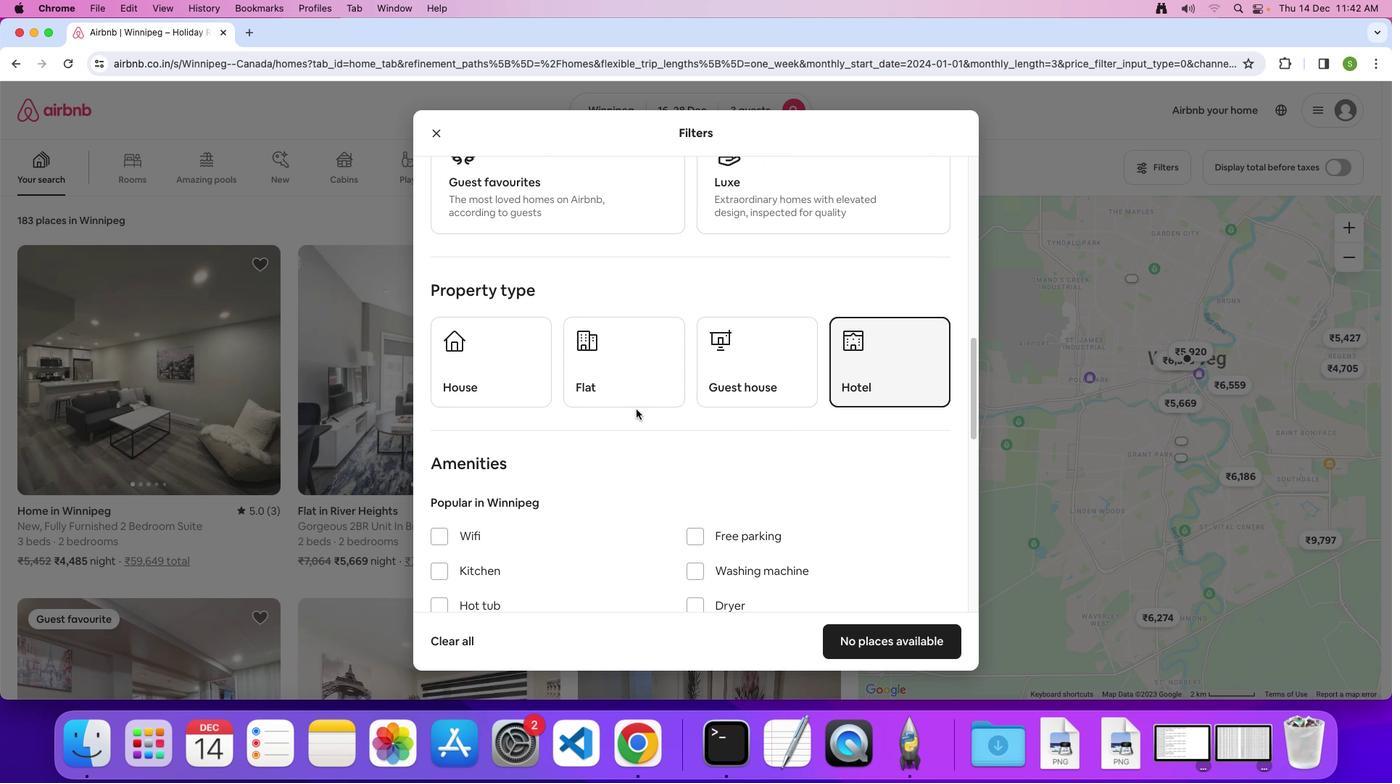 
Action: Mouse scrolled (636, 409) with delta (0, 0)
Screenshot: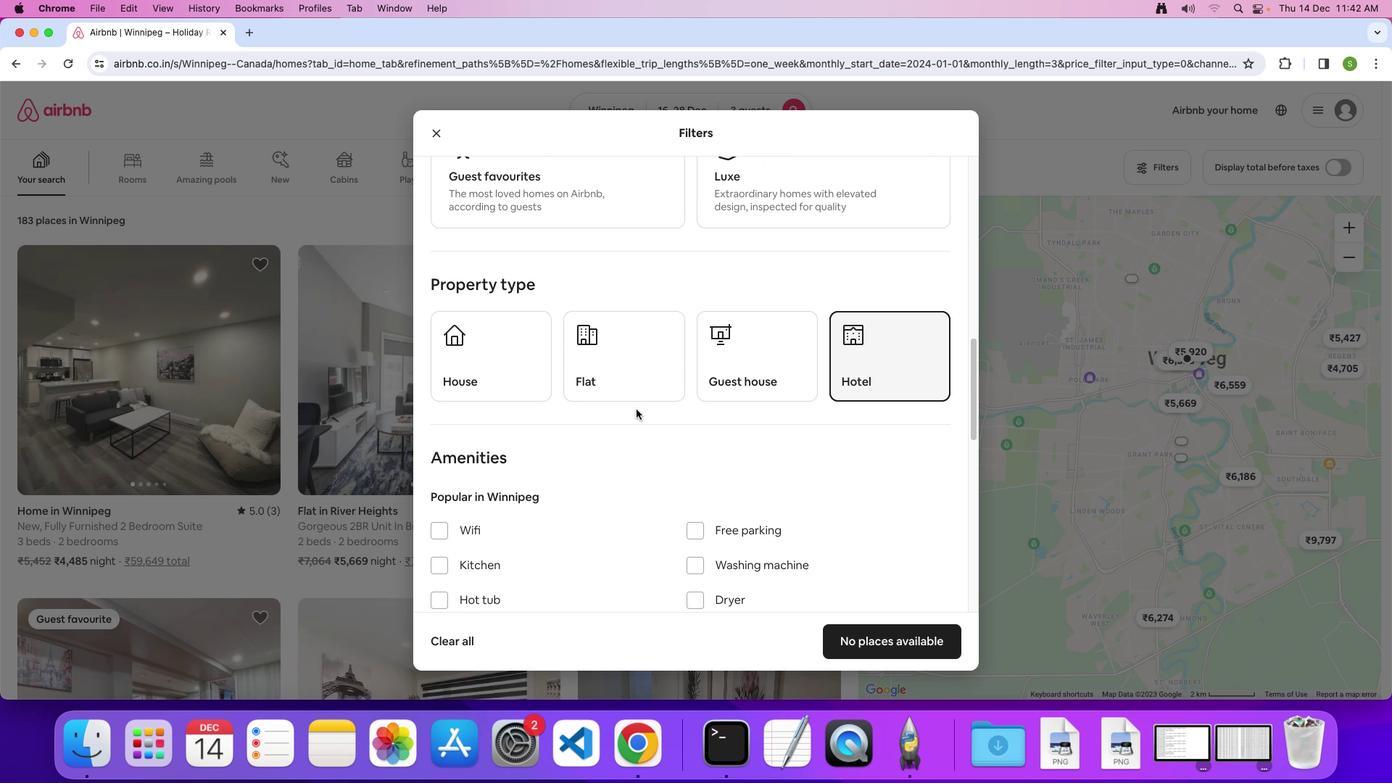 
Action: Mouse scrolled (636, 409) with delta (0, 0)
Screenshot: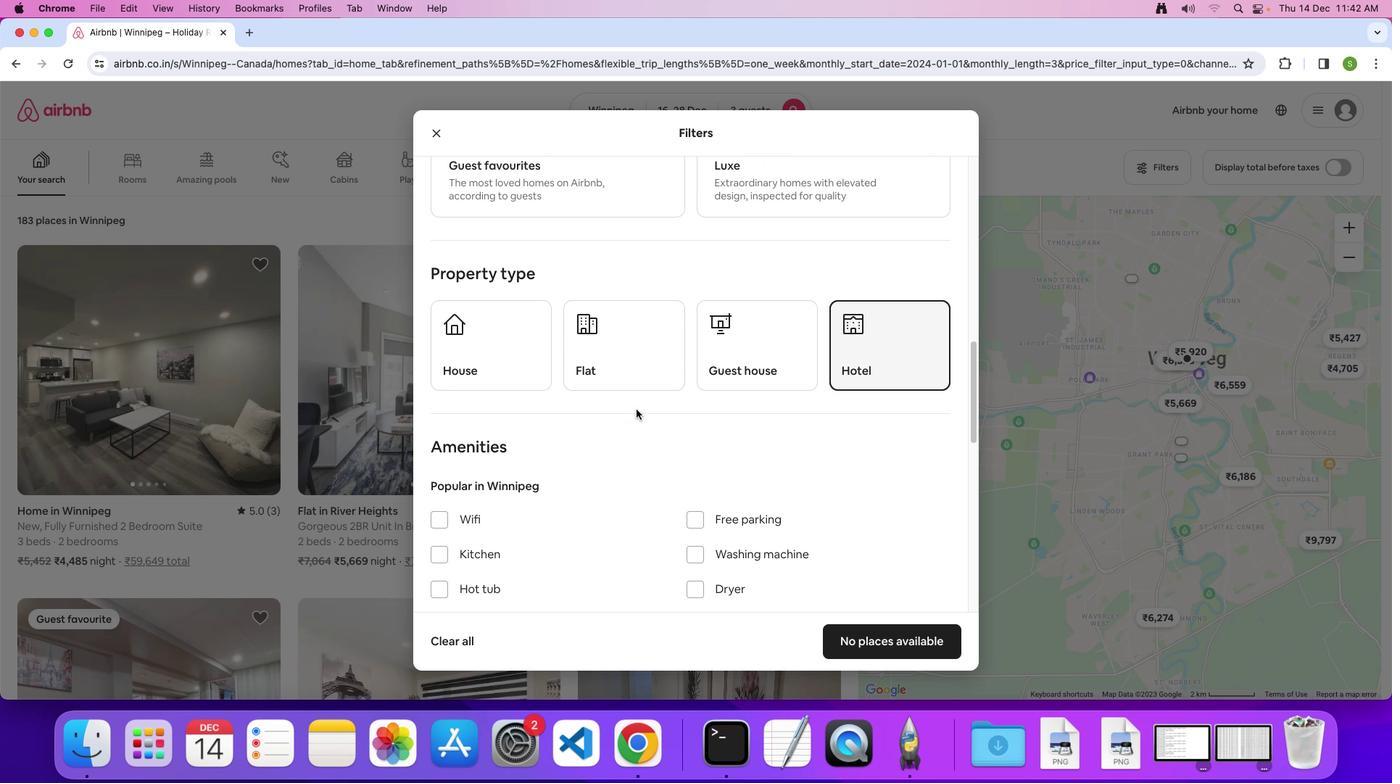 
Action: Mouse scrolled (636, 409) with delta (0, 0)
Screenshot: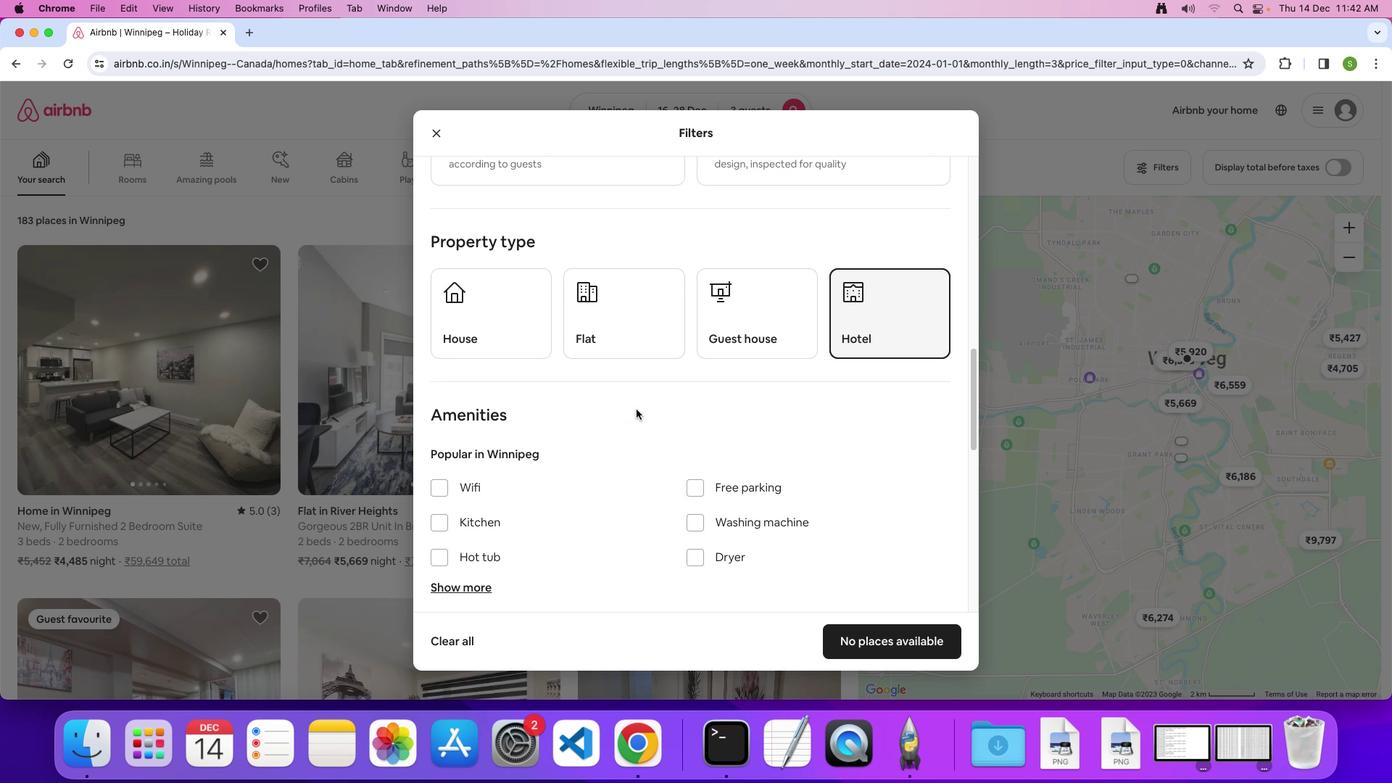 
Action: Mouse scrolled (636, 409) with delta (0, 0)
Screenshot: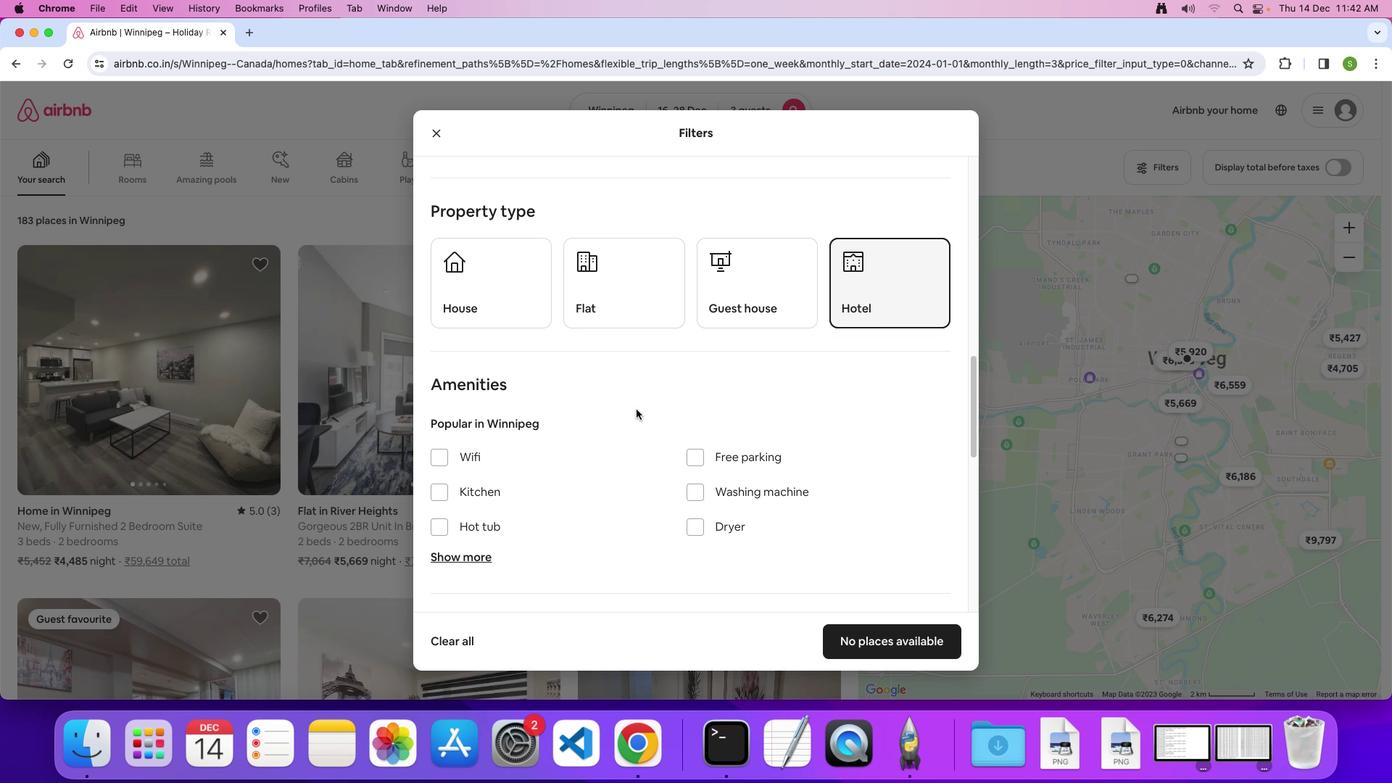 
Action: Mouse scrolled (636, 409) with delta (0, 0)
Screenshot: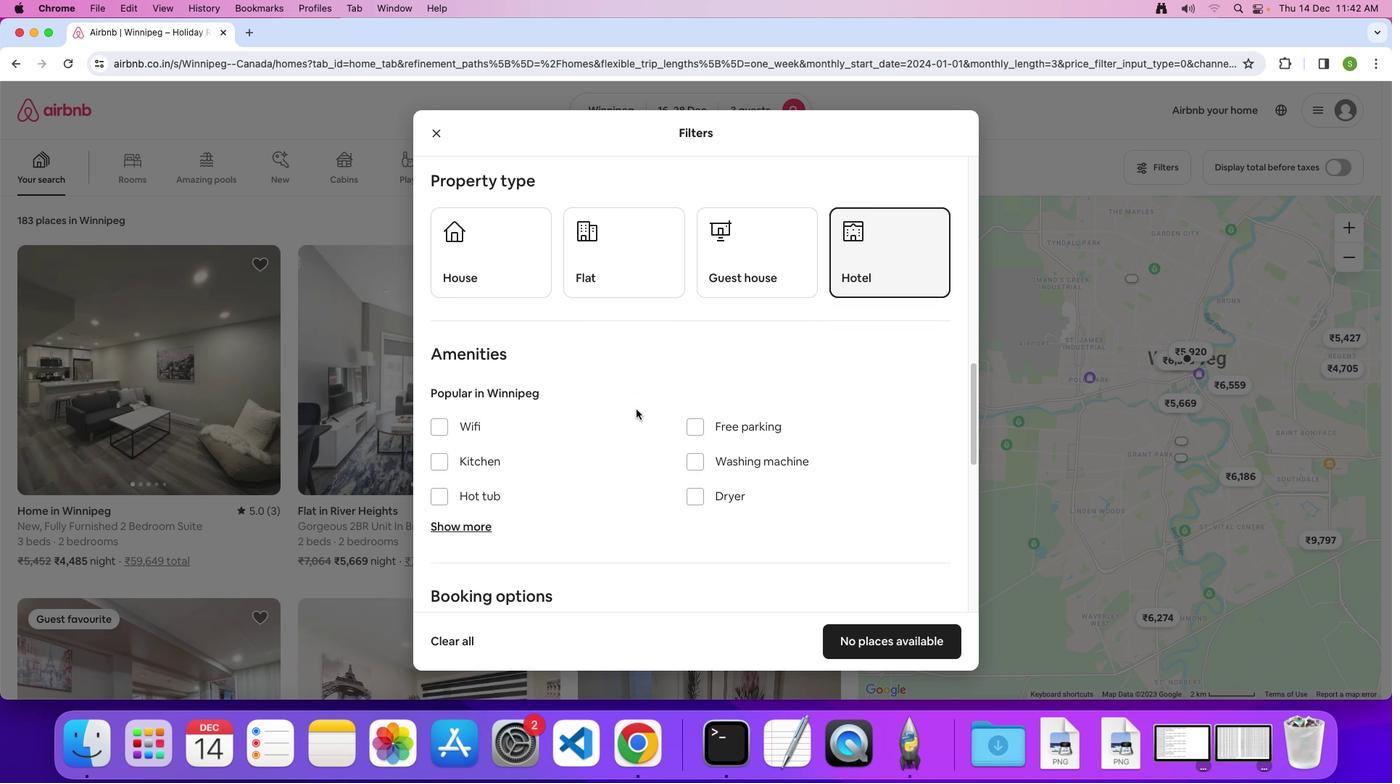 
Action: Mouse scrolled (636, 409) with delta (0, -2)
Screenshot: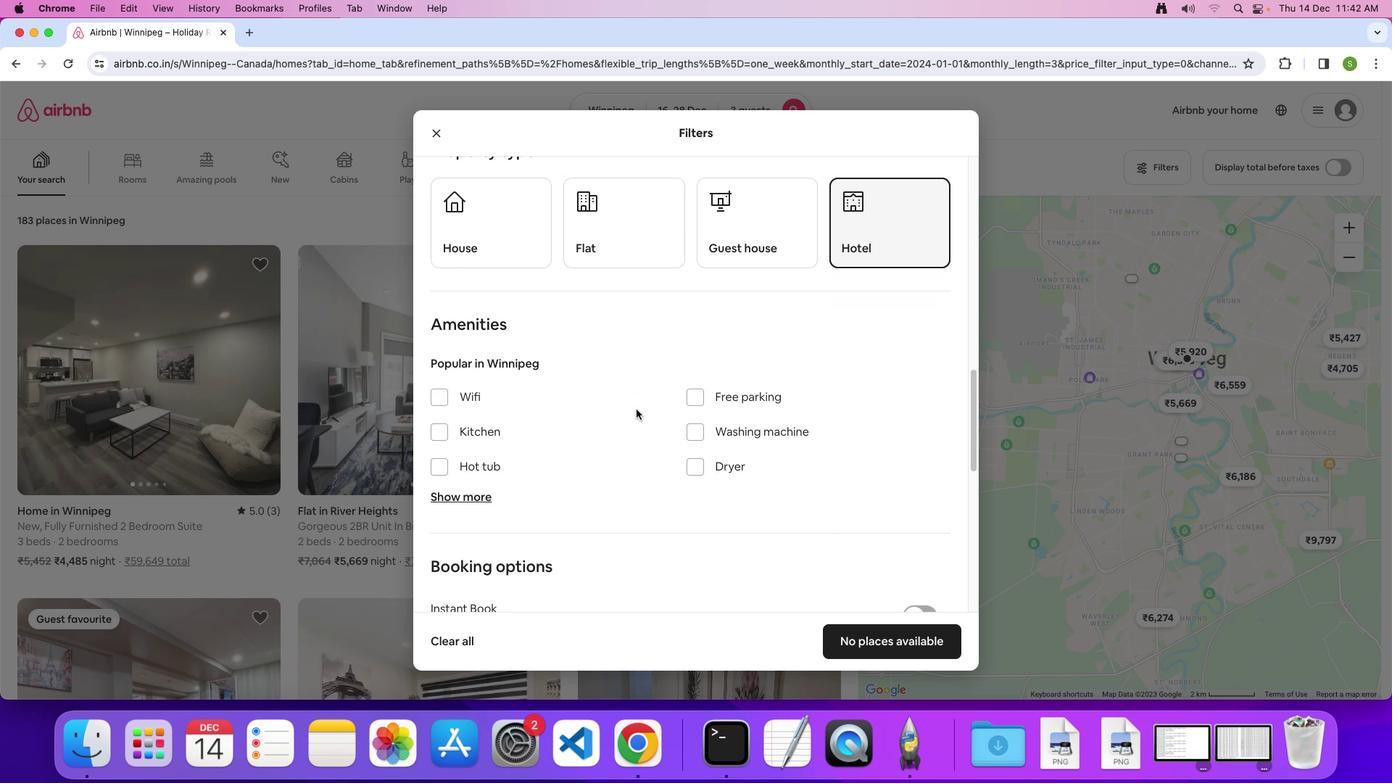 
Action: Mouse scrolled (636, 409) with delta (0, 0)
Screenshot: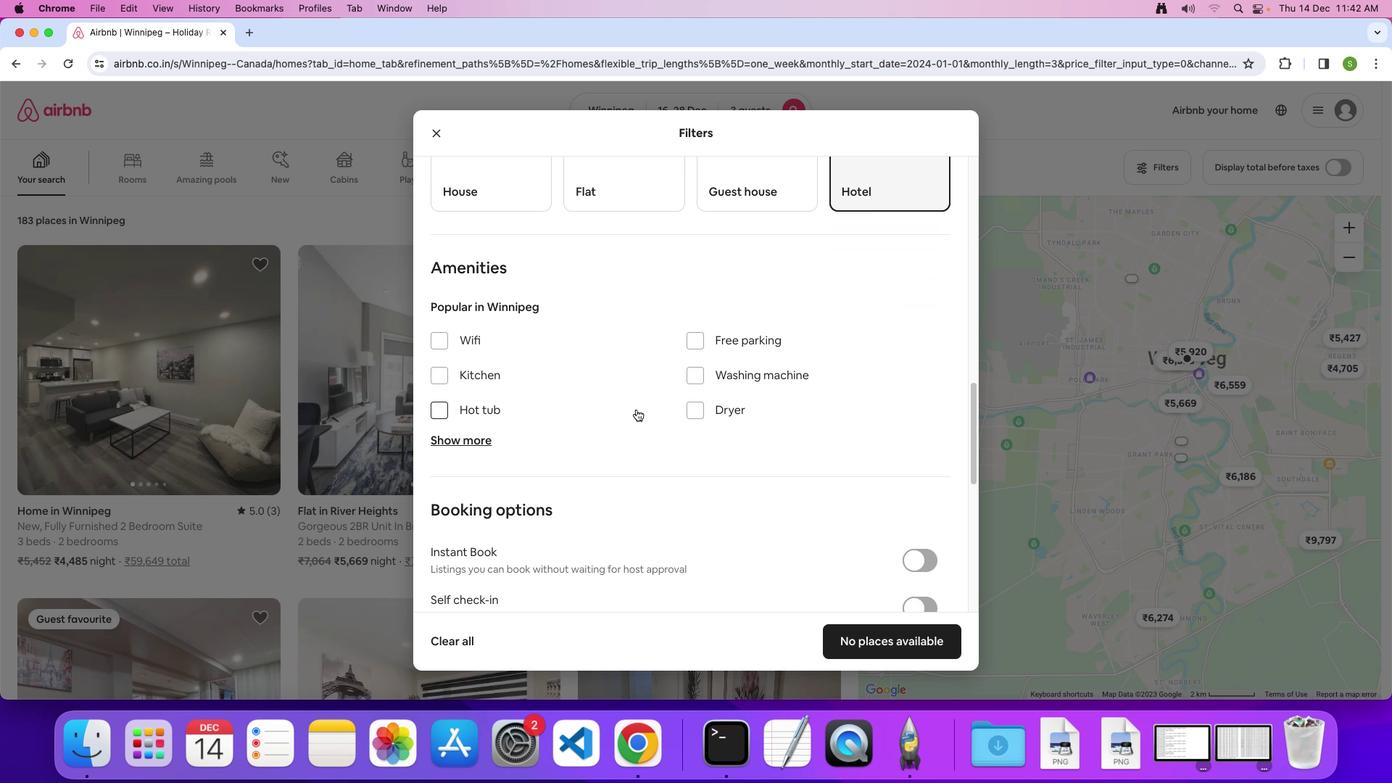 
Action: Mouse scrolled (636, 409) with delta (0, 0)
Screenshot: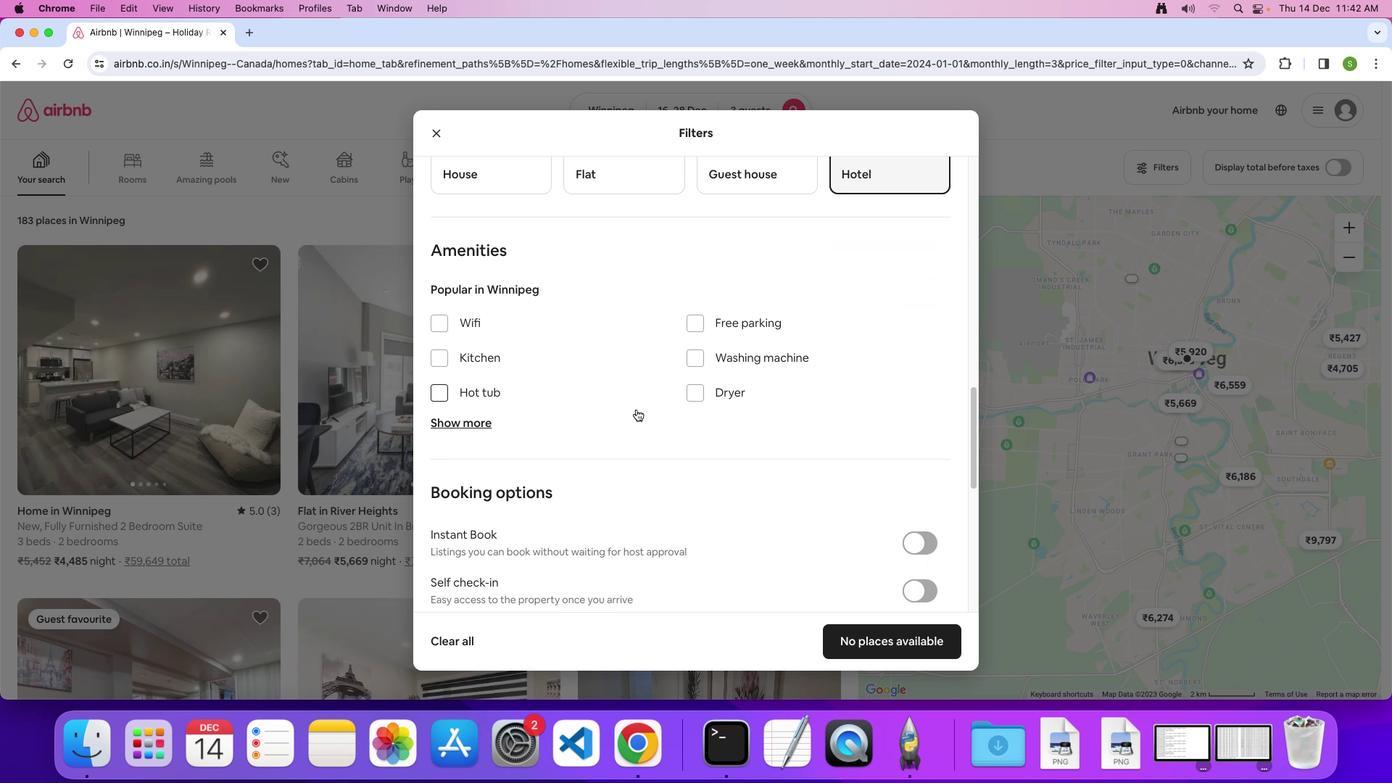 
Action: Mouse scrolled (636, 409) with delta (0, -1)
Screenshot: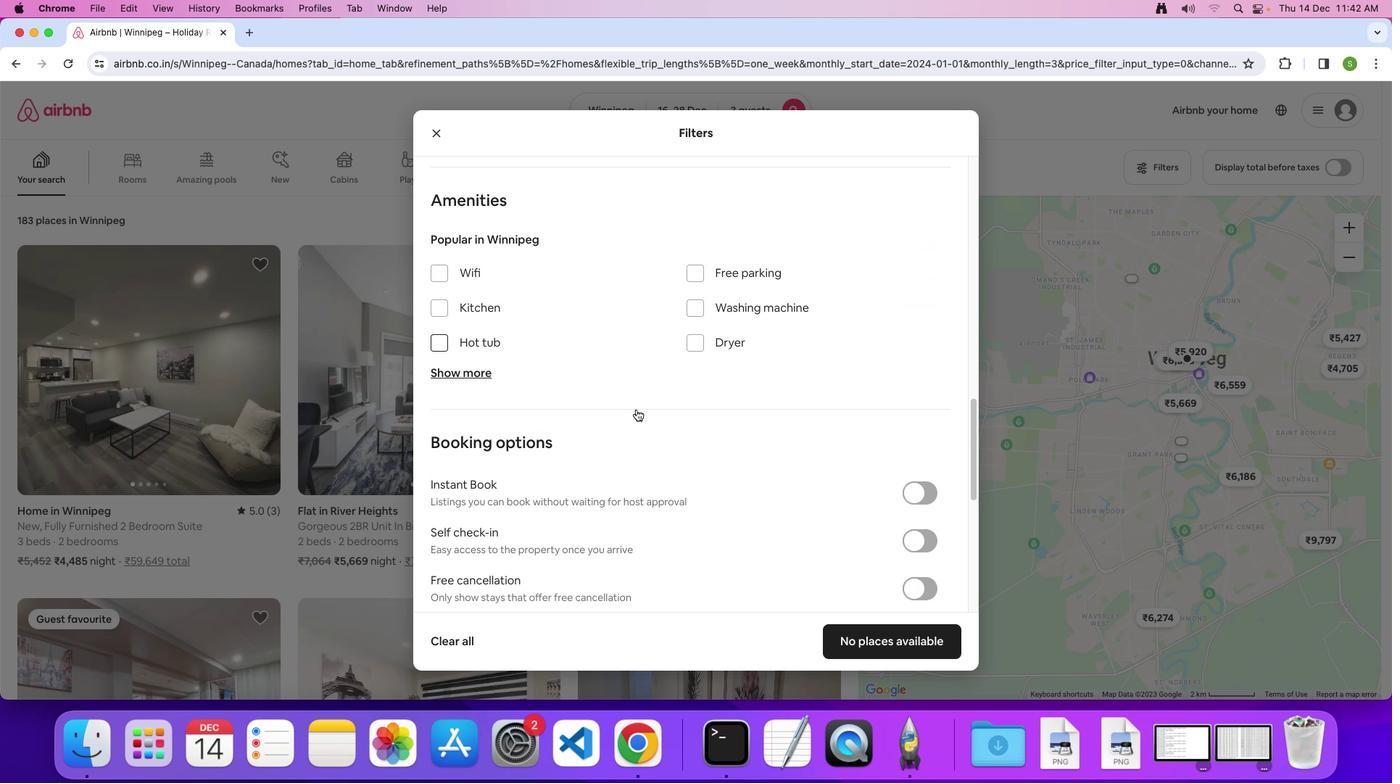 
Action: Mouse scrolled (636, 409) with delta (0, 0)
Screenshot: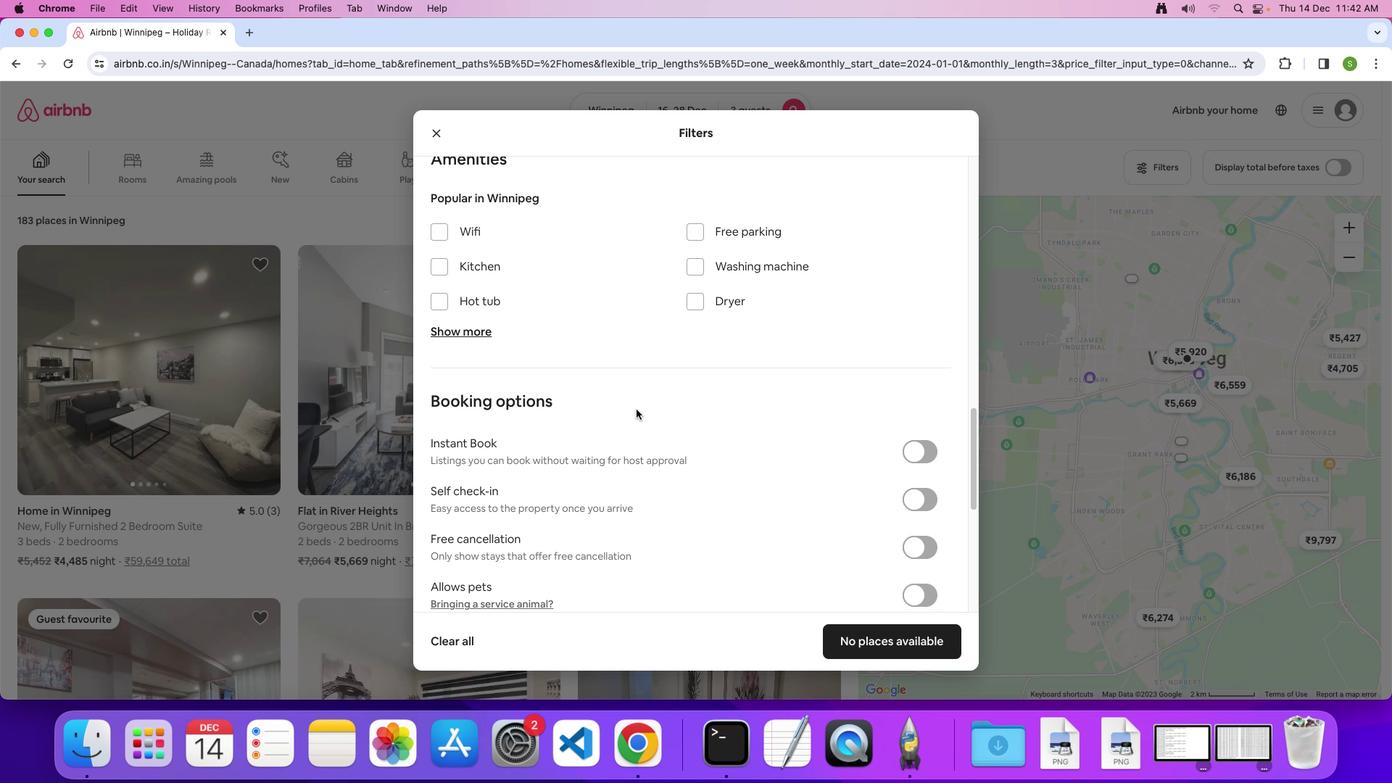 
Action: Mouse scrolled (636, 409) with delta (0, 0)
Screenshot: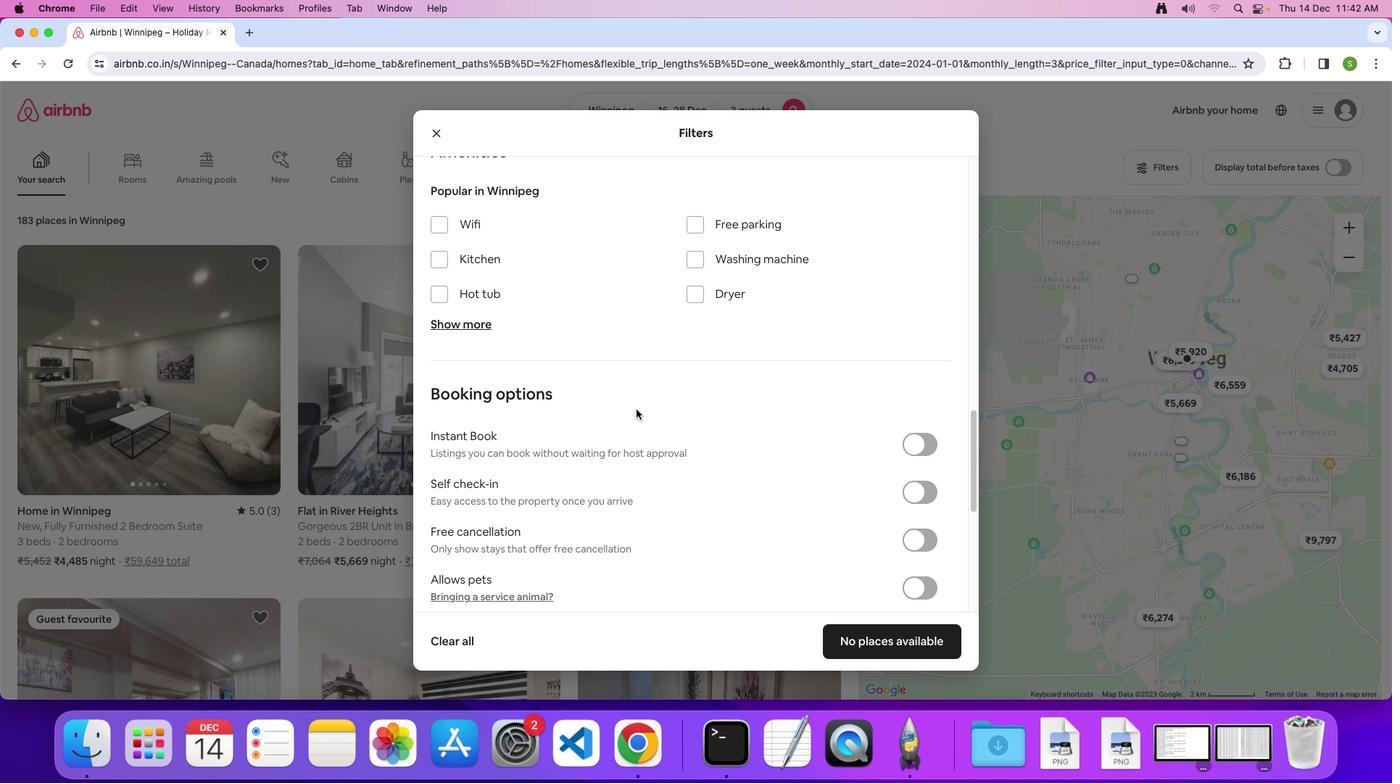 
Action: Mouse scrolled (636, 409) with delta (0, 0)
Screenshot: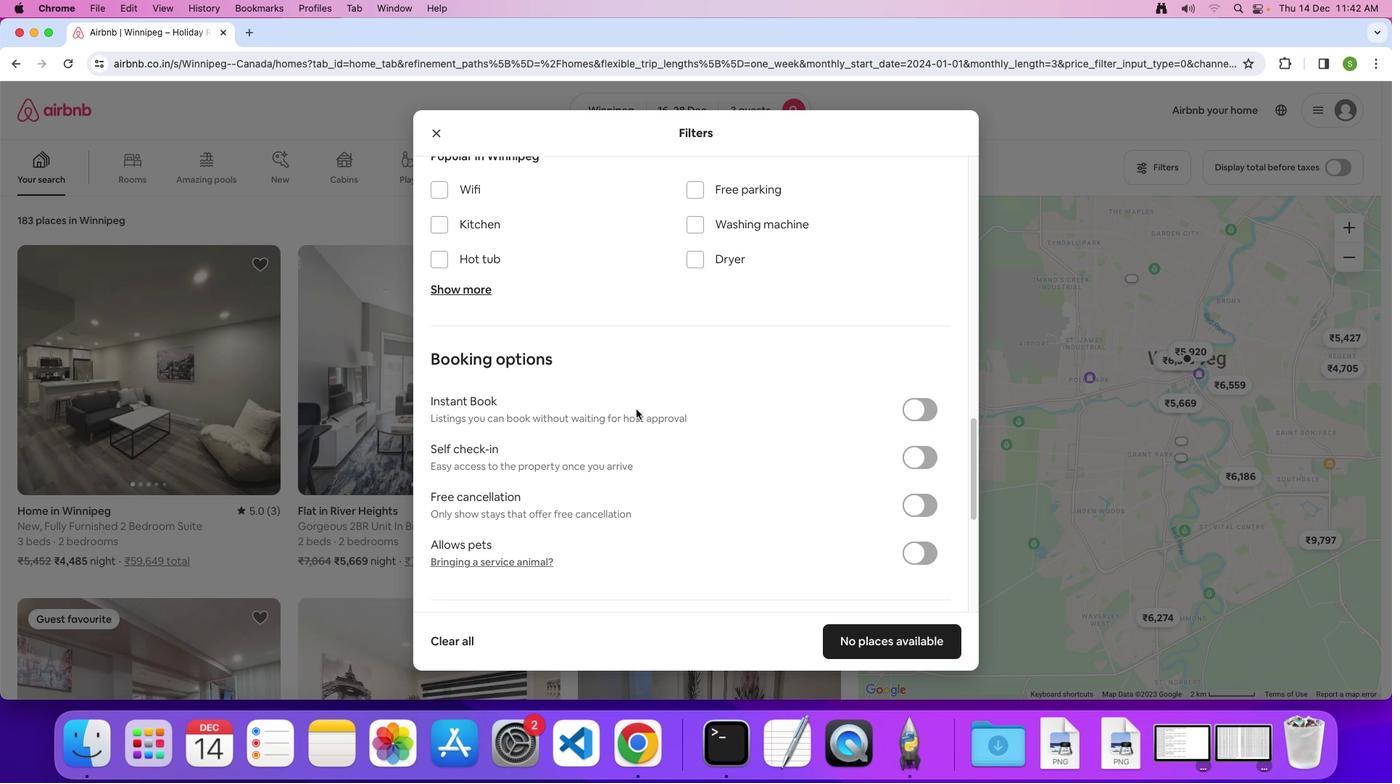 
Action: Mouse scrolled (636, 409) with delta (0, 0)
Screenshot: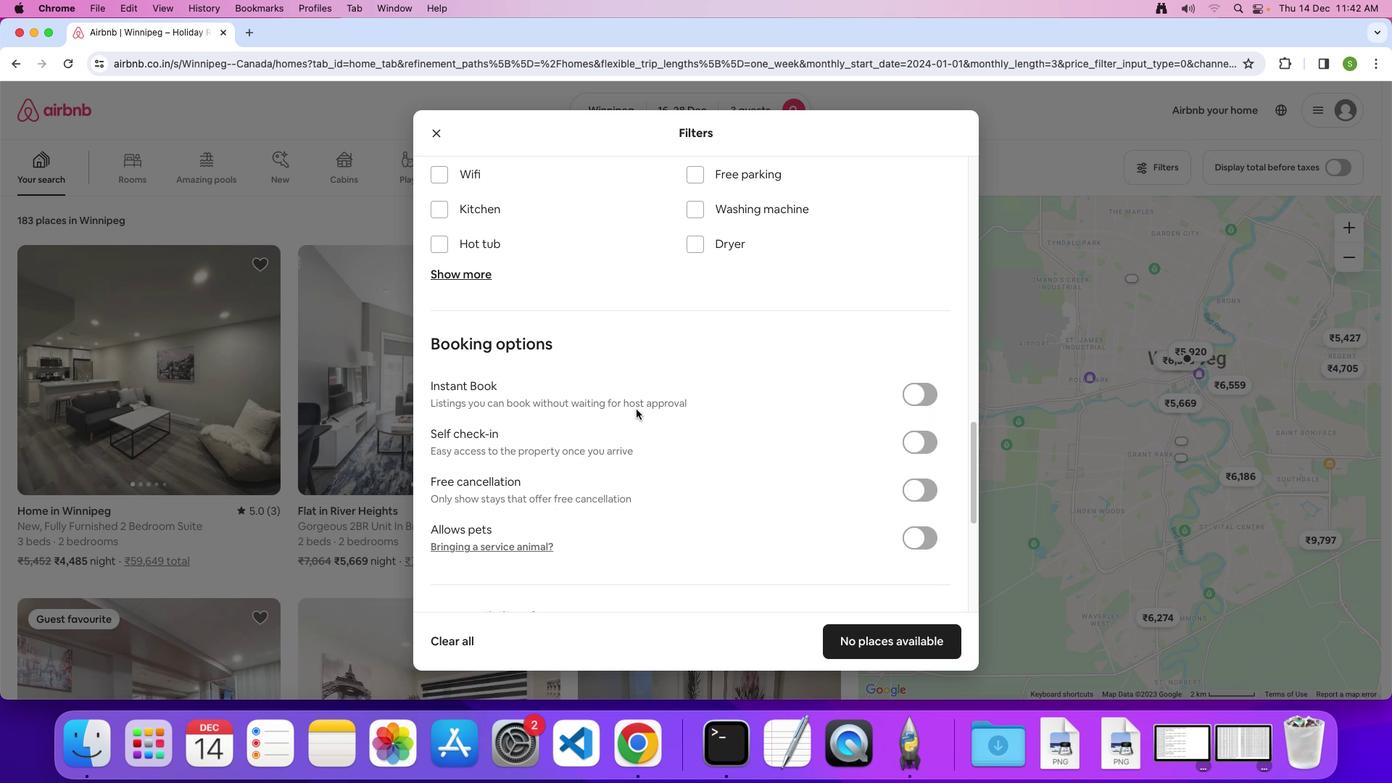 
Action: Mouse scrolled (636, 409) with delta (0, 0)
Screenshot: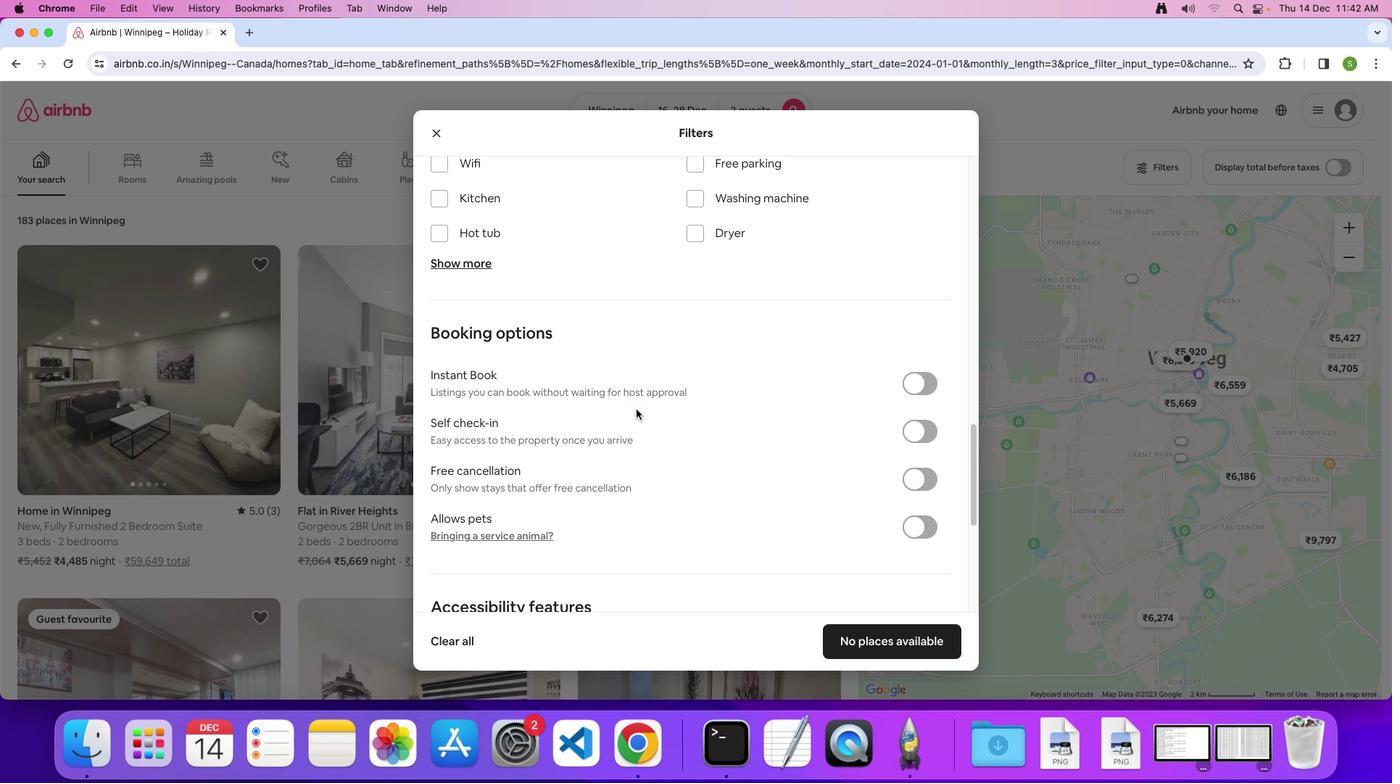 
Action: Mouse scrolled (636, 409) with delta (0, 0)
Screenshot: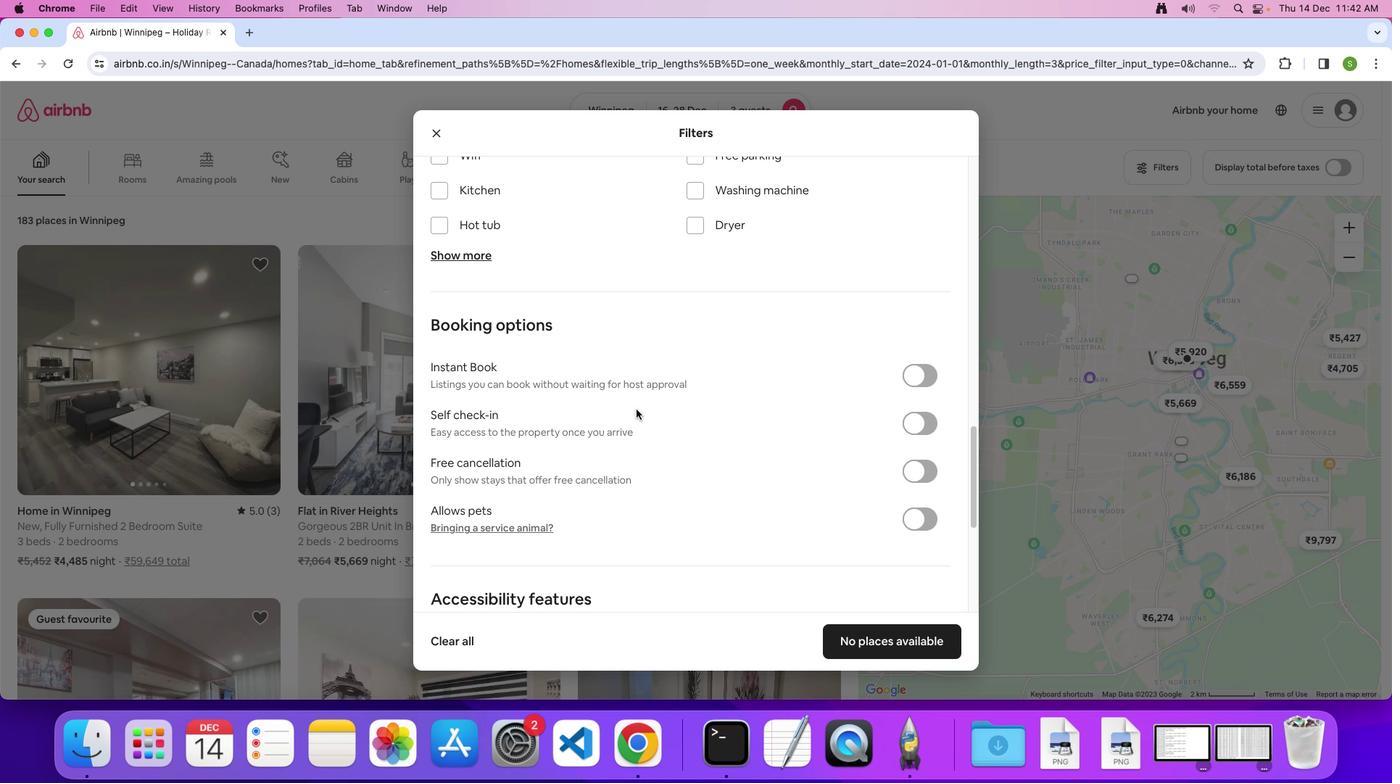 
Action: Mouse scrolled (636, 409) with delta (0, 0)
Screenshot: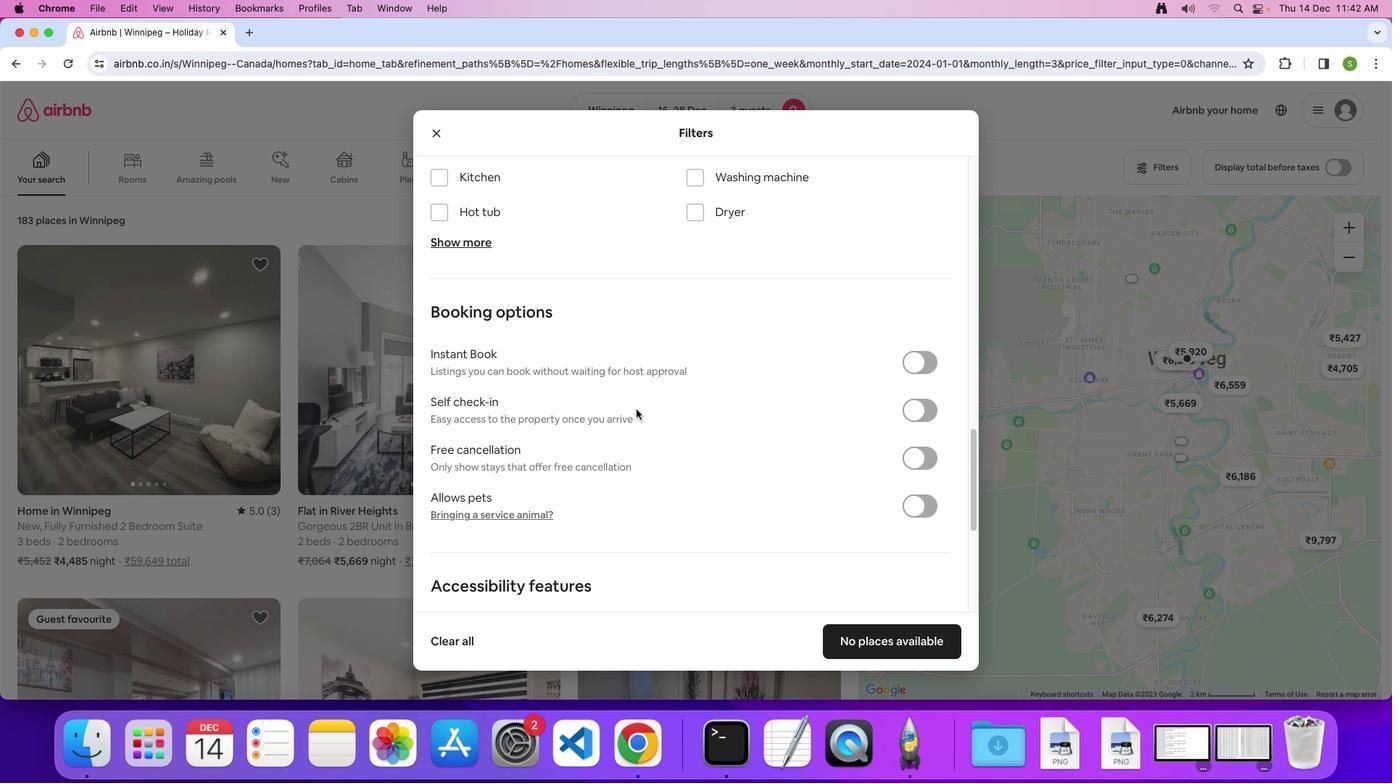 
Action: Mouse scrolled (636, 409) with delta (0, 0)
Screenshot: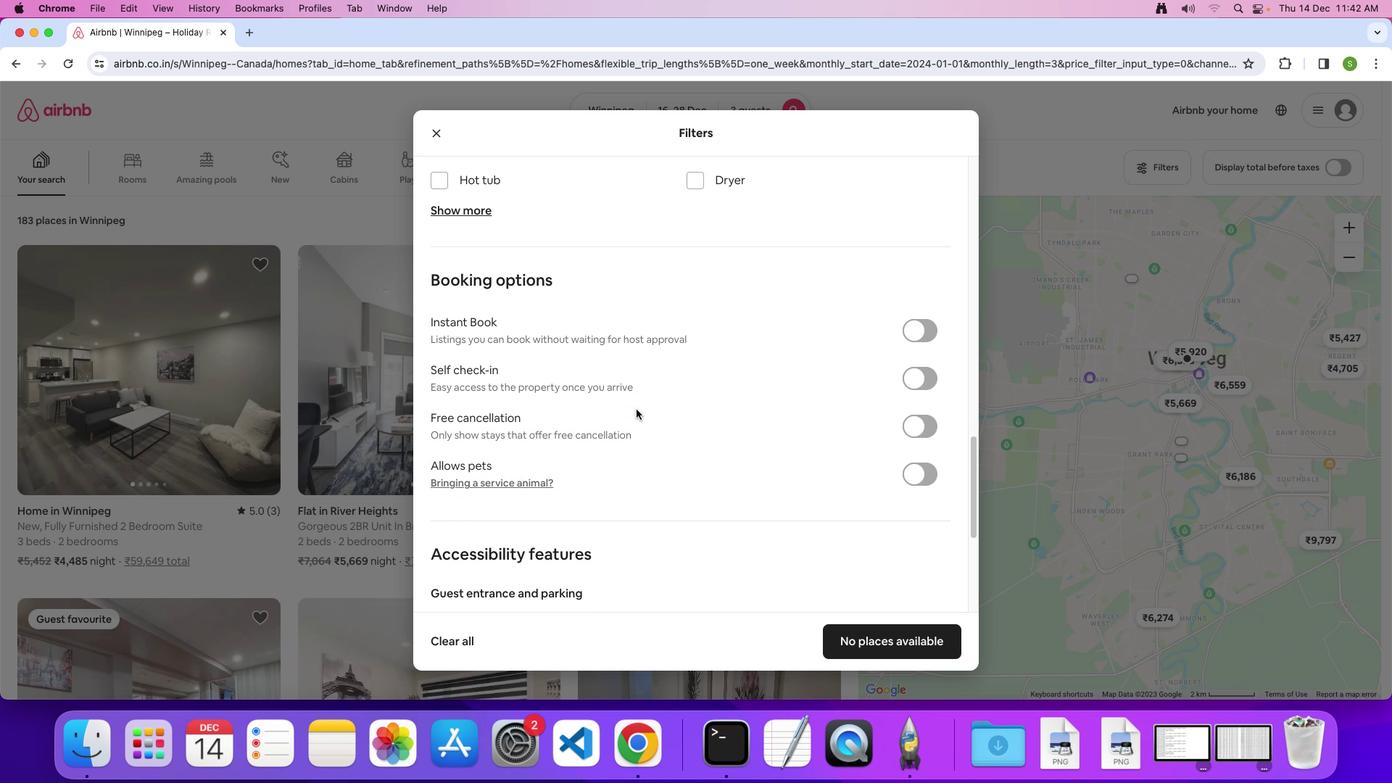 
Action: Mouse scrolled (636, 409) with delta (0, 0)
Screenshot: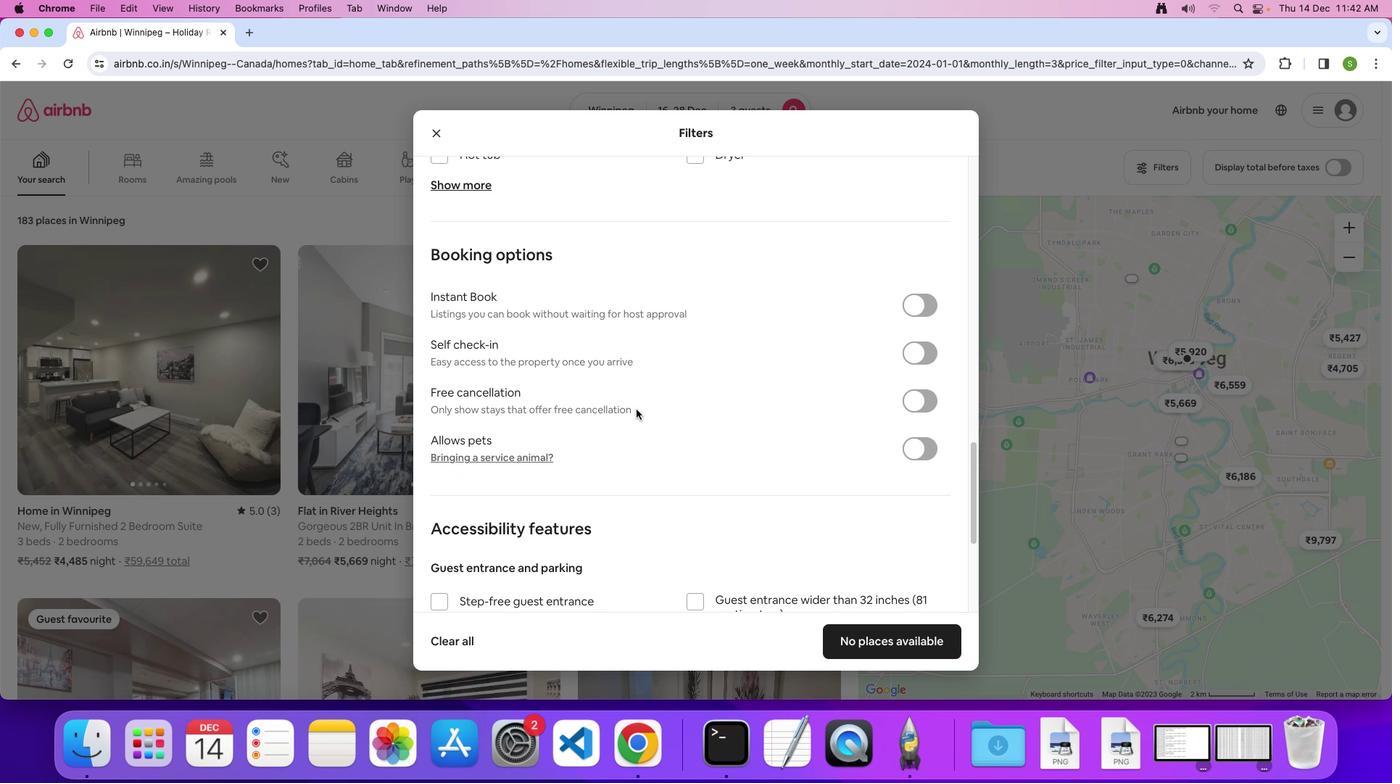 
Action: Mouse scrolled (636, 409) with delta (0, 0)
Screenshot: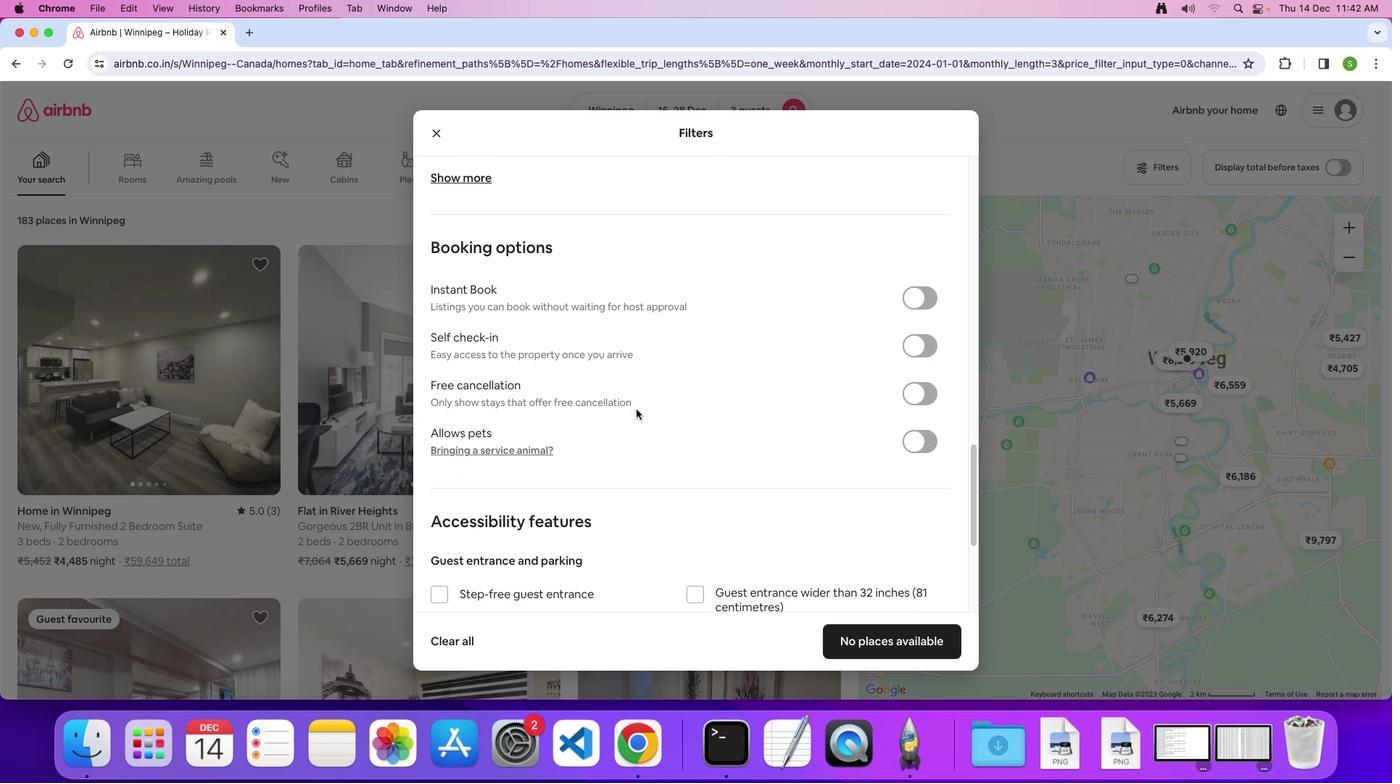 
Action: Mouse scrolled (636, 409) with delta (0, 0)
Screenshot: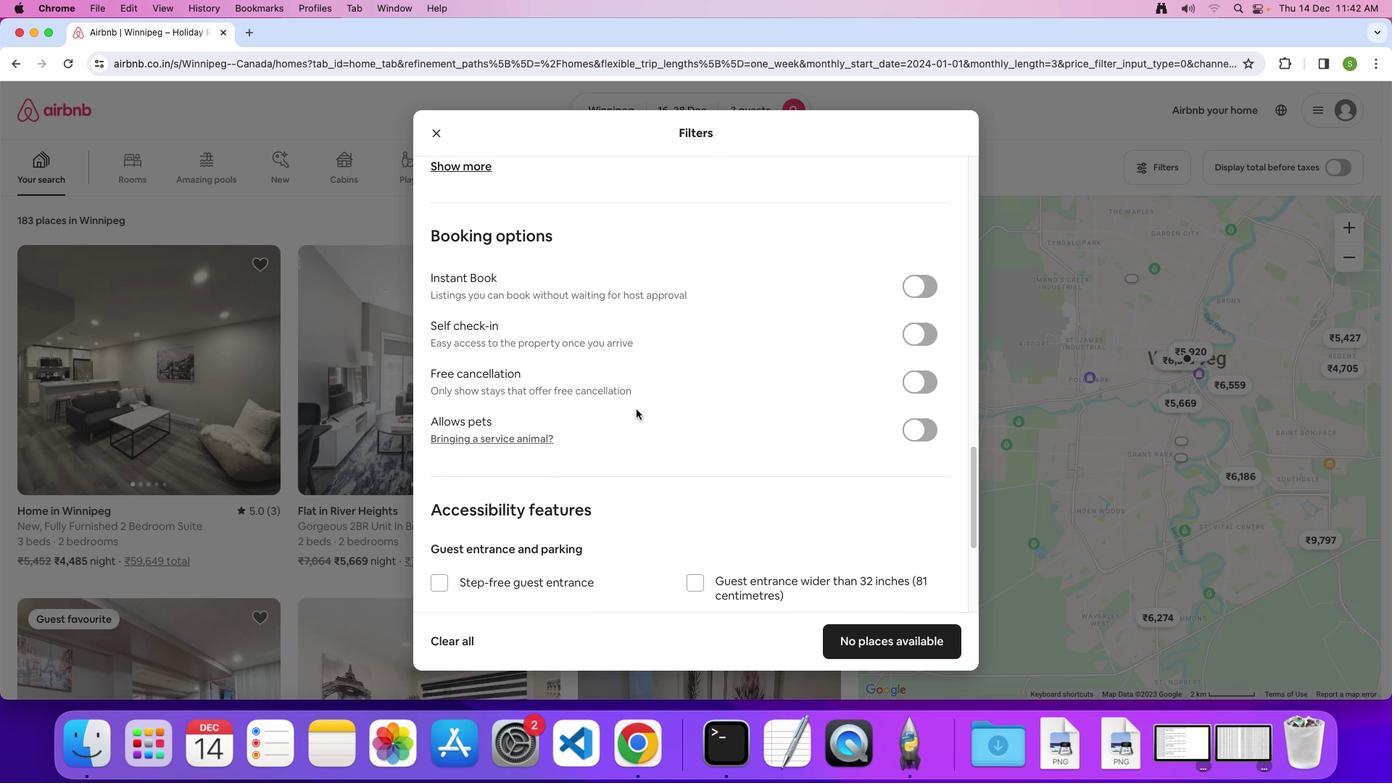 
Action: Mouse scrolled (636, 409) with delta (0, 0)
Screenshot: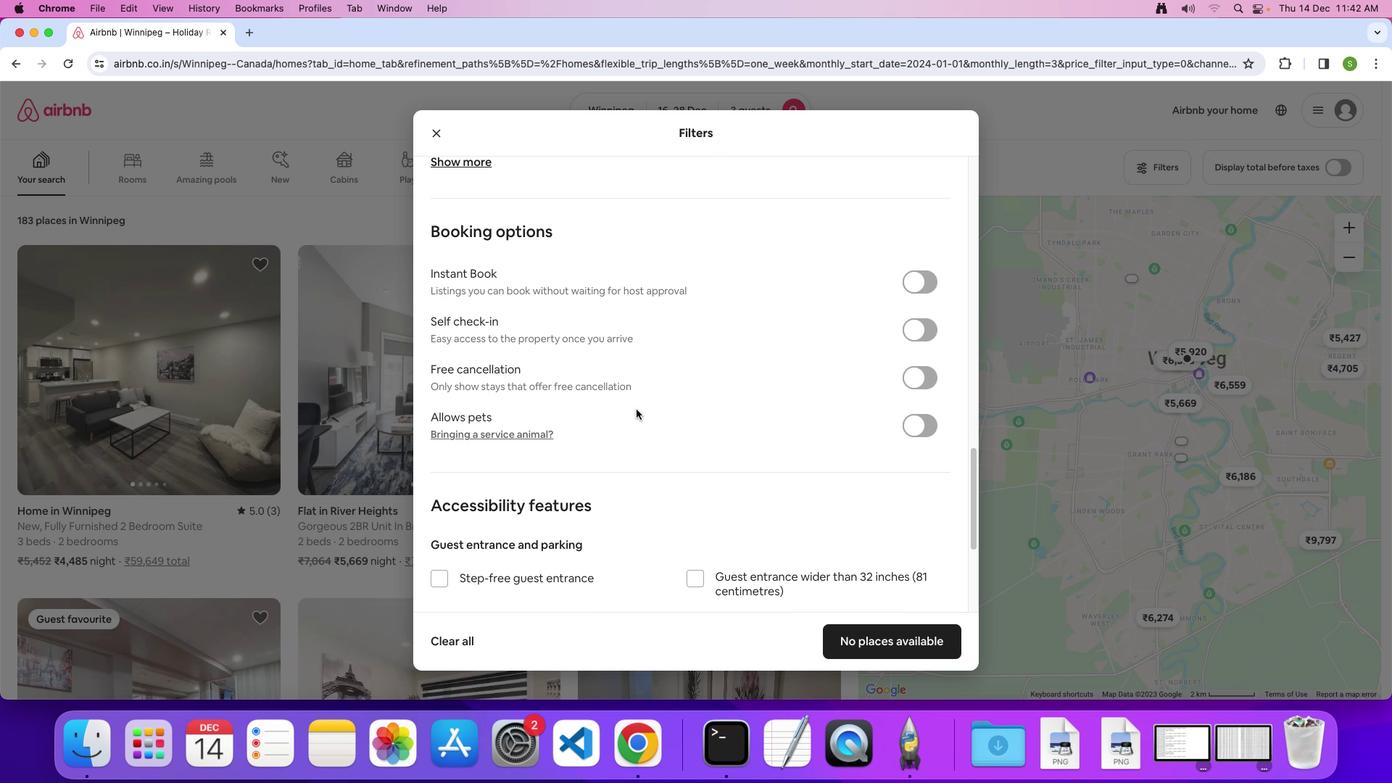 
Action: Mouse scrolled (636, 409) with delta (0, 0)
Screenshot: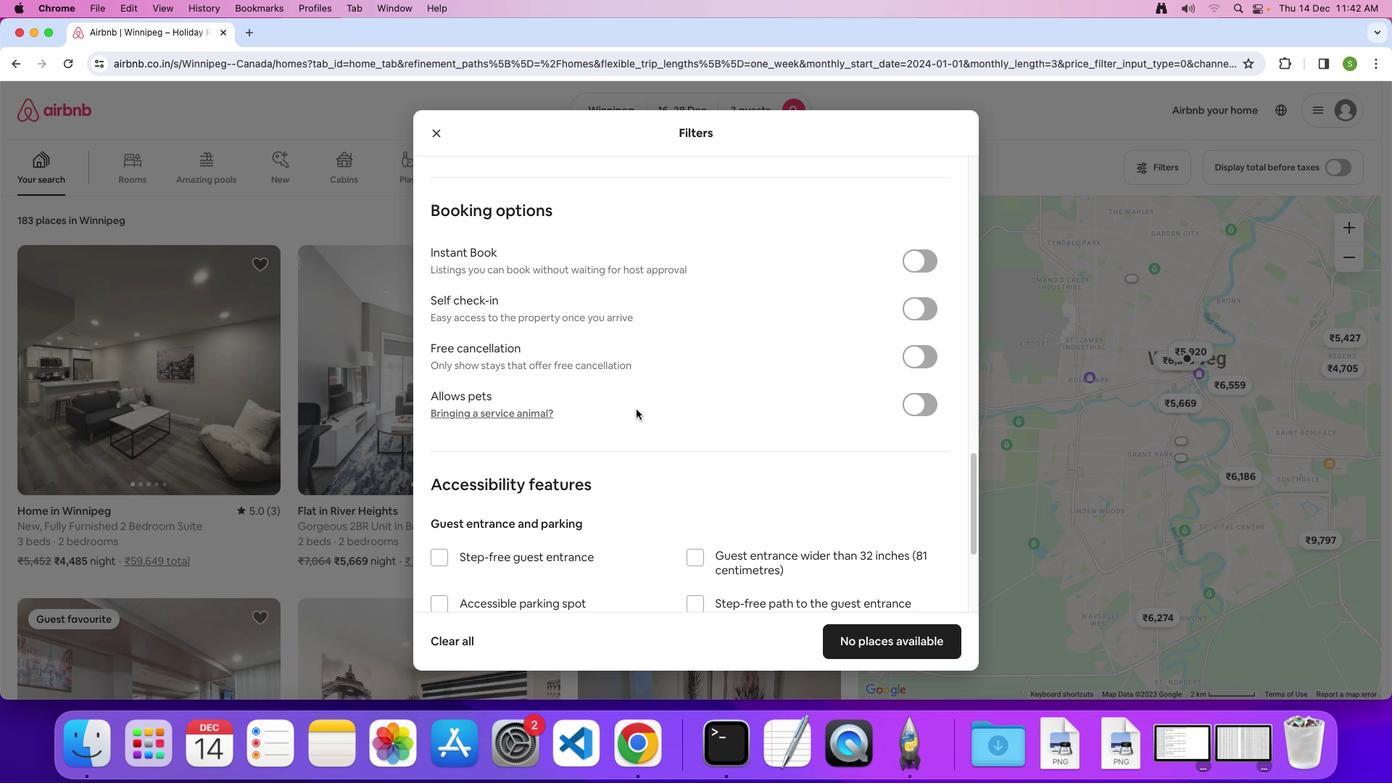 
Action: Mouse scrolled (636, 409) with delta (0, 0)
Screenshot: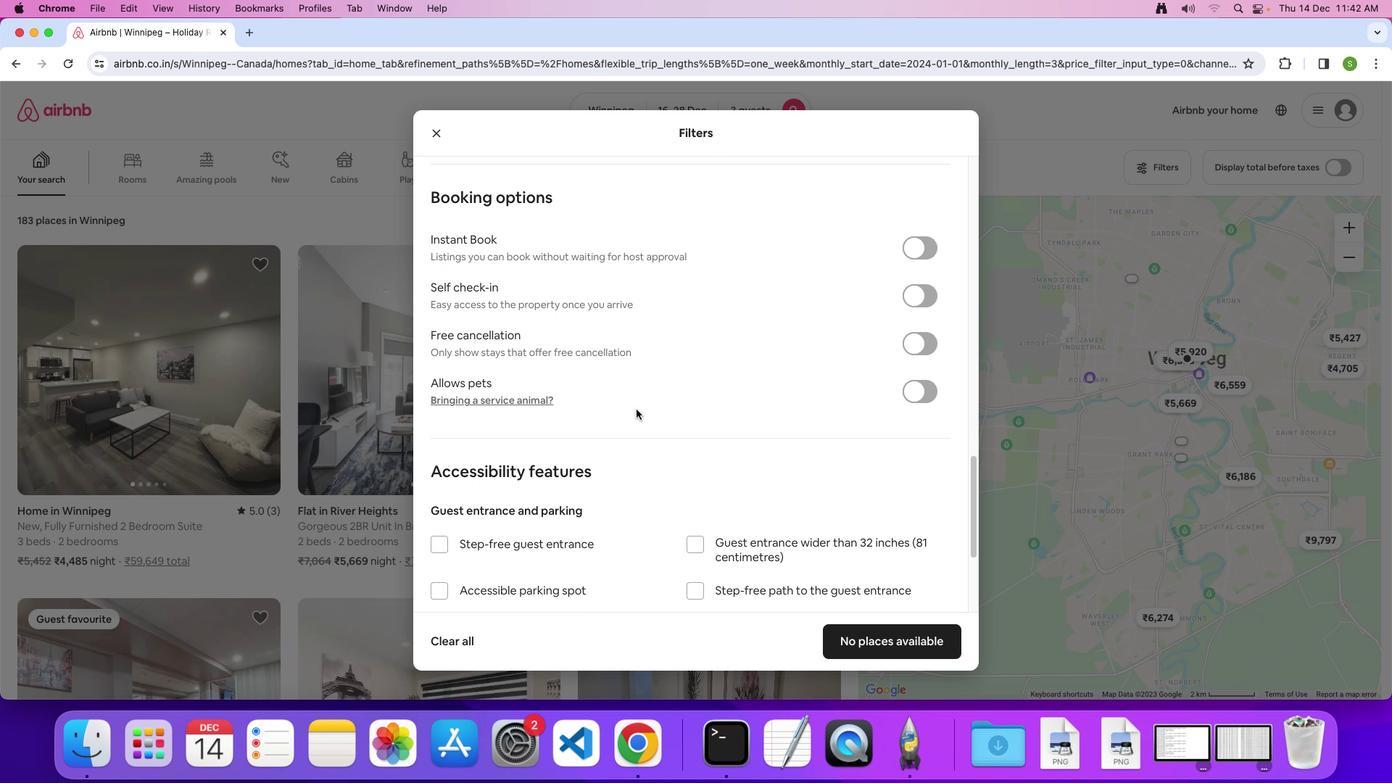 
Action: Mouse scrolled (636, 409) with delta (0, 0)
Screenshot: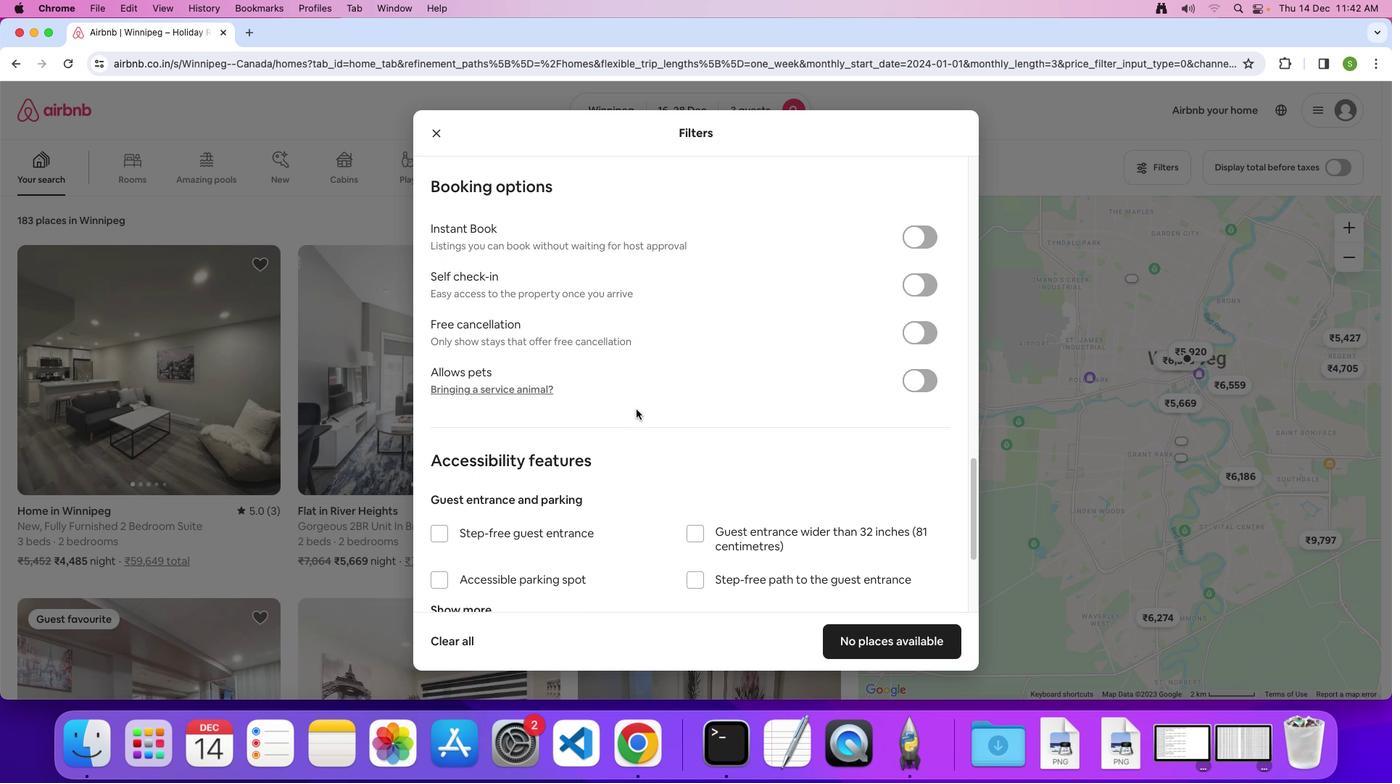 
Action: Mouse scrolled (636, 409) with delta (0, 0)
Screenshot: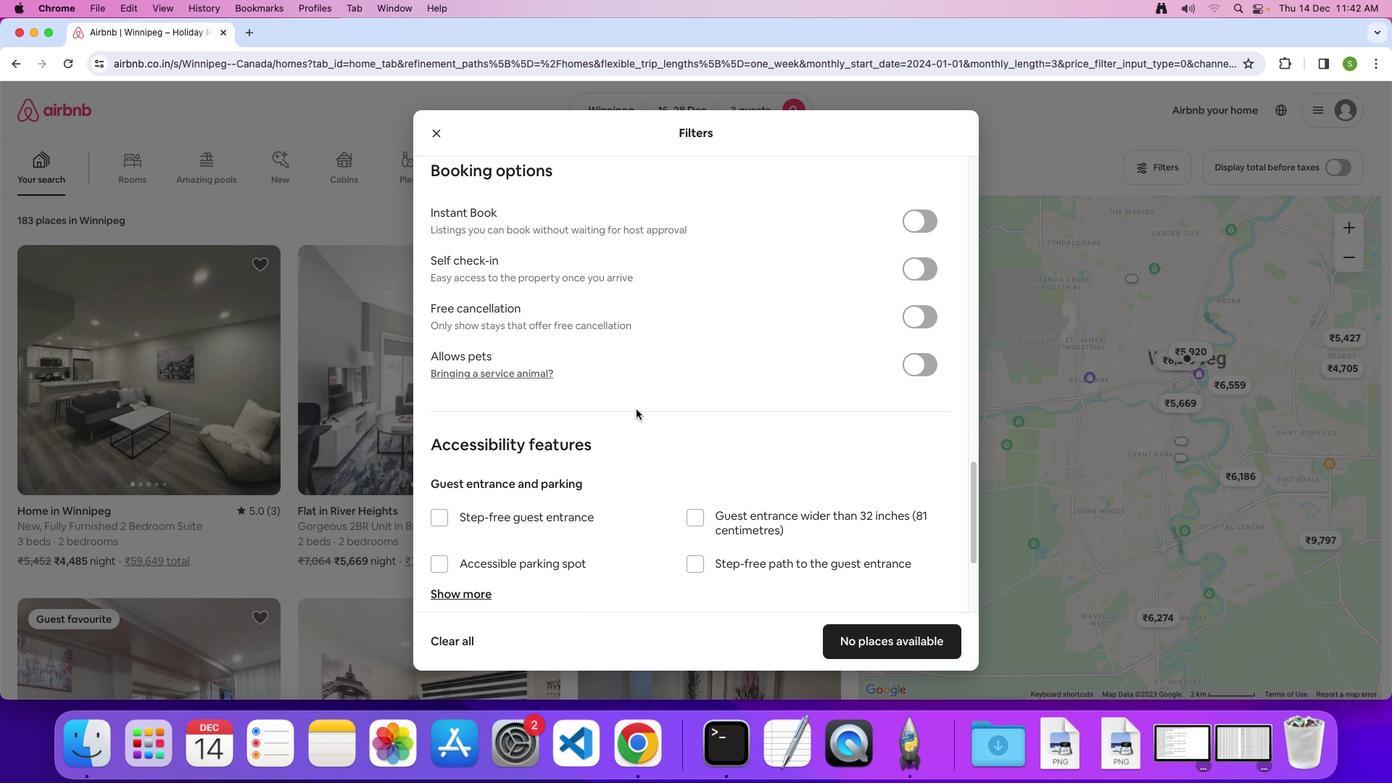 
Action: Mouse scrolled (636, 409) with delta (0, 0)
Screenshot: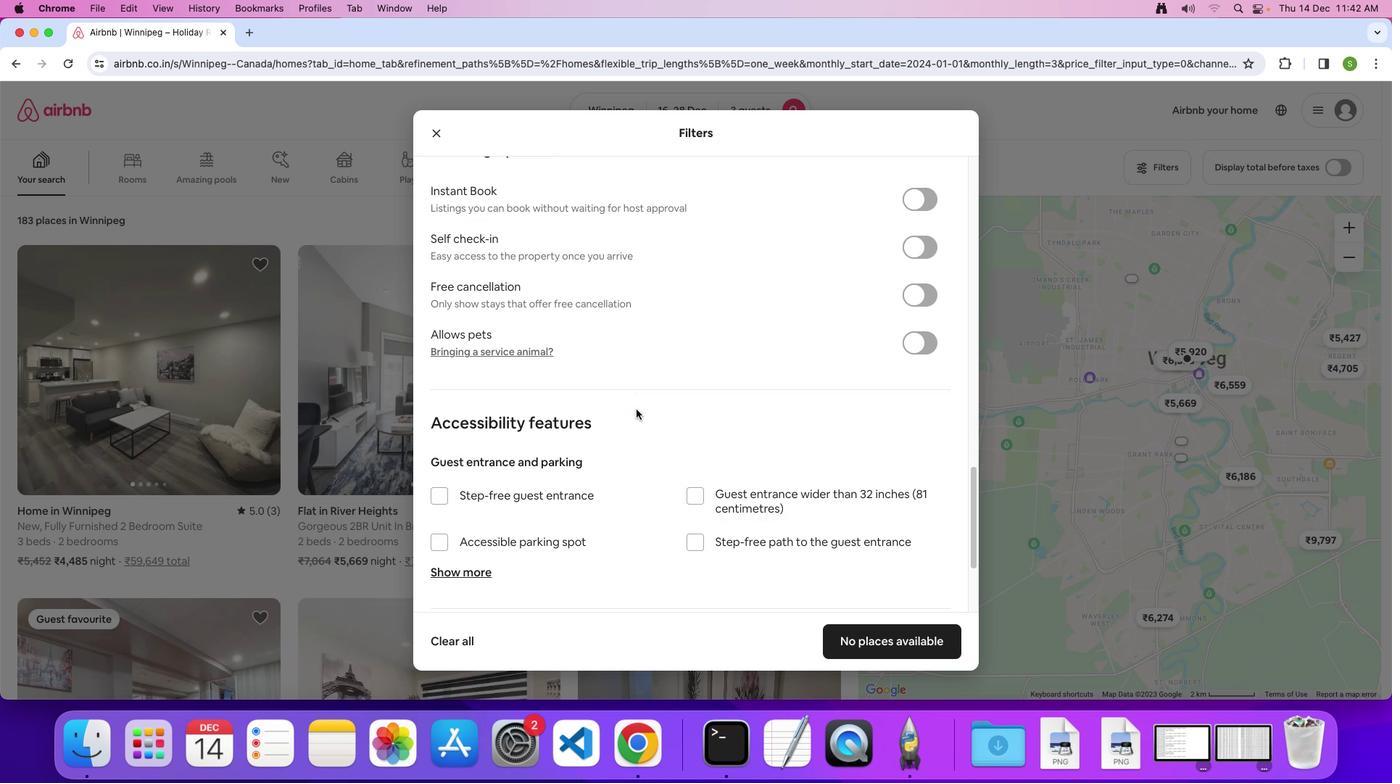 
Action: Mouse scrolled (636, 409) with delta (0, -1)
Screenshot: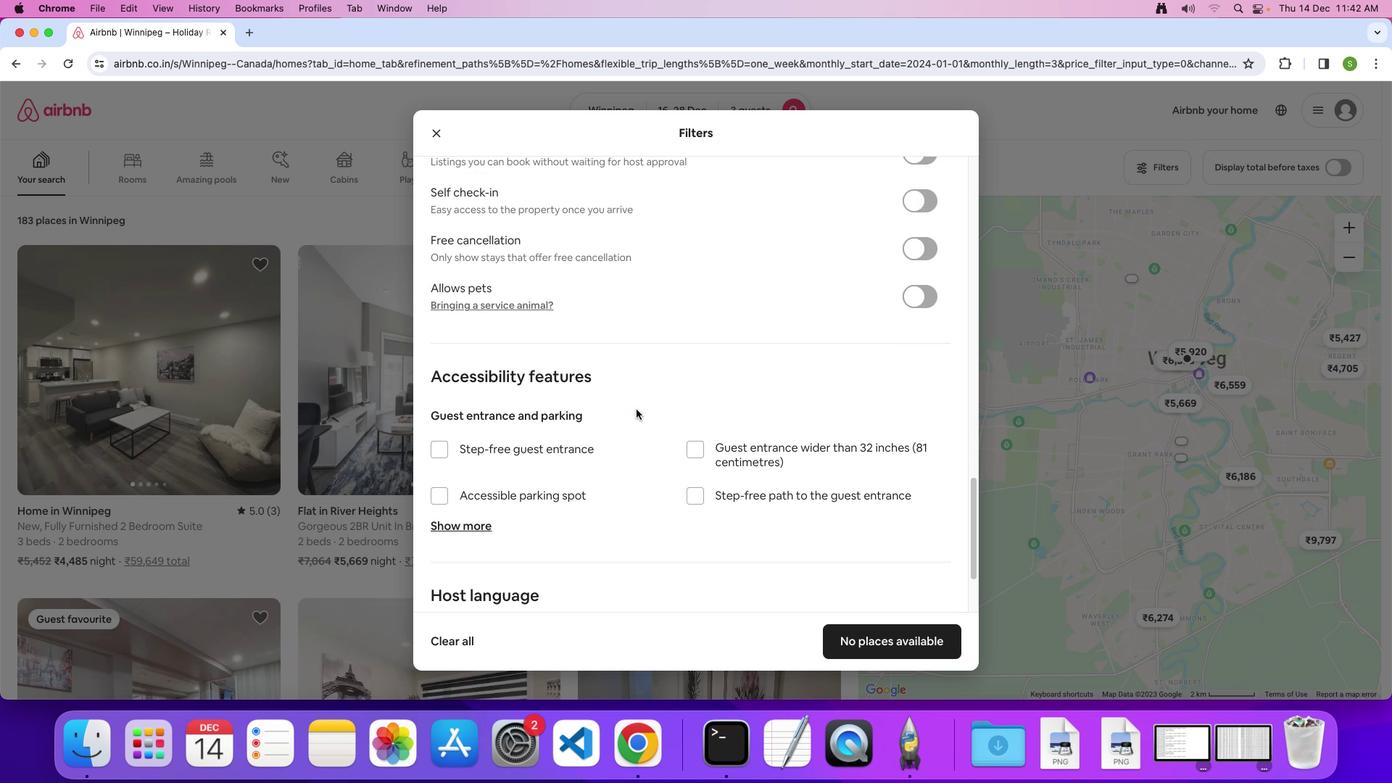 
Action: Mouse scrolled (636, 409) with delta (0, 0)
Screenshot: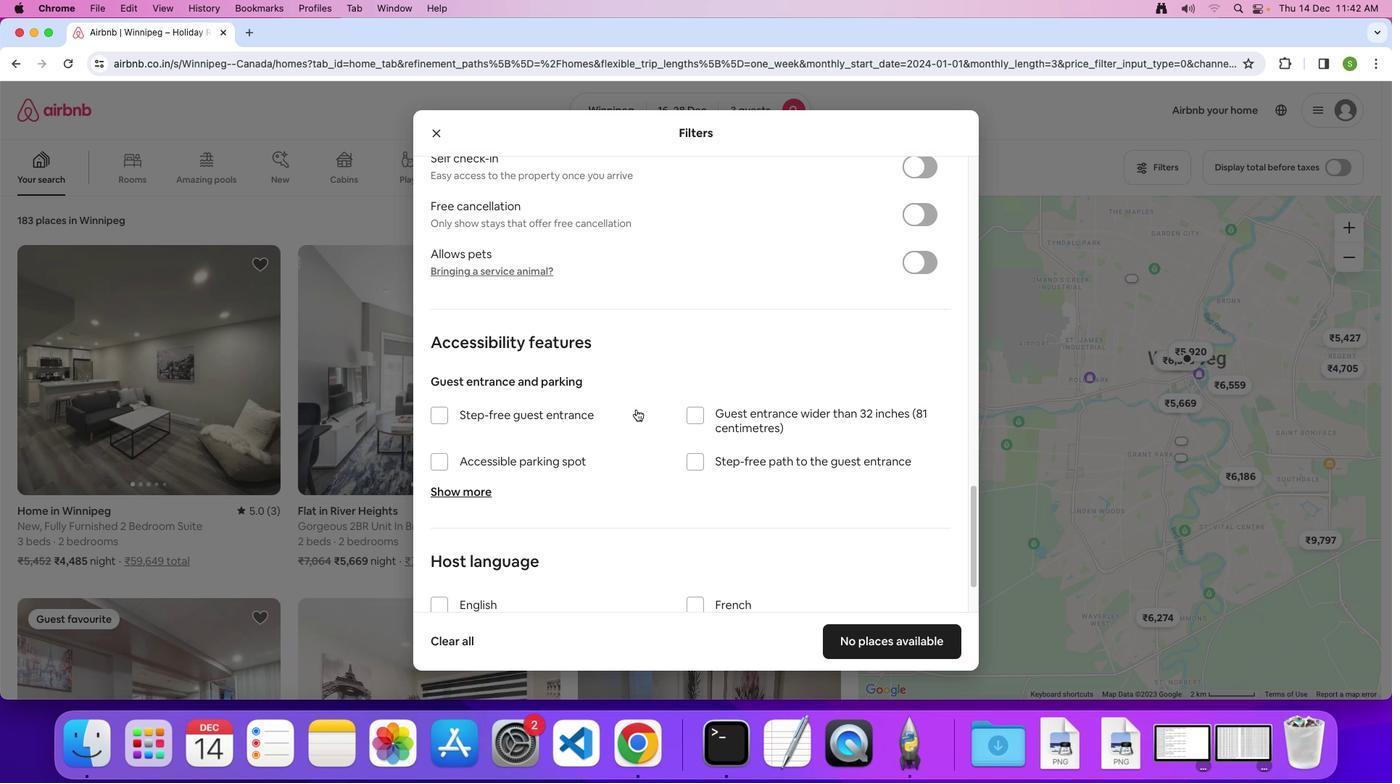 
Action: Mouse scrolled (636, 409) with delta (0, 0)
Screenshot: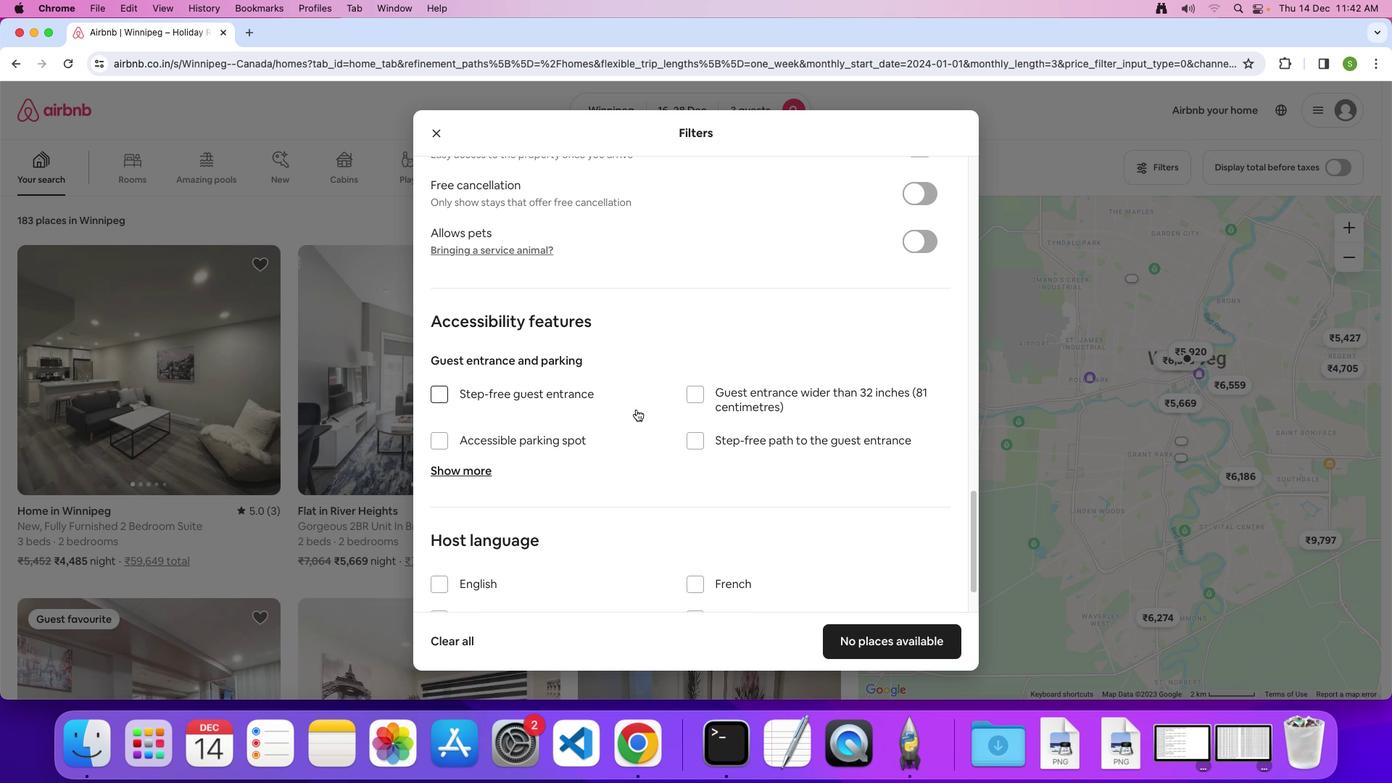 
Action: Mouse scrolled (636, 409) with delta (0, -1)
Screenshot: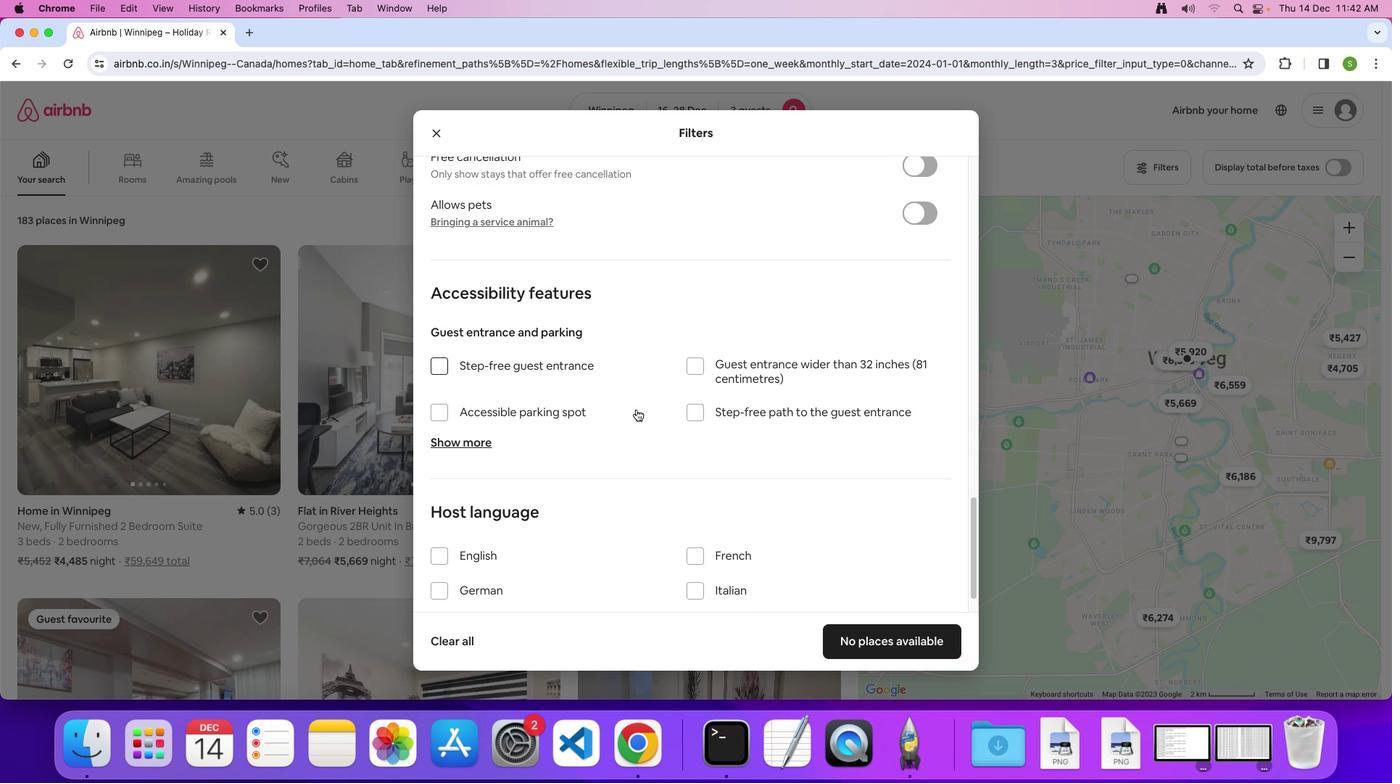 
Action: Mouse scrolled (636, 409) with delta (0, 0)
Screenshot: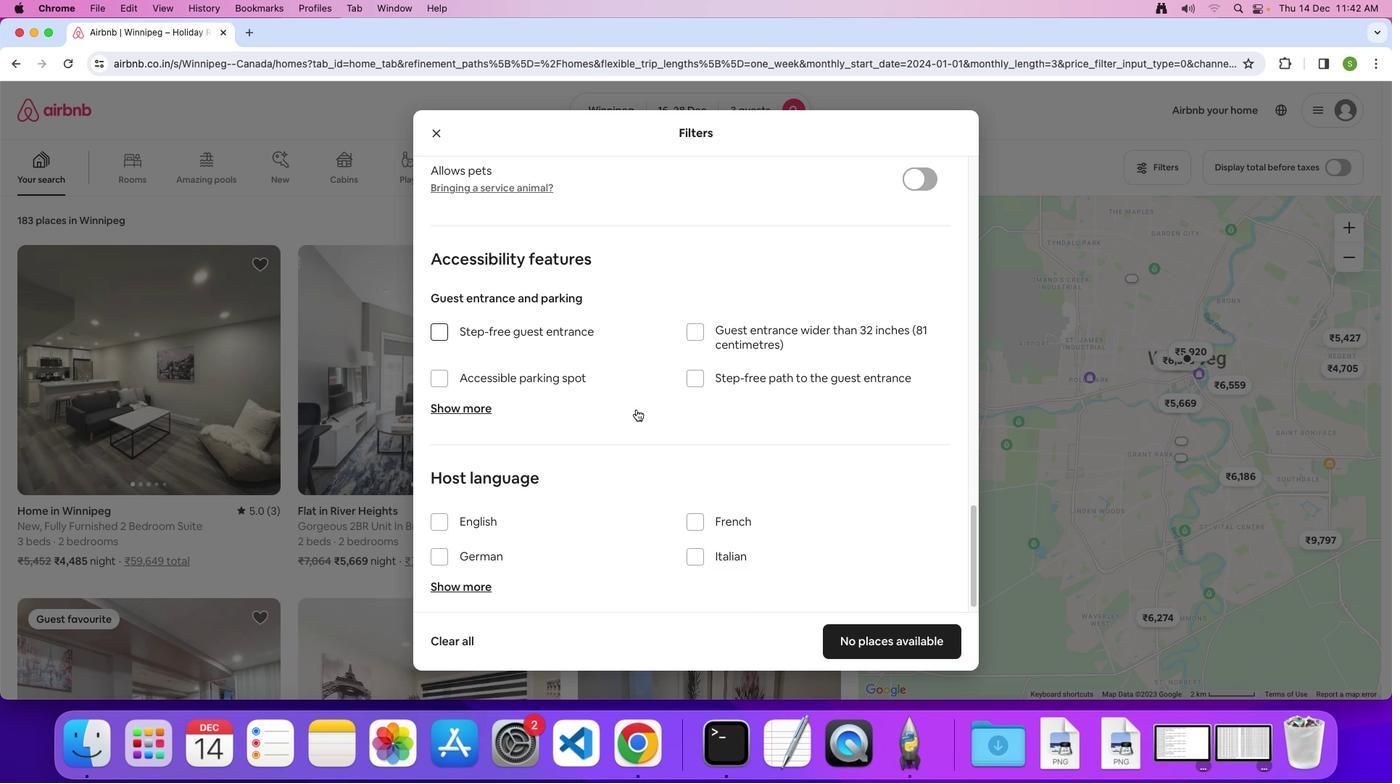 
Action: Mouse scrolled (636, 409) with delta (0, 0)
Screenshot: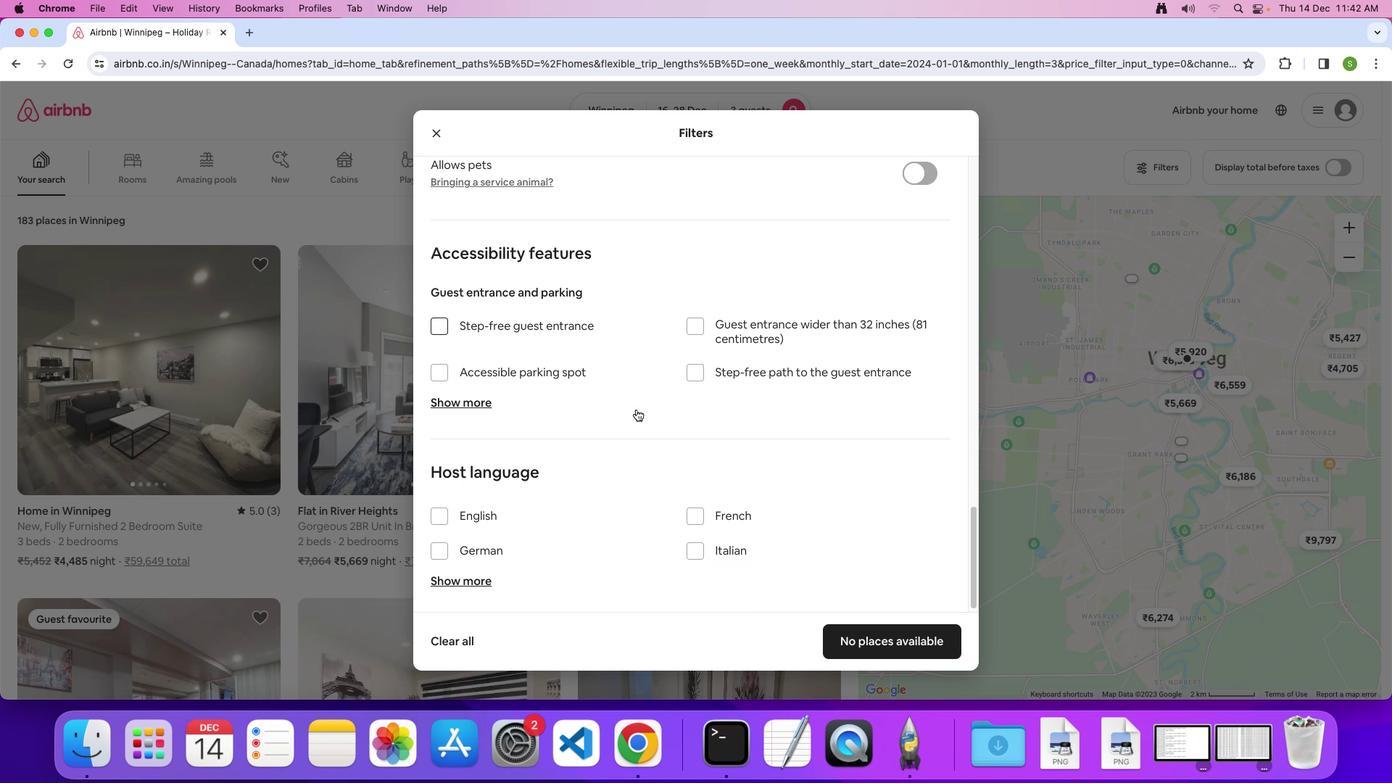 
Action: Mouse scrolled (636, 409) with delta (0, -2)
Screenshot: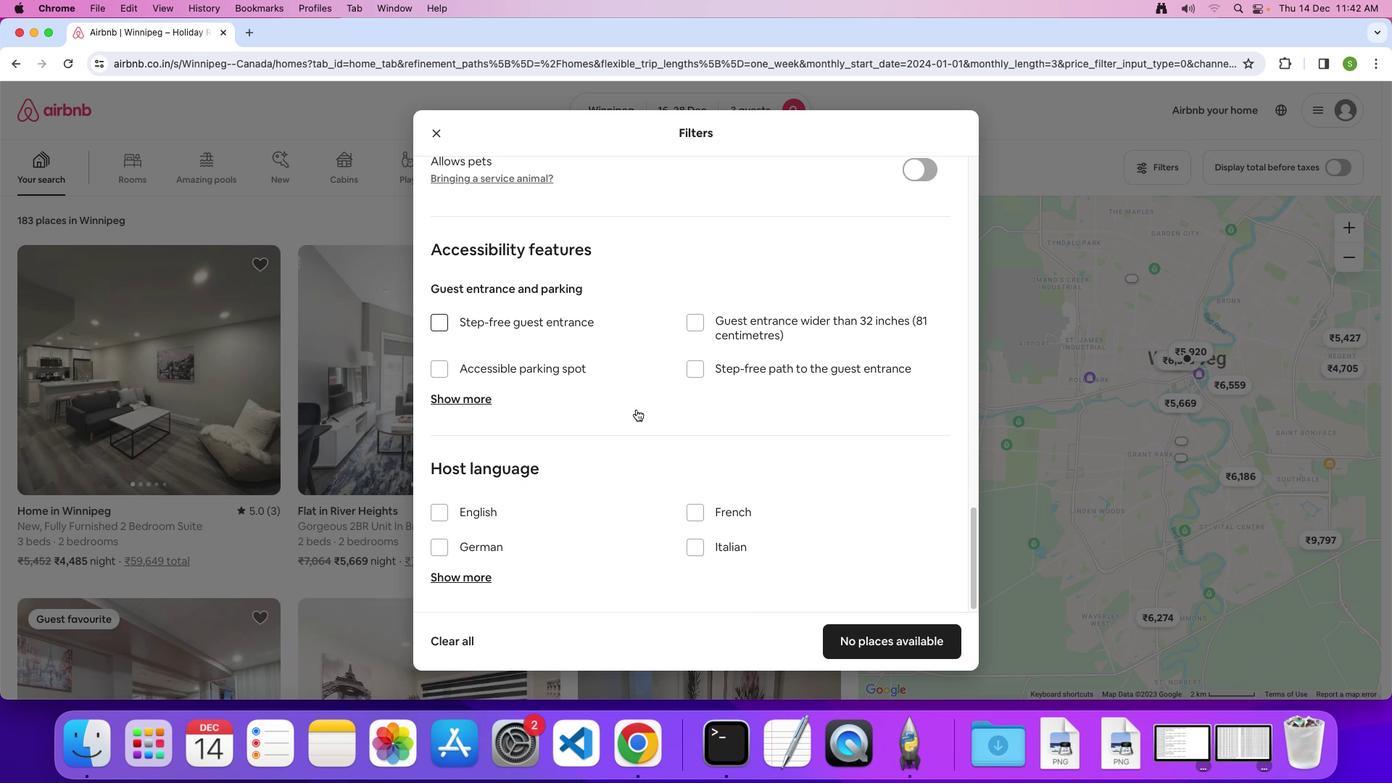 
Action: Mouse scrolled (636, 409) with delta (0, 0)
Screenshot: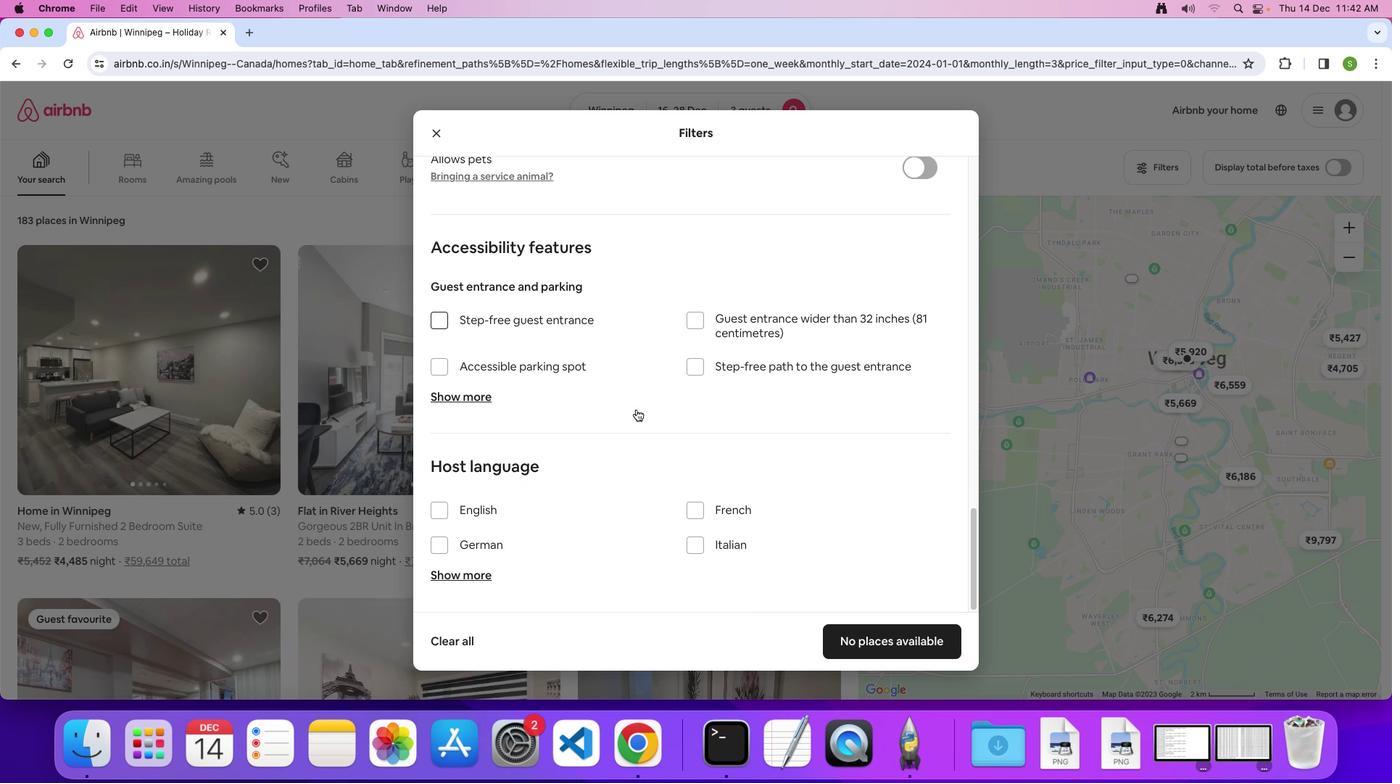 
Action: Mouse scrolled (636, 409) with delta (0, 0)
Screenshot: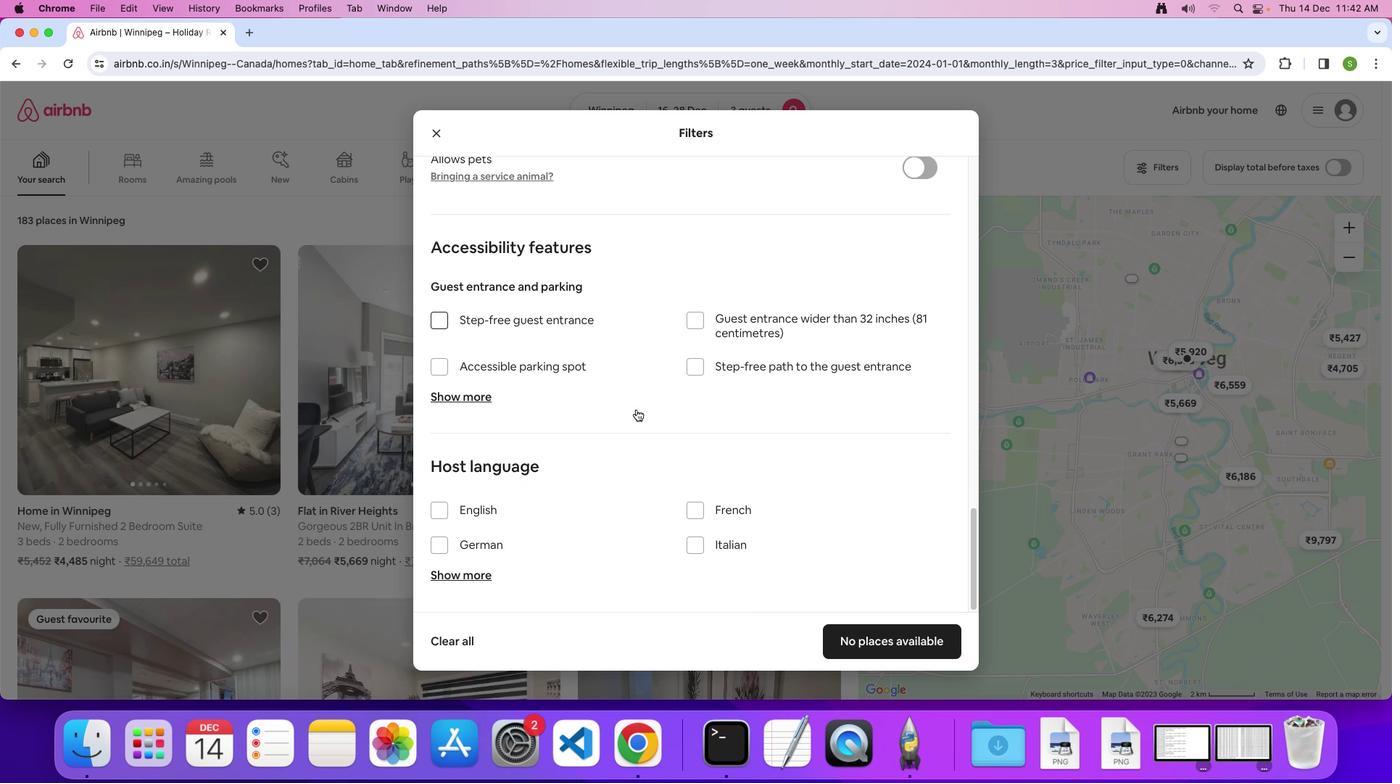 
Action: Mouse scrolled (636, 409) with delta (0, -2)
Screenshot: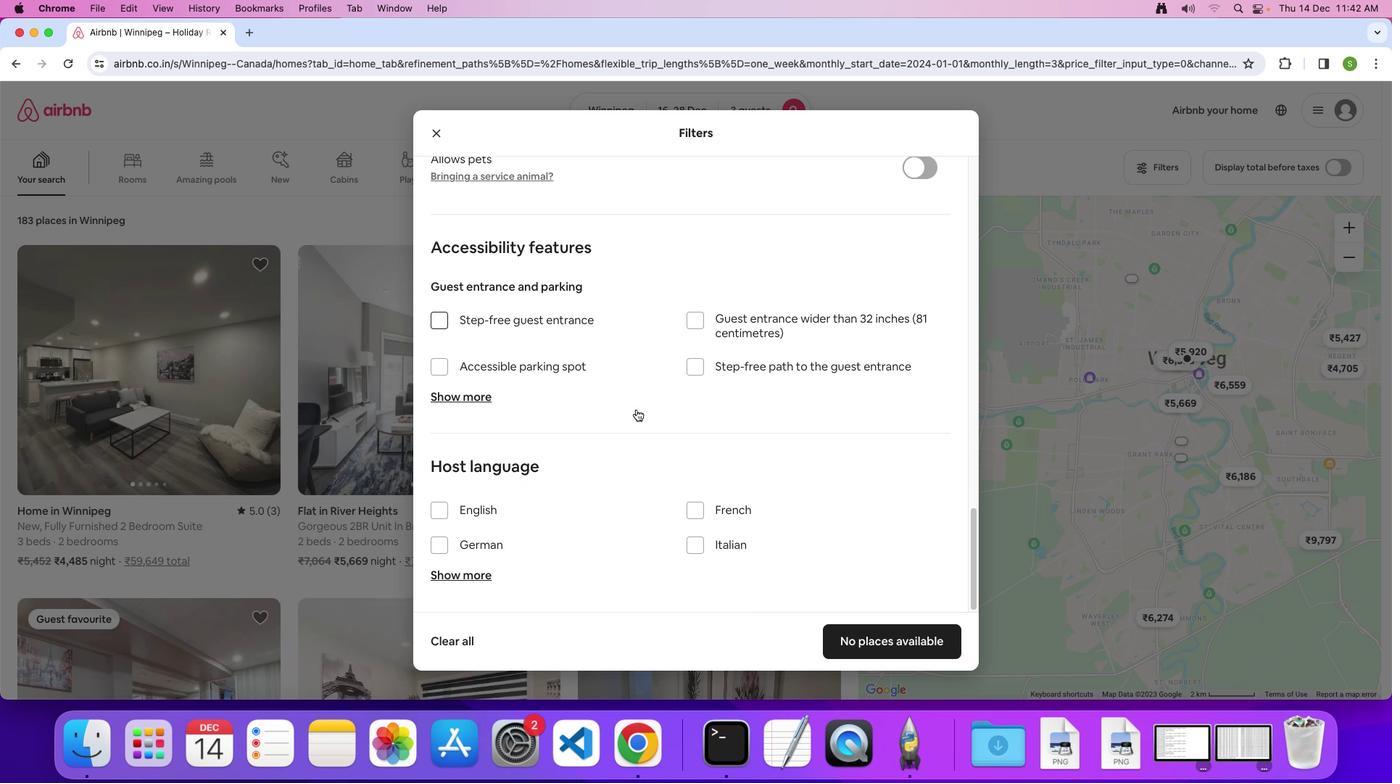
Action: Mouse moved to (865, 636)
Screenshot: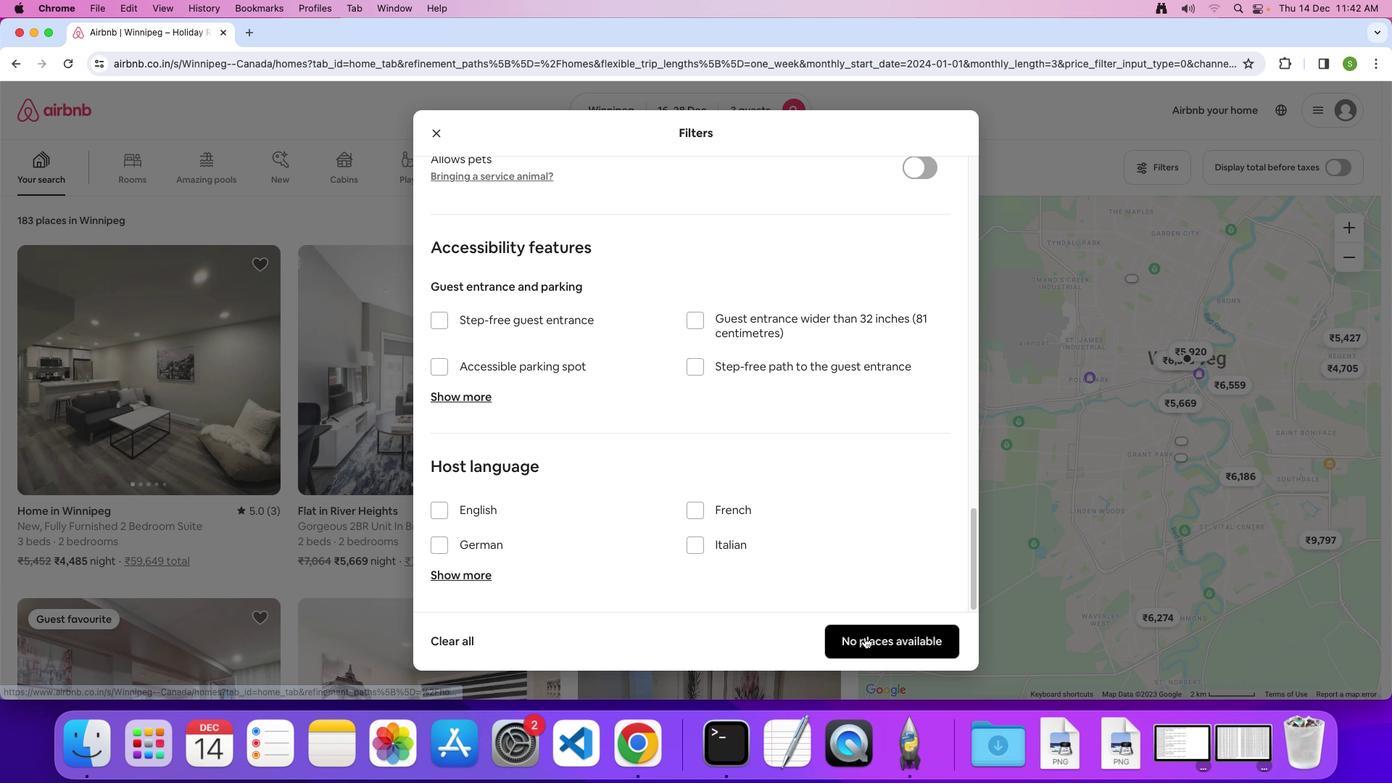 
Action: Mouse pressed left at (865, 636)
Screenshot: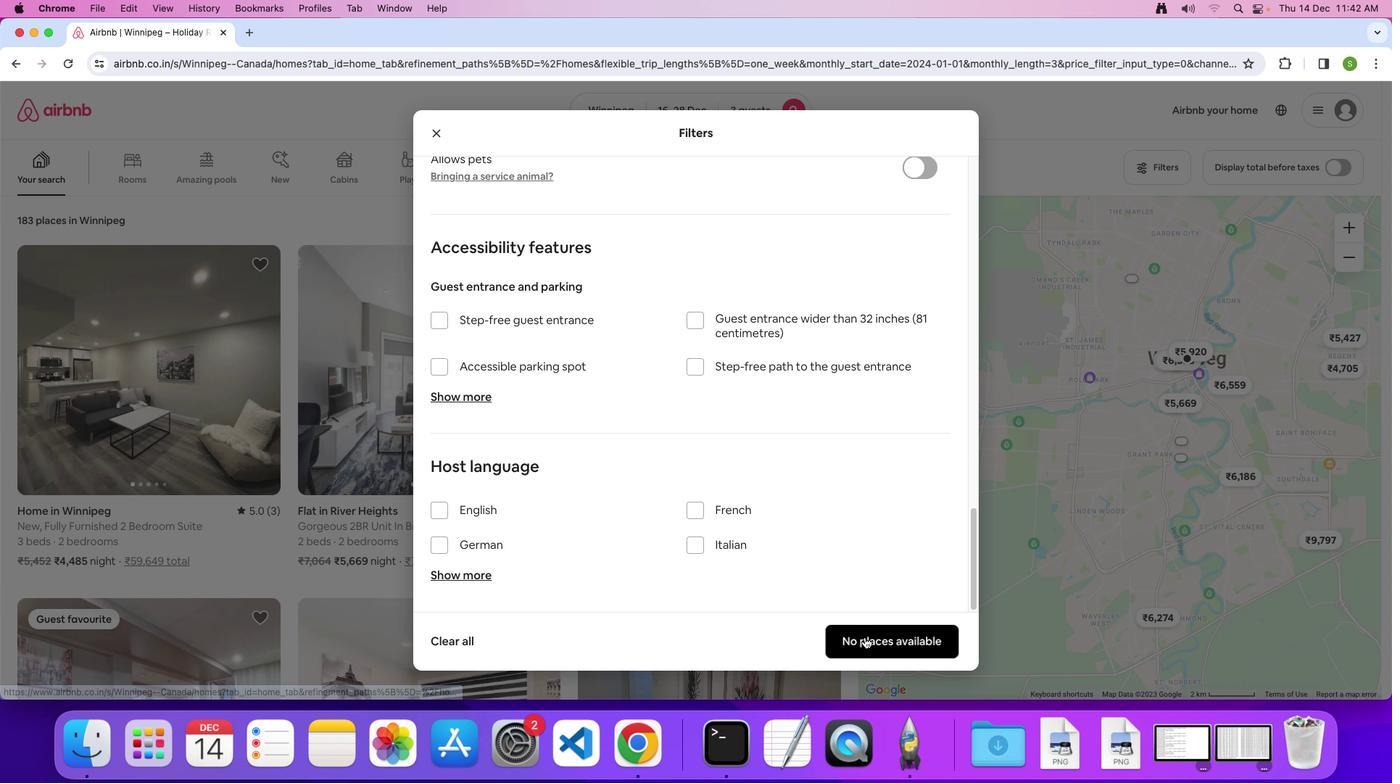 
Action: Mouse moved to (637, 398)
Screenshot: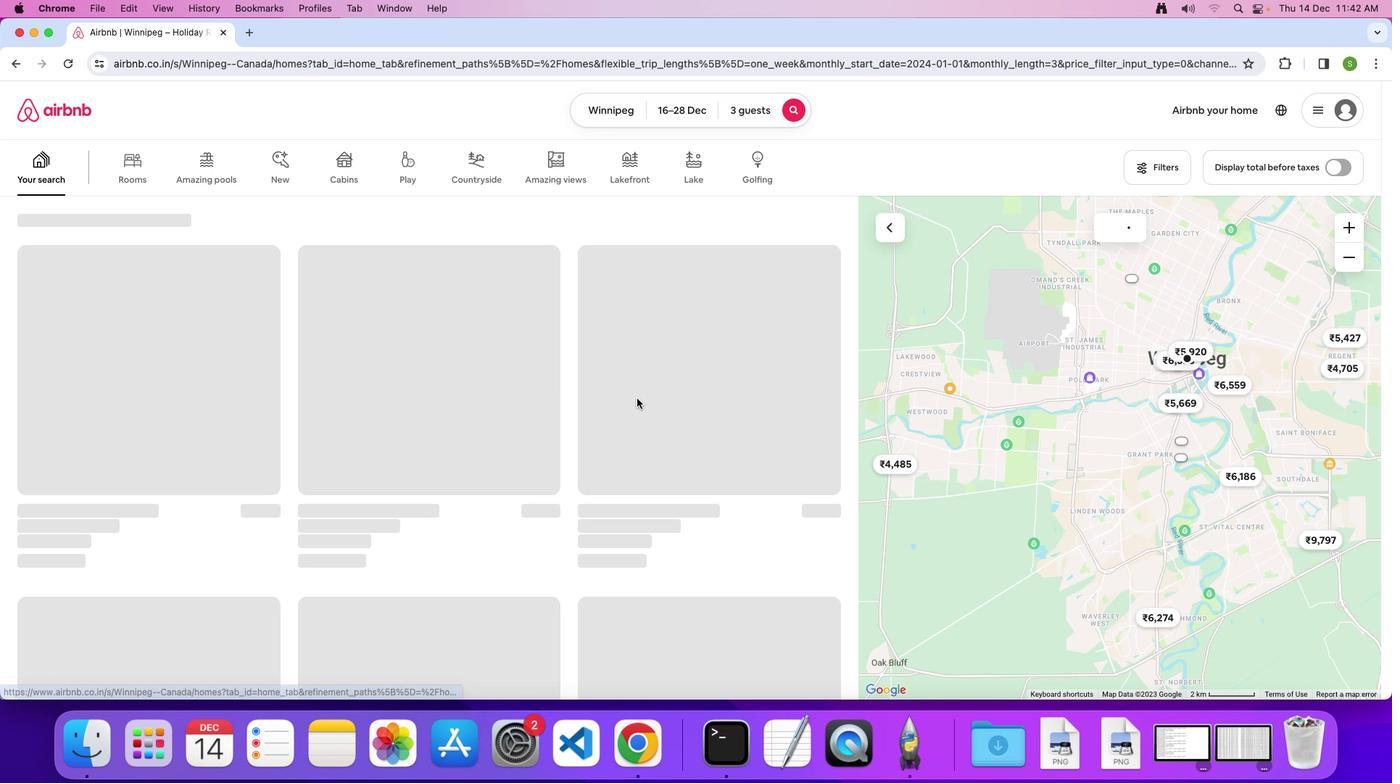 
